 Task: Search round trip flight ticket for 4 adults, 2 children, 2 infants in seat and 1 infant on lap in premium economy from Grand Island: Central Nebraska Regional Airport to Greensboro: Piedmont Triad International Airport on 5-1-2023 and return on 5-2-2023. Choice of flights is Emirates and Kenya Airways. Number of bags: 1 carry on bag. Outbound departure time preference is 9:15. Return departure time preference is 19:30.
Action: Mouse moved to (198, 218)
Screenshot: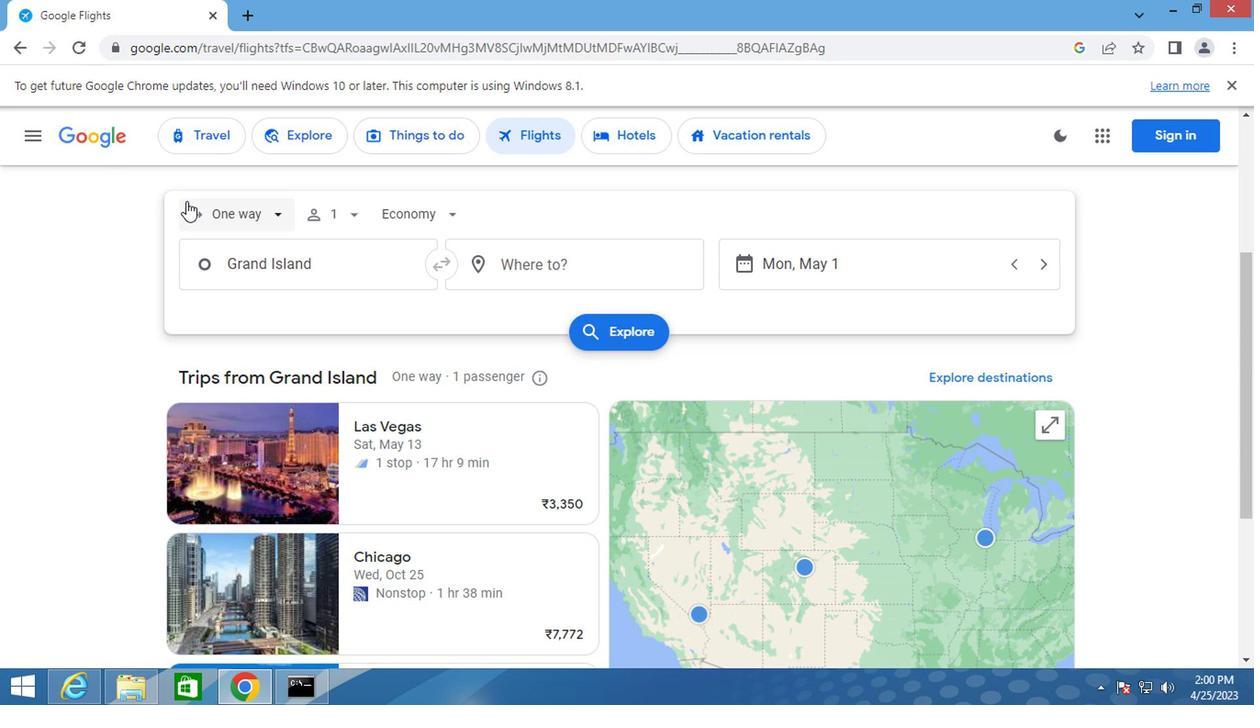 
Action: Mouse pressed left at (198, 218)
Screenshot: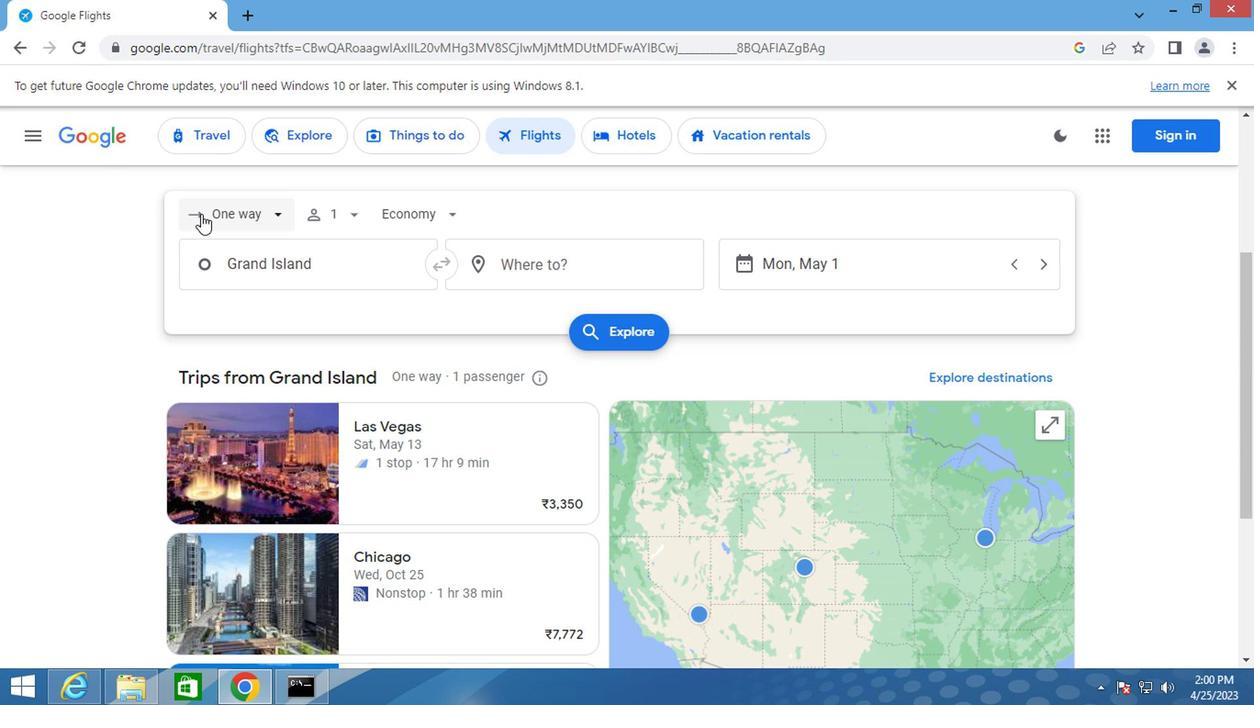 
Action: Mouse moved to (214, 266)
Screenshot: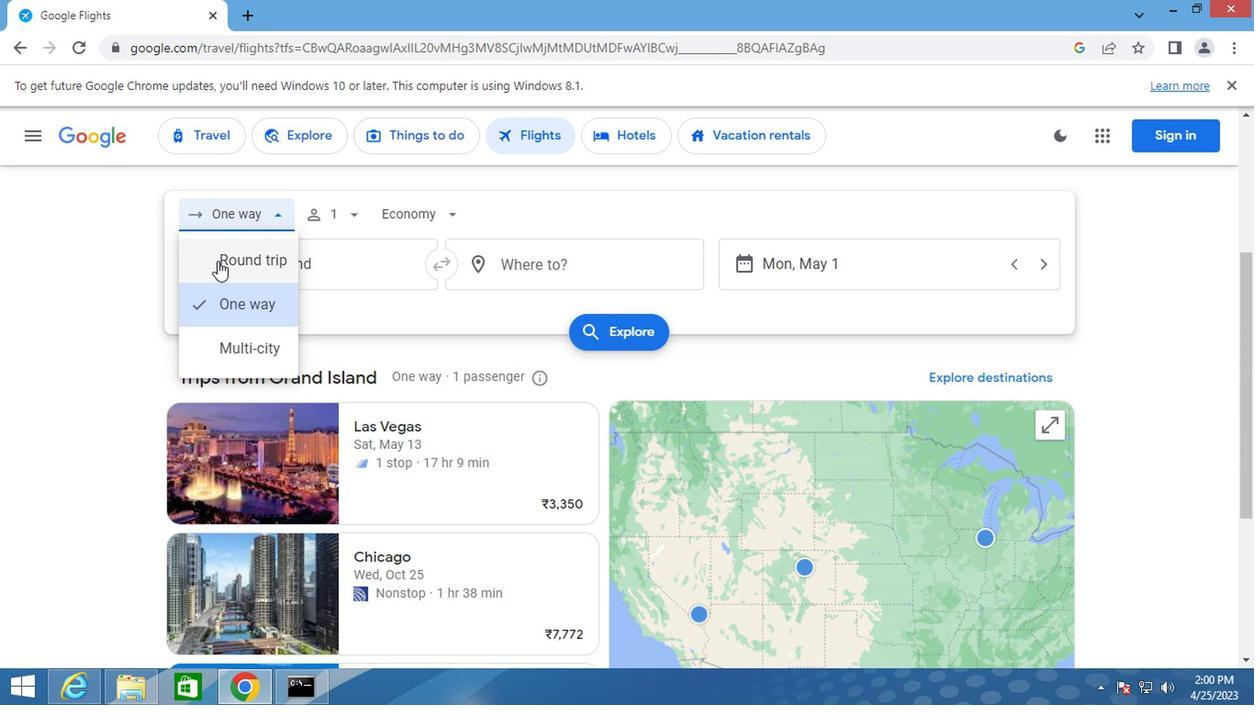 
Action: Mouse pressed left at (214, 266)
Screenshot: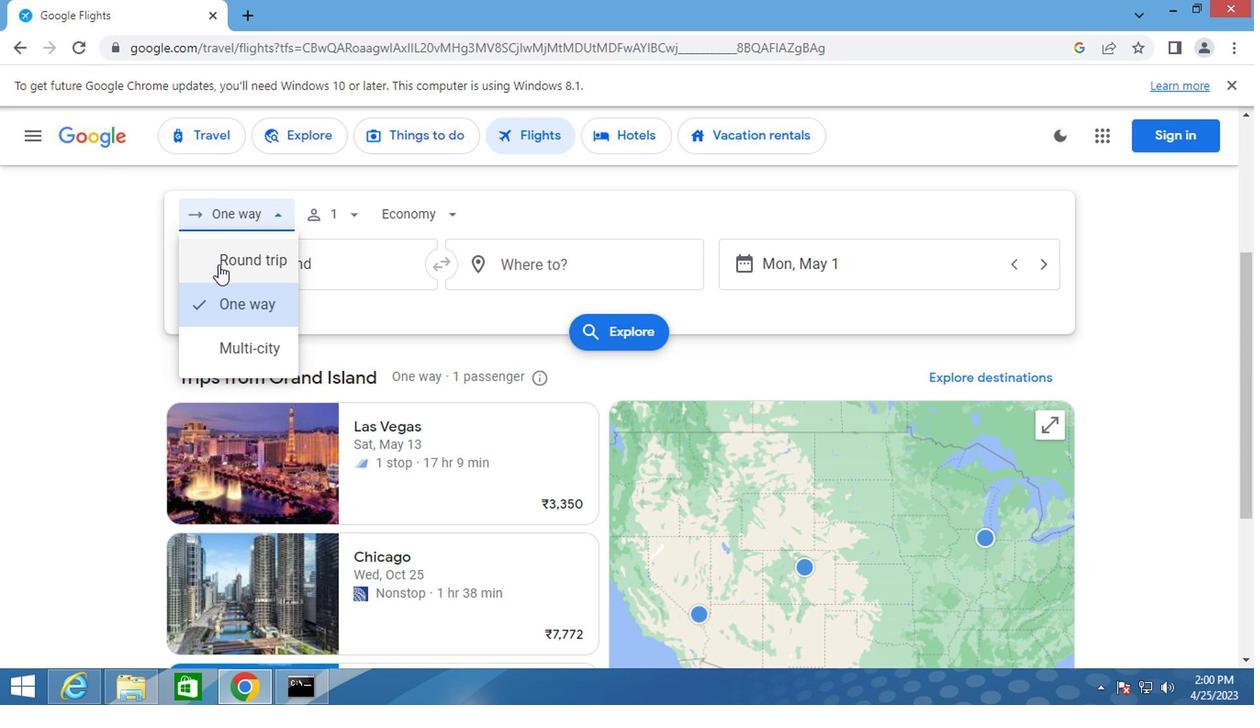 
Action: Mouse moved to (362, 215)
Screenshot: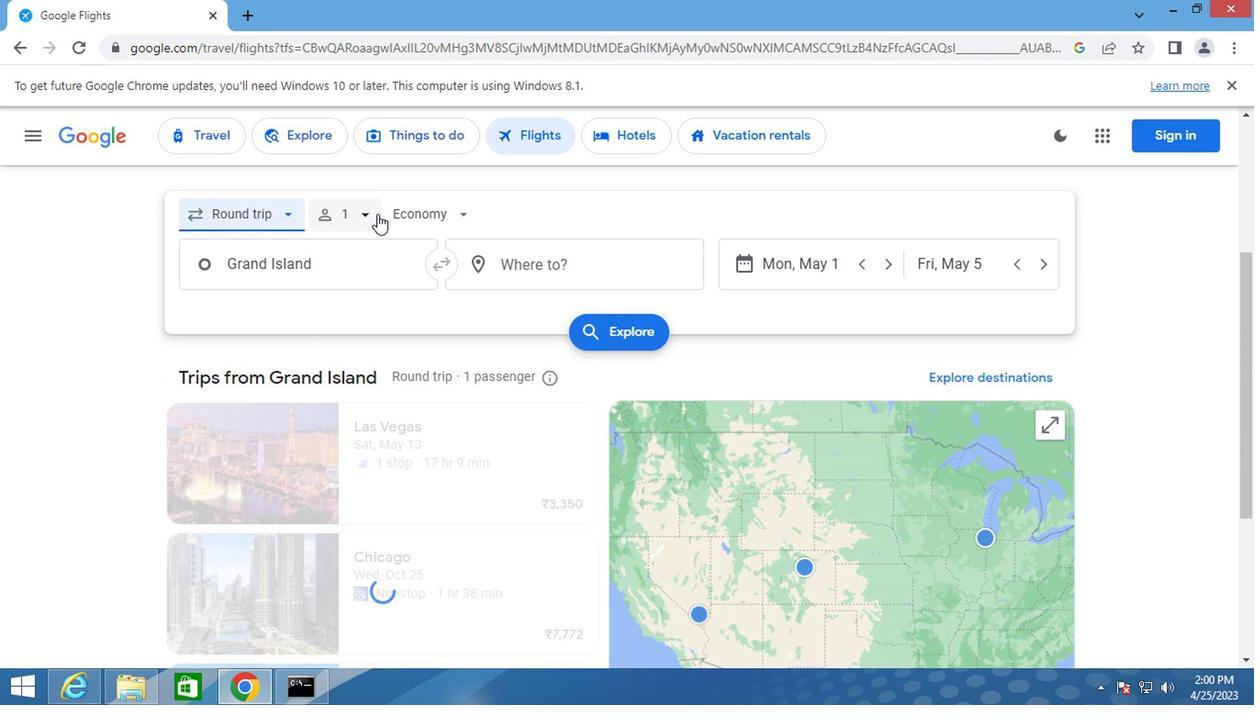 
Action: Mouse pressed left at (362, 215)
Screenshot: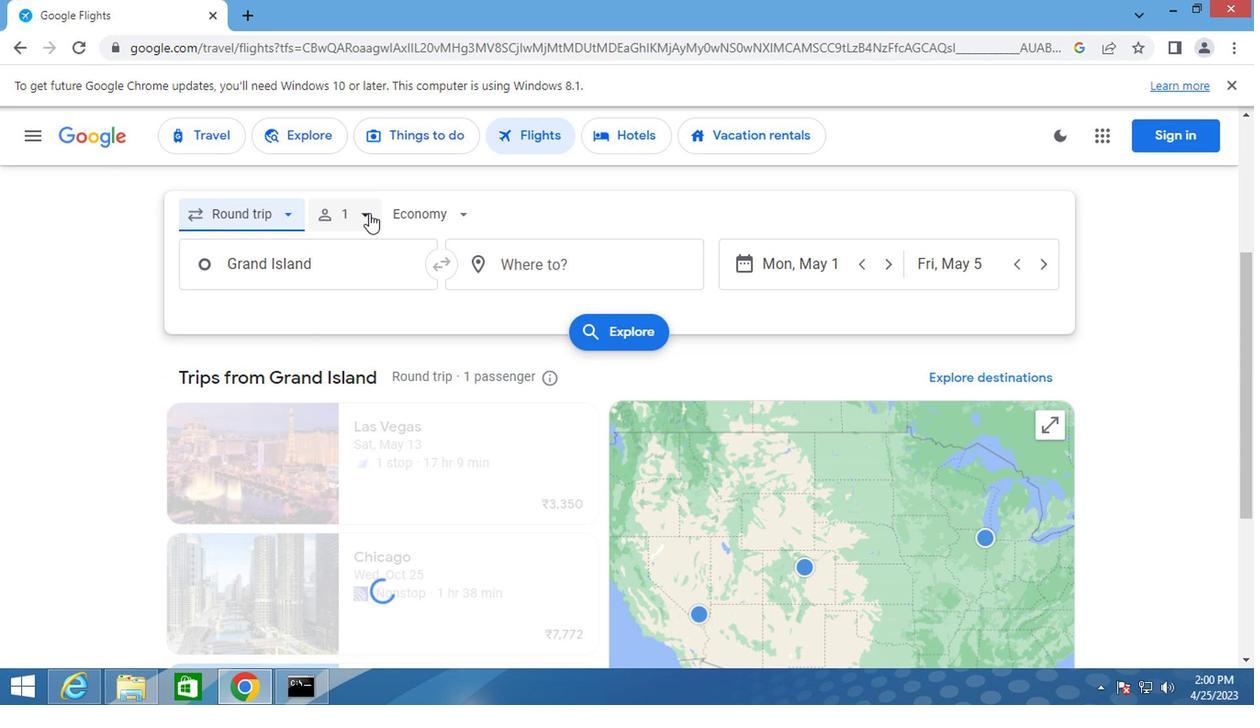 
Action: Mouse moved to (501, 261)
Screenshot: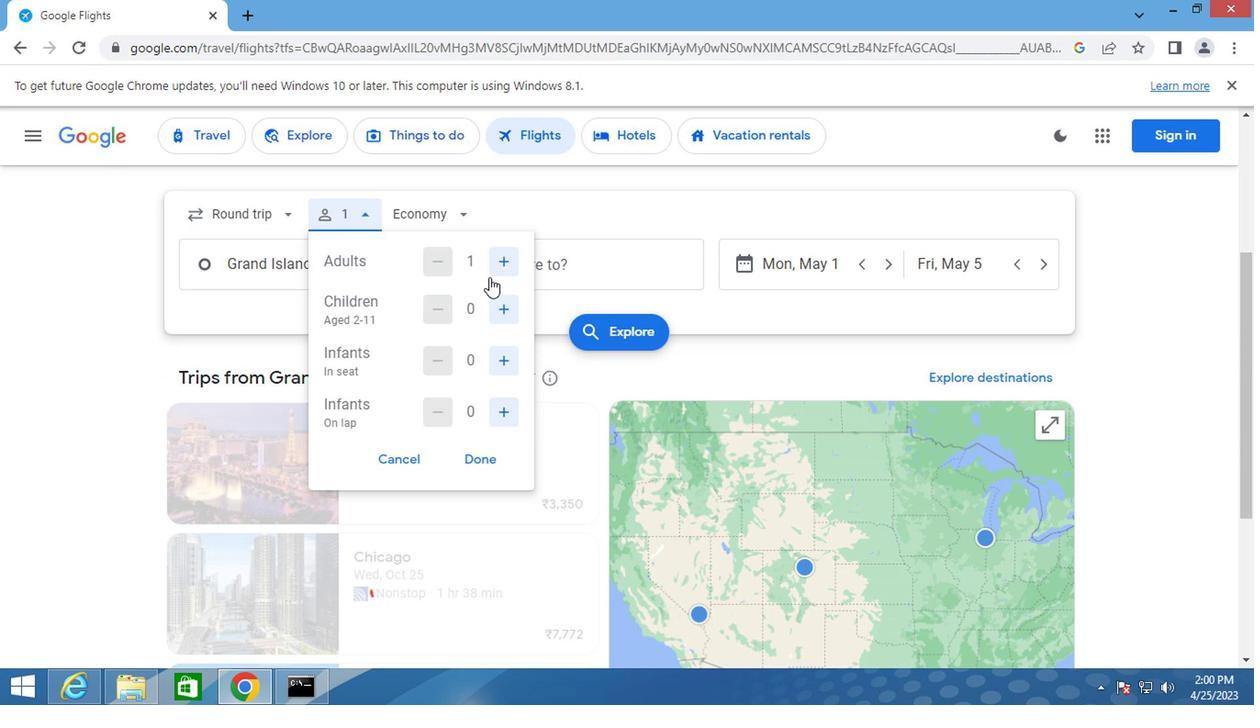 
Action: Mouse pressed left at (501, 261)
Screenshot: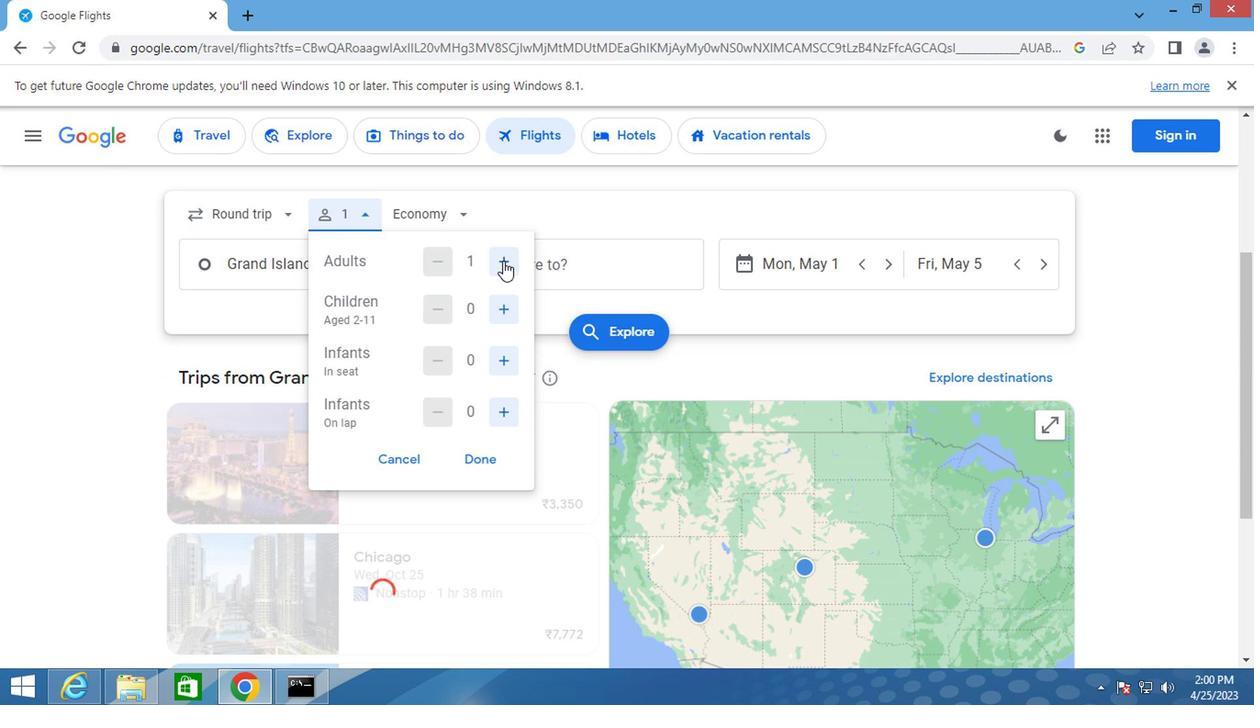 
Action: Mouse moved to (501, 261)
Screenshot: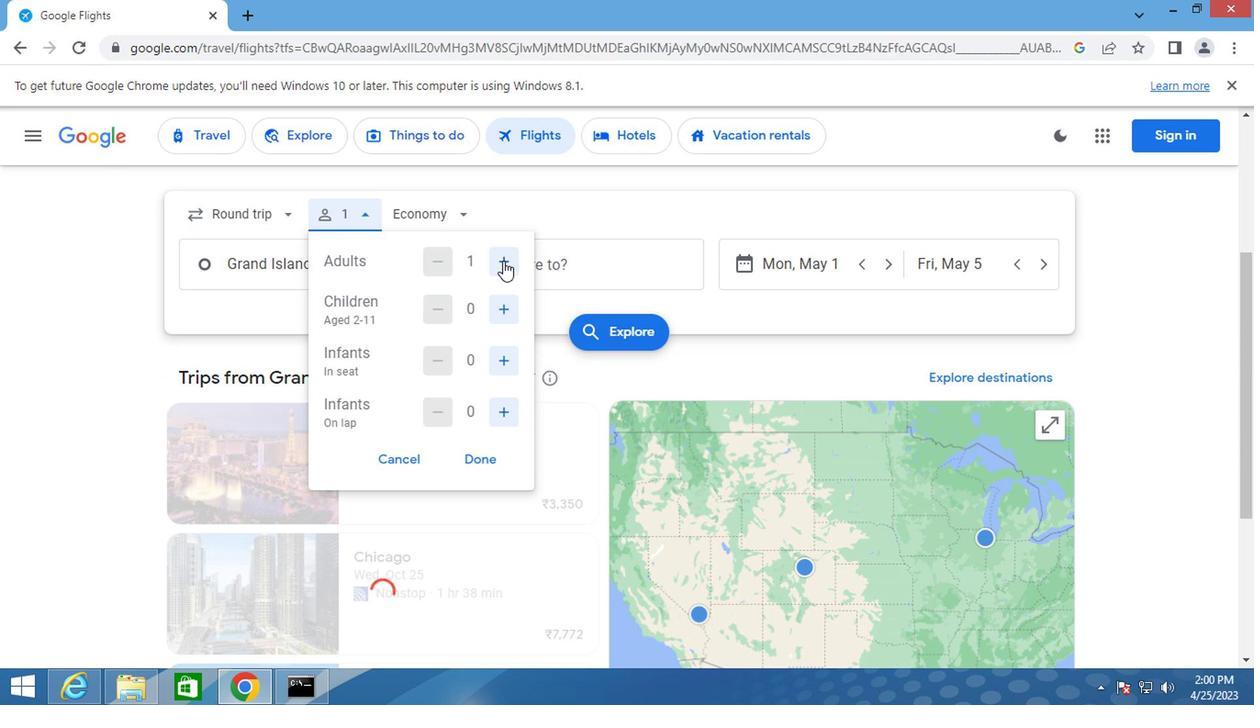 
Action: Mouse pressed left at (501, 261)
Screenshot: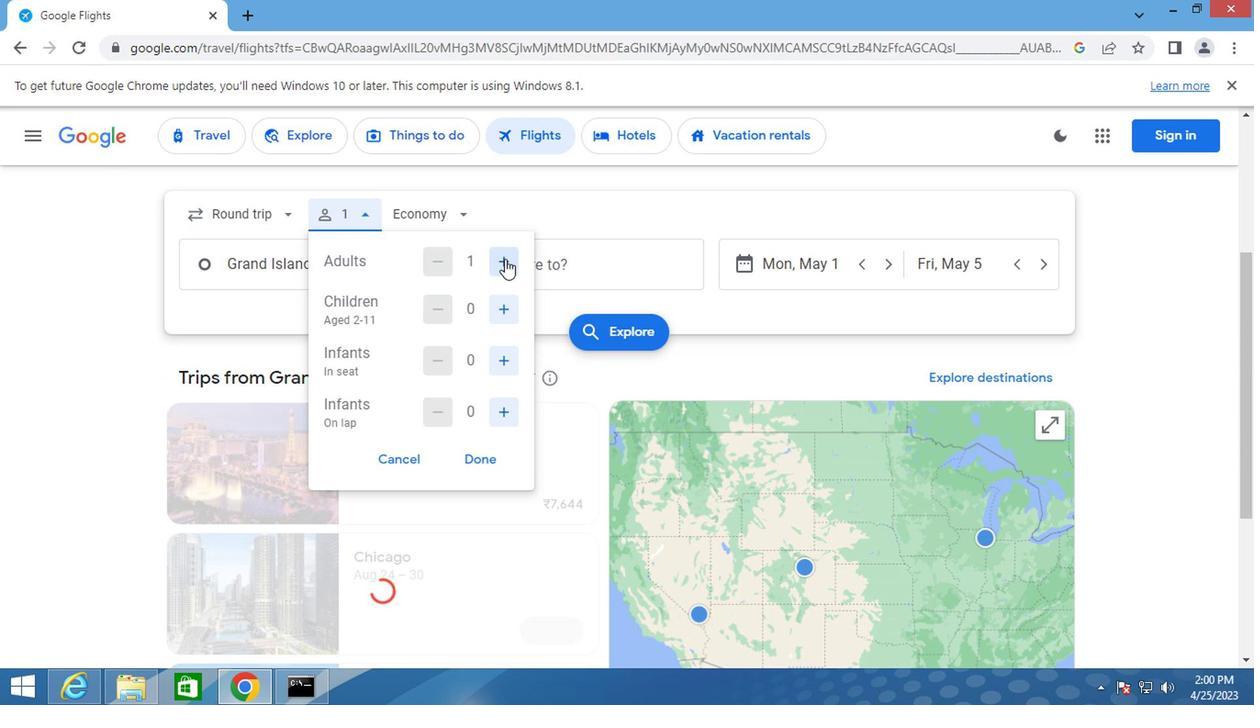 
Action: Mouse pressed left at (501, 261)
Screenshot: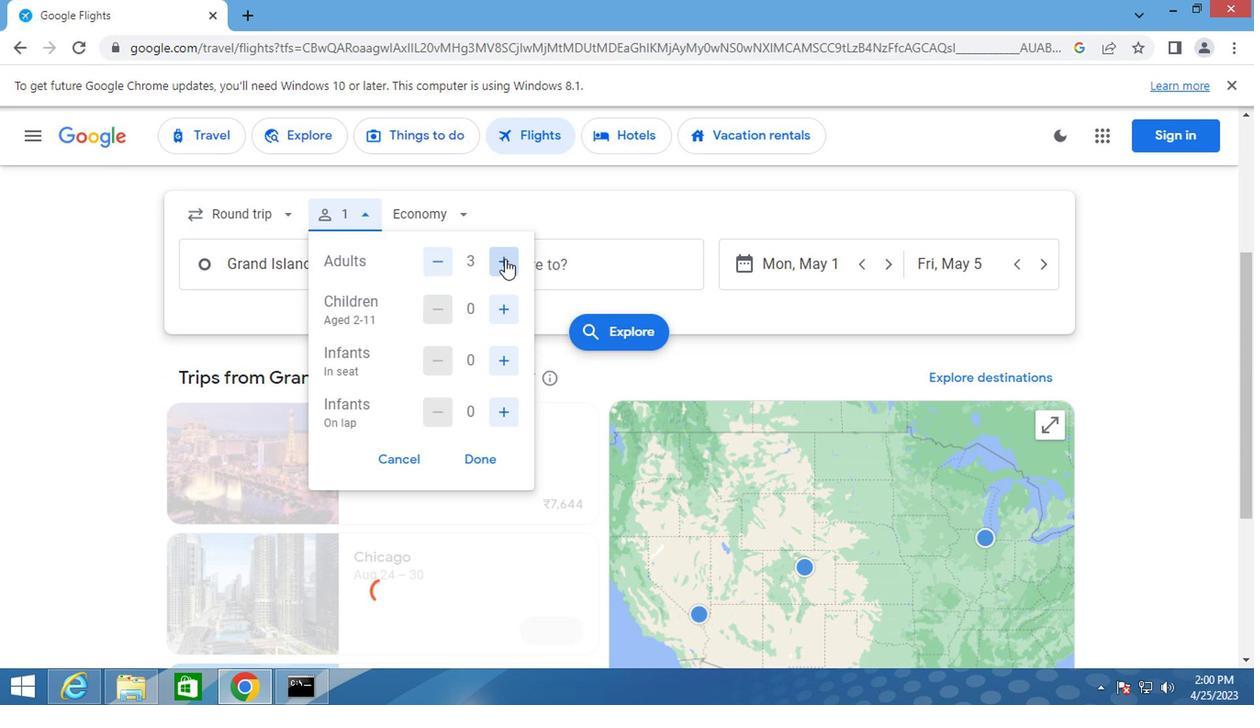
Action: Mouse moved to (501, 300)
Screenshot: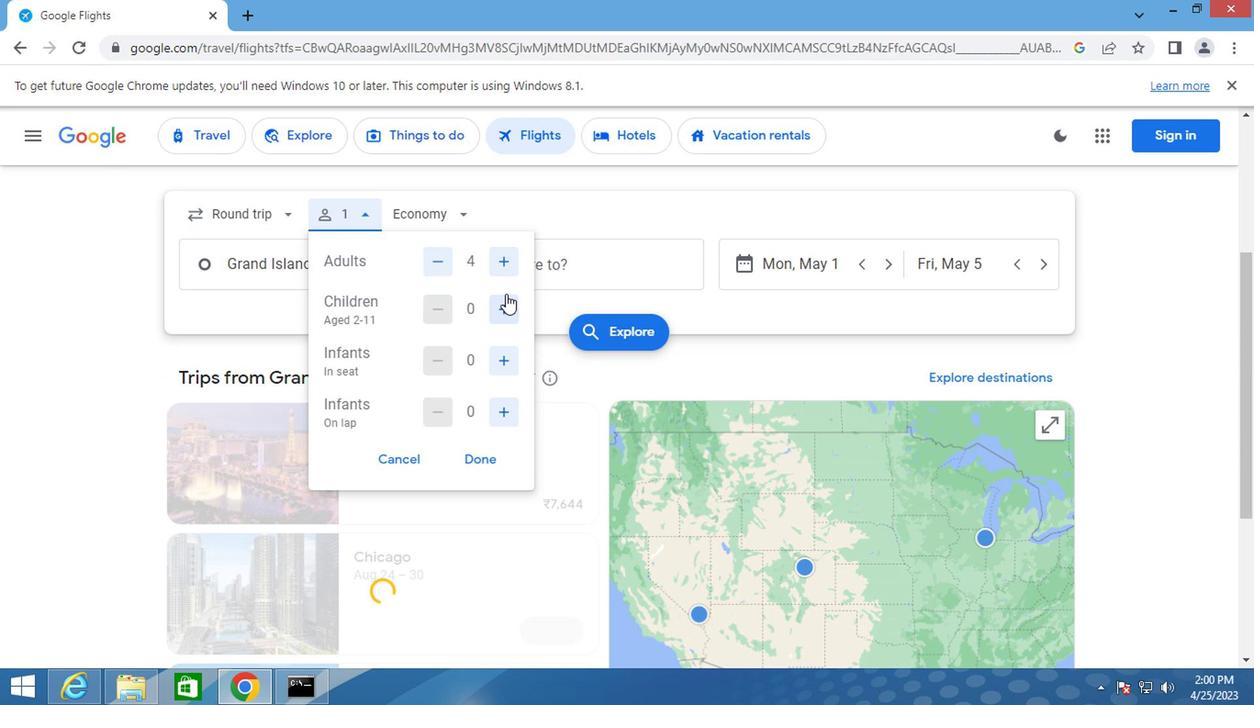 
Action: Mouse pressed left at (501, 300)
Screenshot: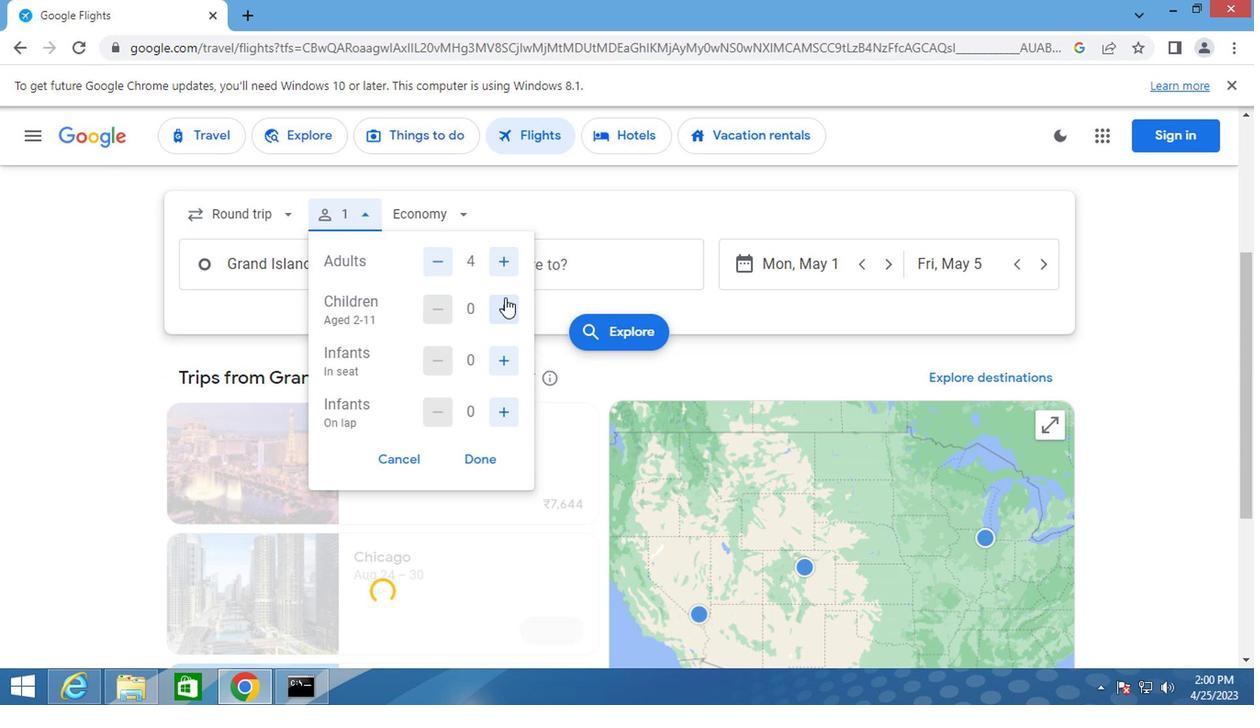 
Action: Mouse pressed left at (501, 300)
Screenshot: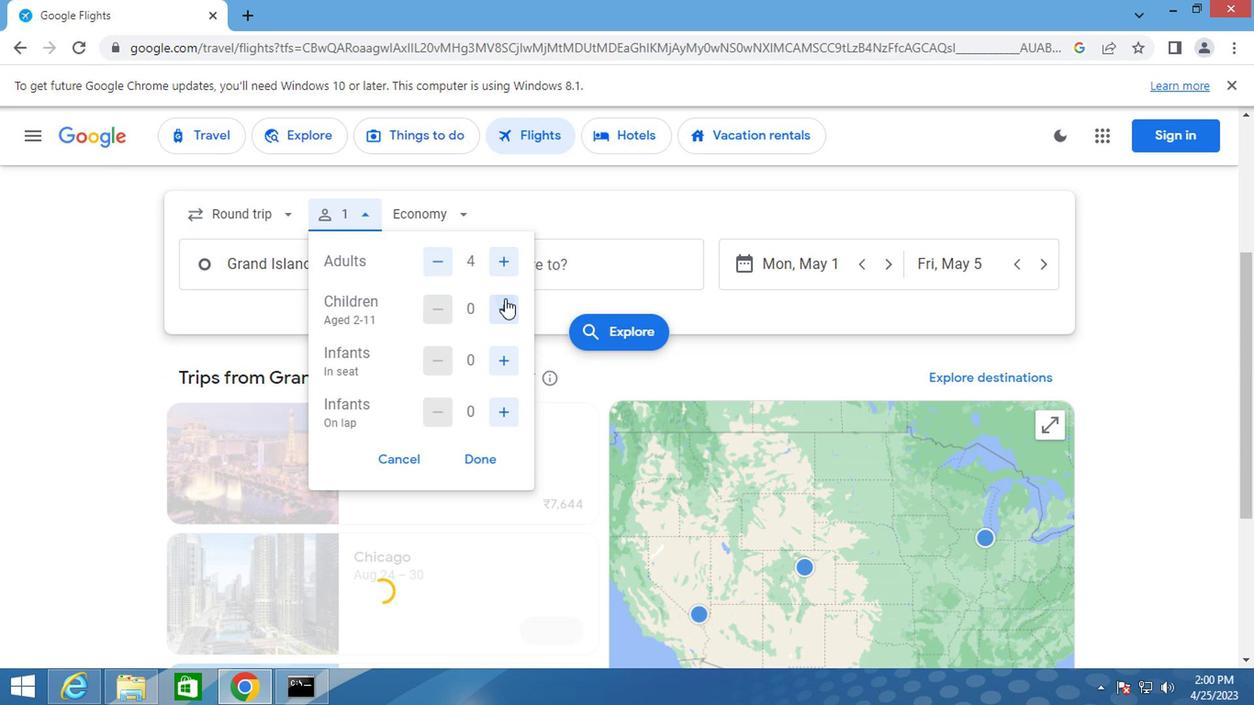 
Action: Mouse moved to (498, 356)
Screenshot: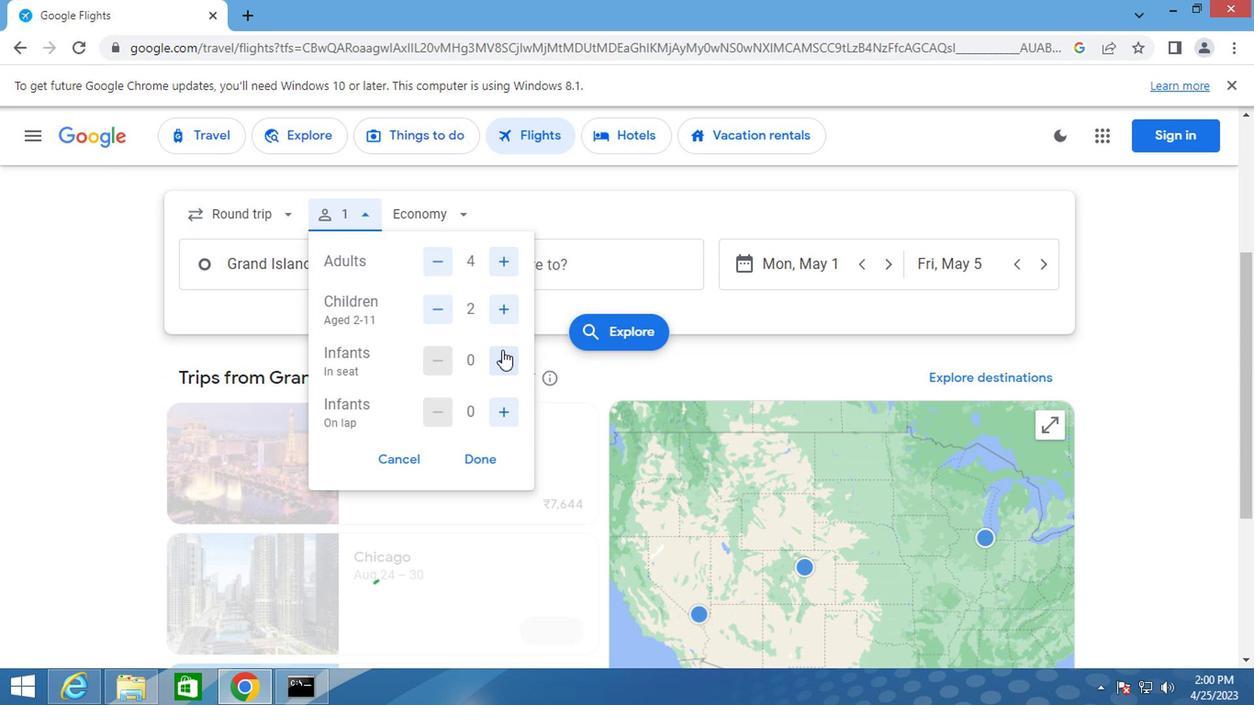 
Action: Mouse pressed left at (498, 356)
Screenshot: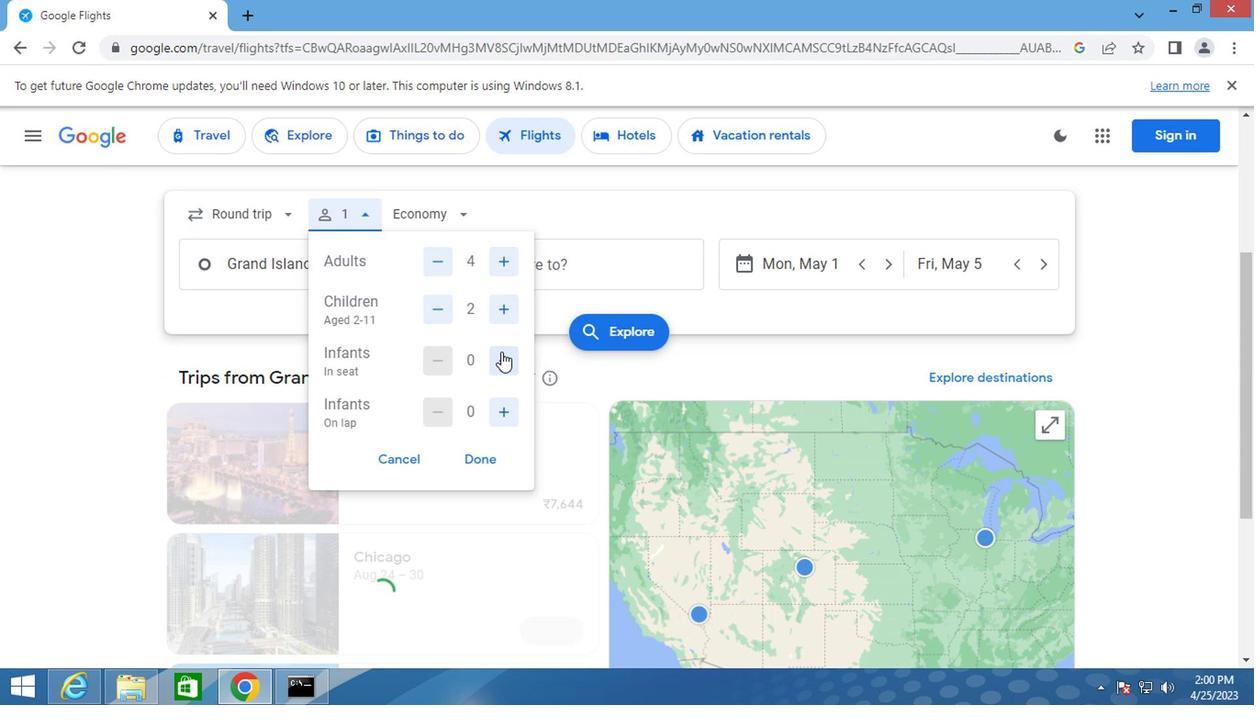 
Action: Mouse pressed left at (498, 356)
Screenshot: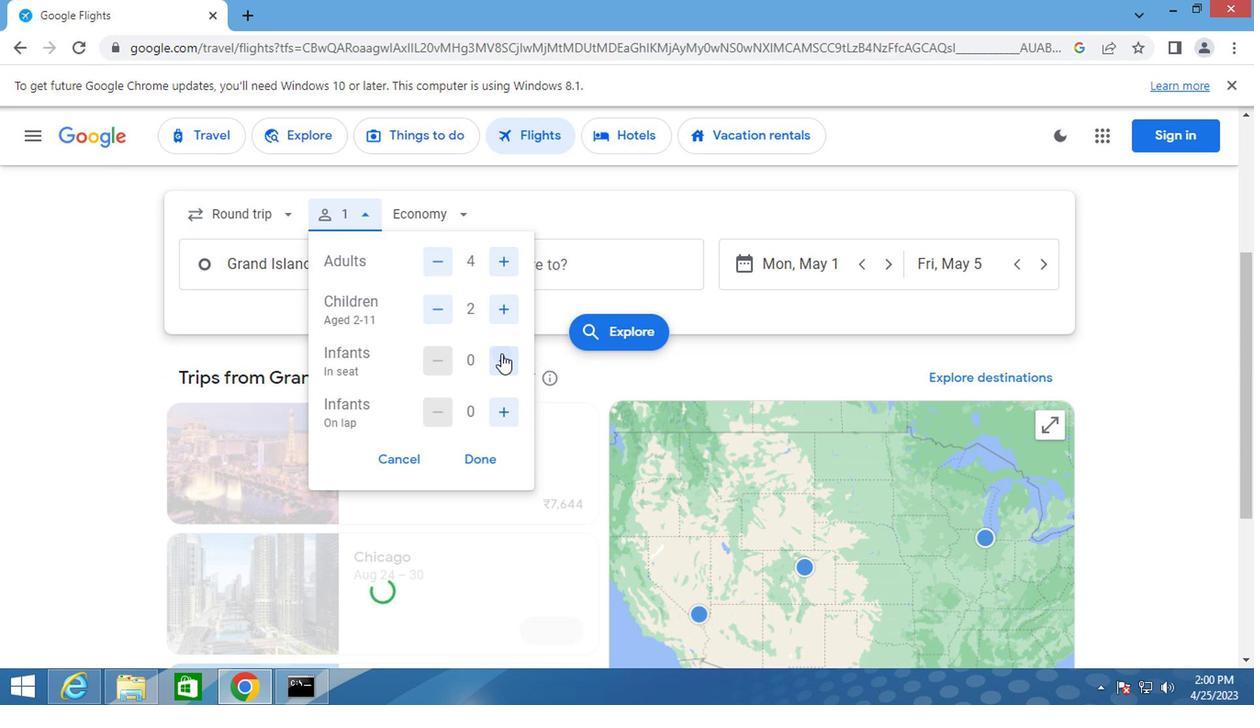 
Action: Mouse moved to (505, 411)
Screenshot: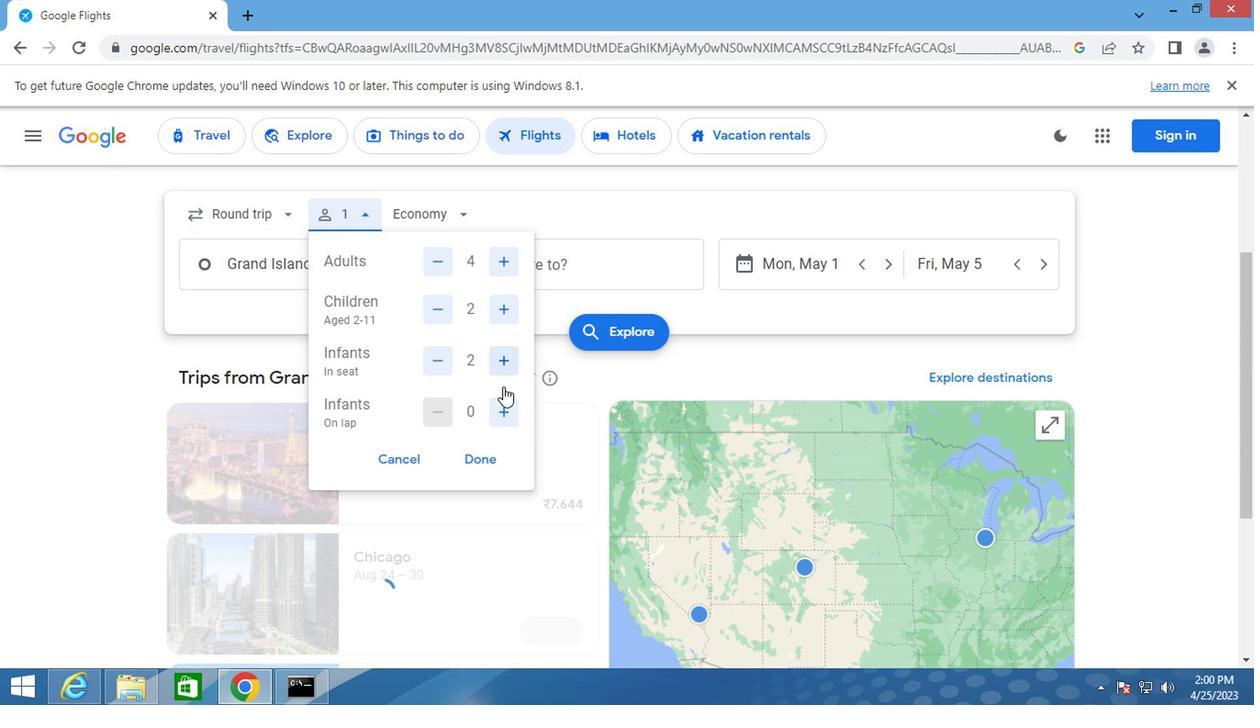 
Action: Mouse pressed left at (505, 411)
Screenshot: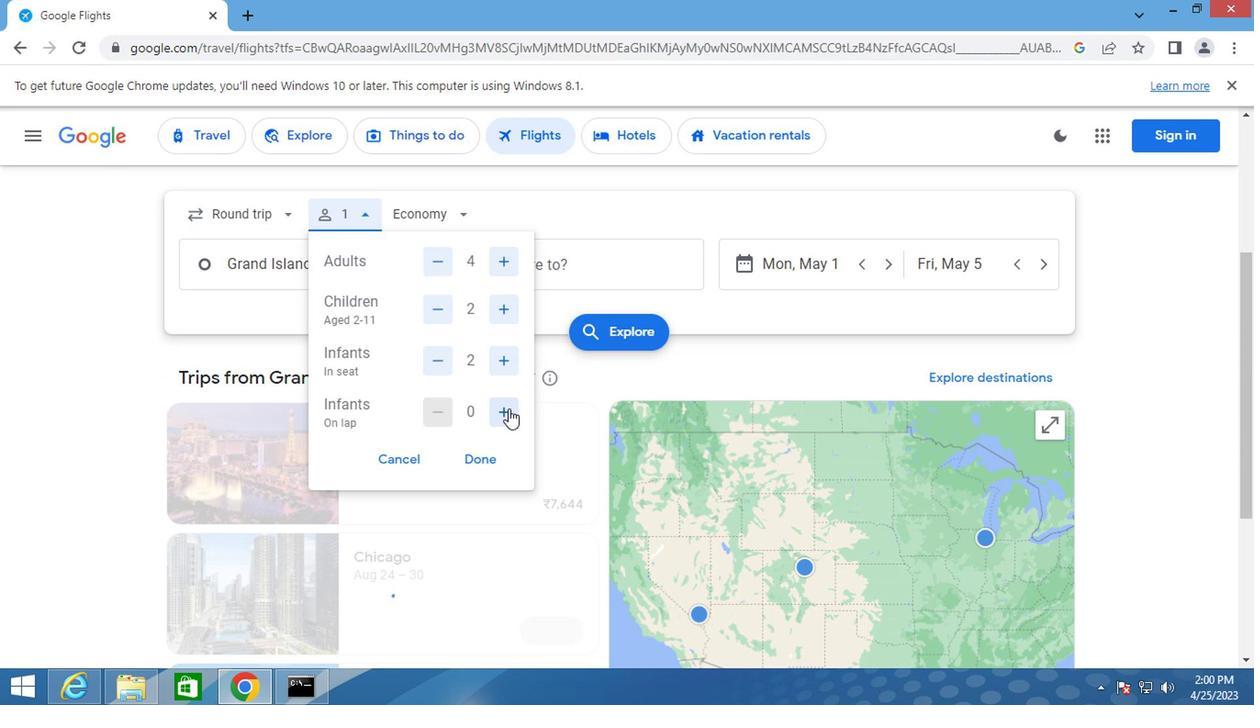 
Action: Mouse moved to (441, 212)
Screenshot: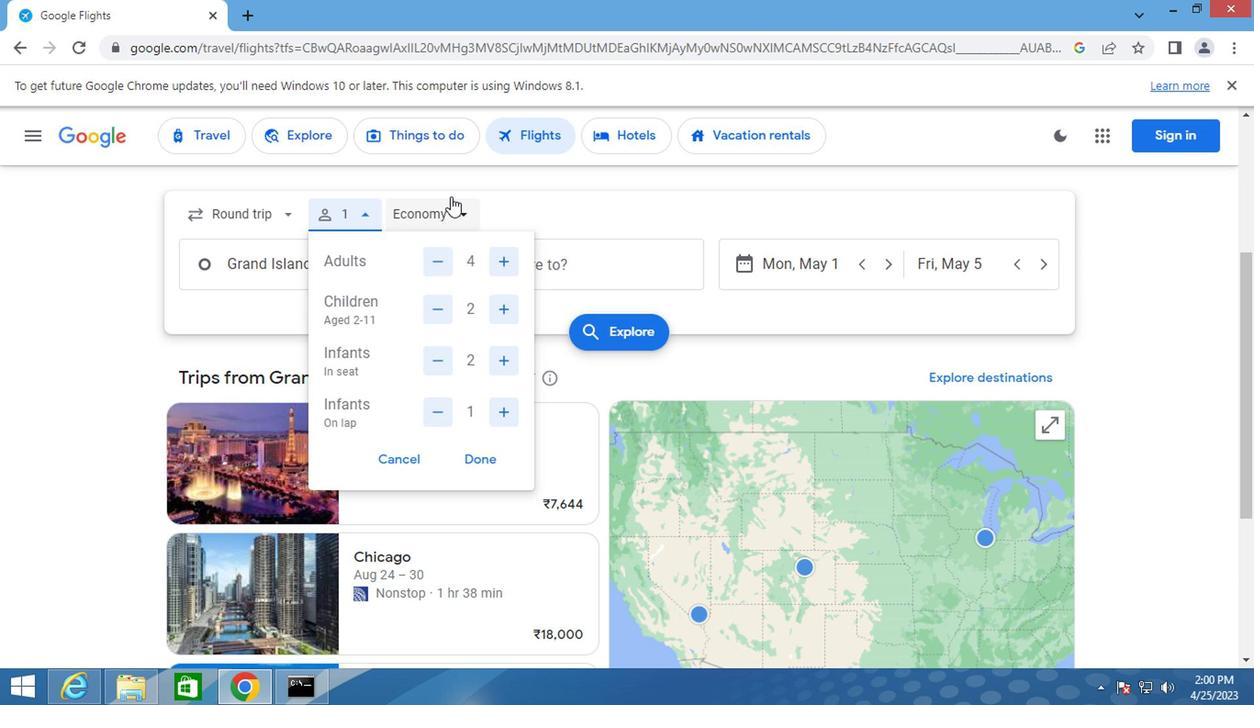 
Action: Mouse pressed left at (441, 212)
Screenshot: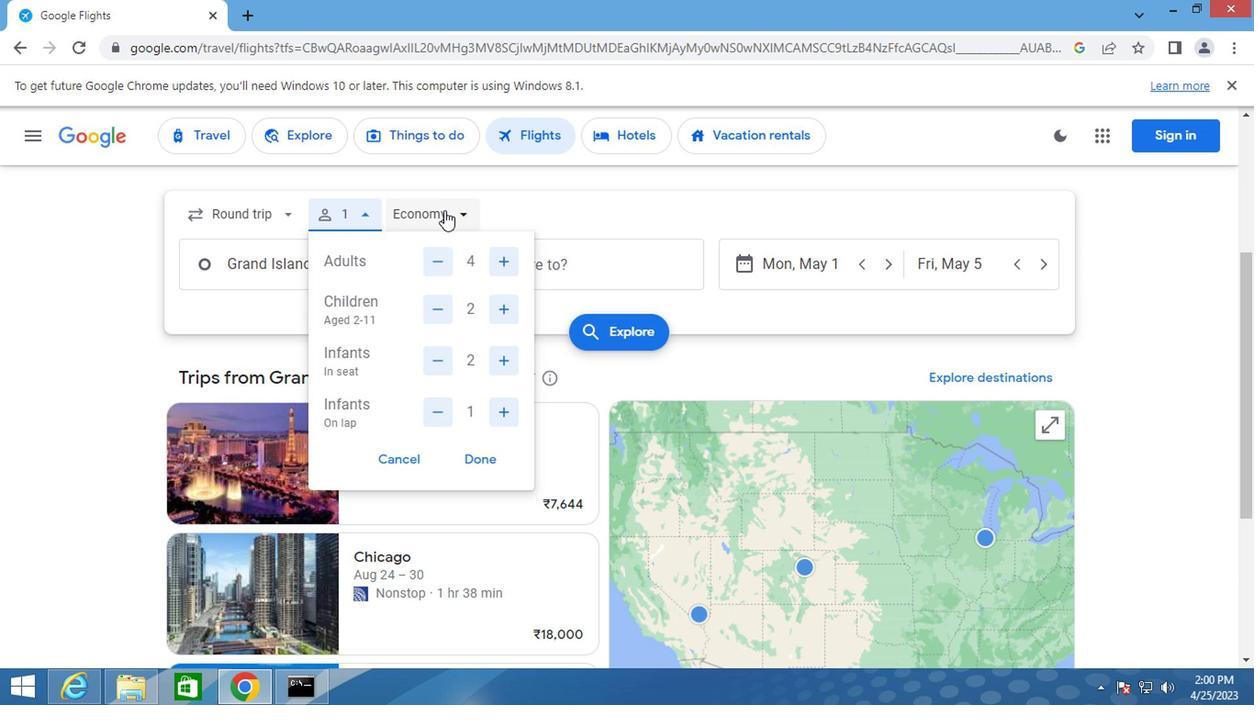 
Action: Mouse moved to (445, 293)
Screenshot: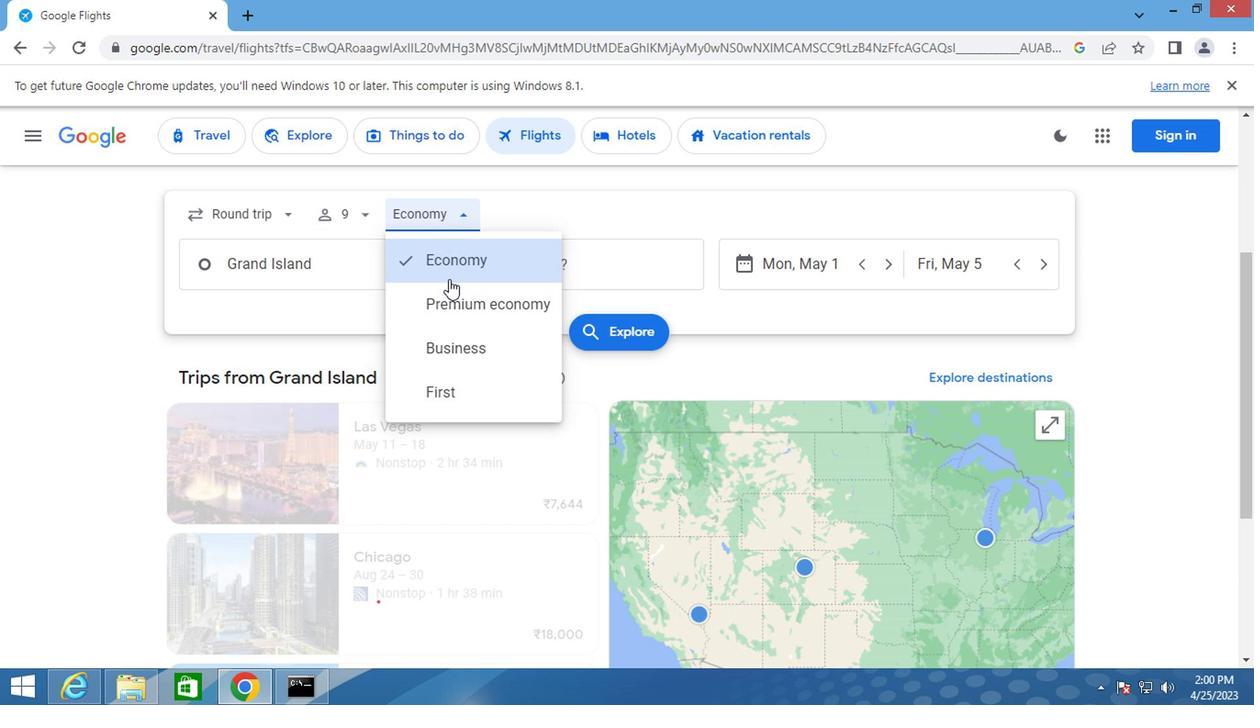 
Action: Mouse pressed left at (445, 293)
Screenshot: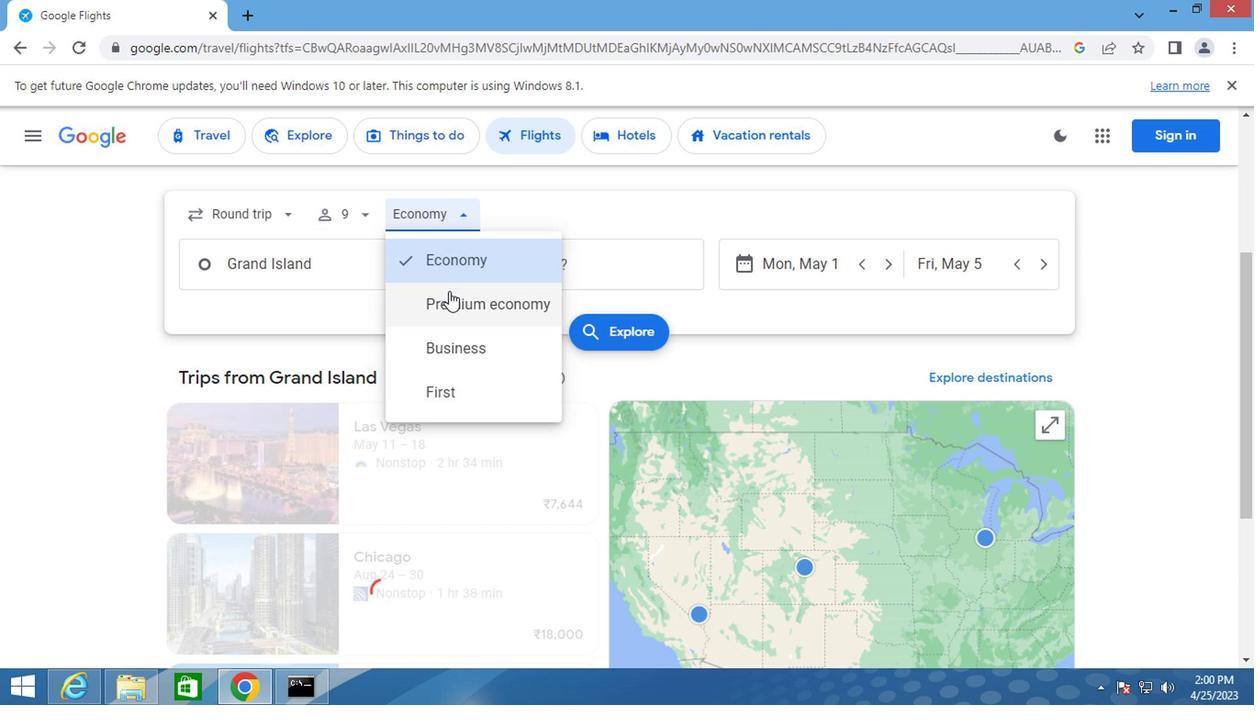 
Action: Mouse moved to (340, 277)
Screenshot: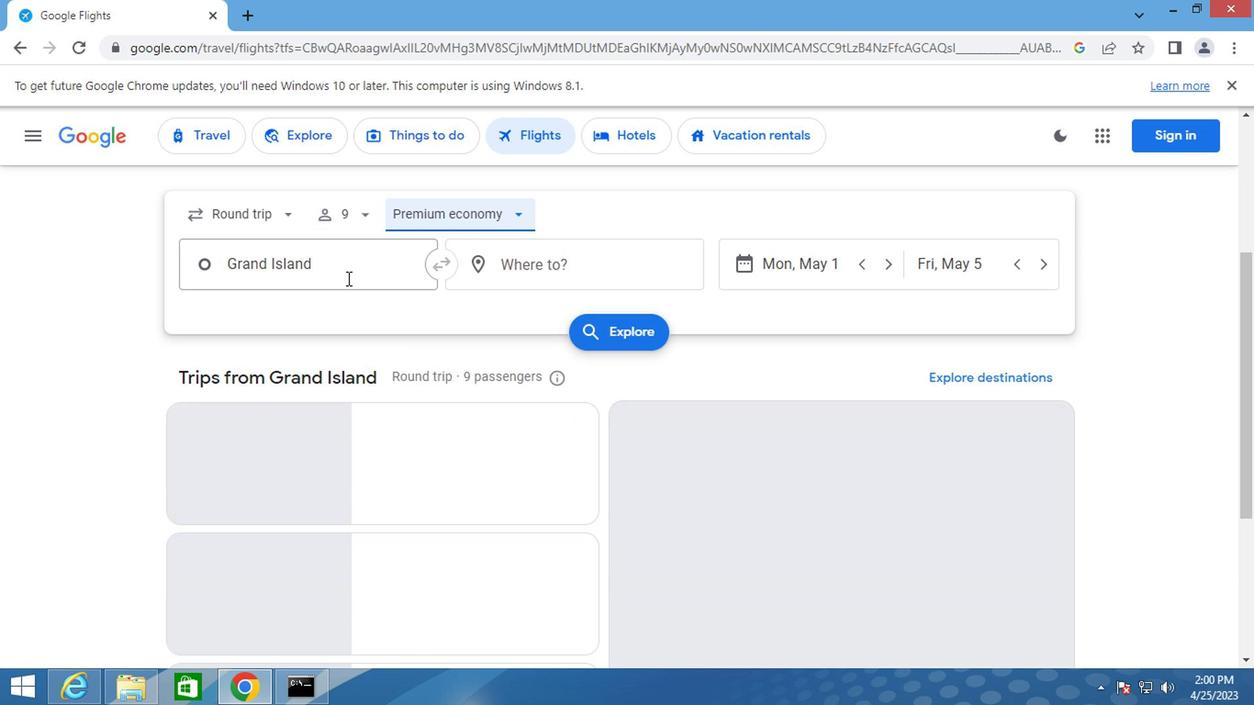
Action: Mouse pressed left at (340, 277)
Screenshot: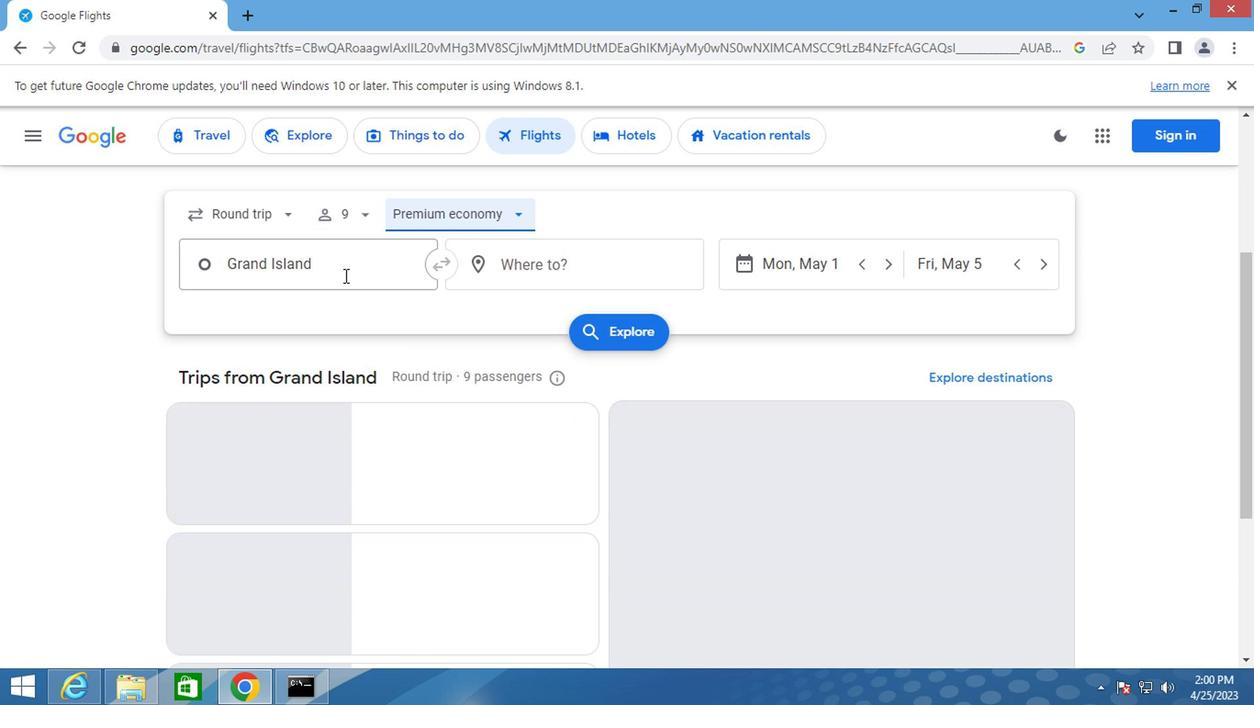 
Action: Key pressed grand<Key.space>isla
Screenshot: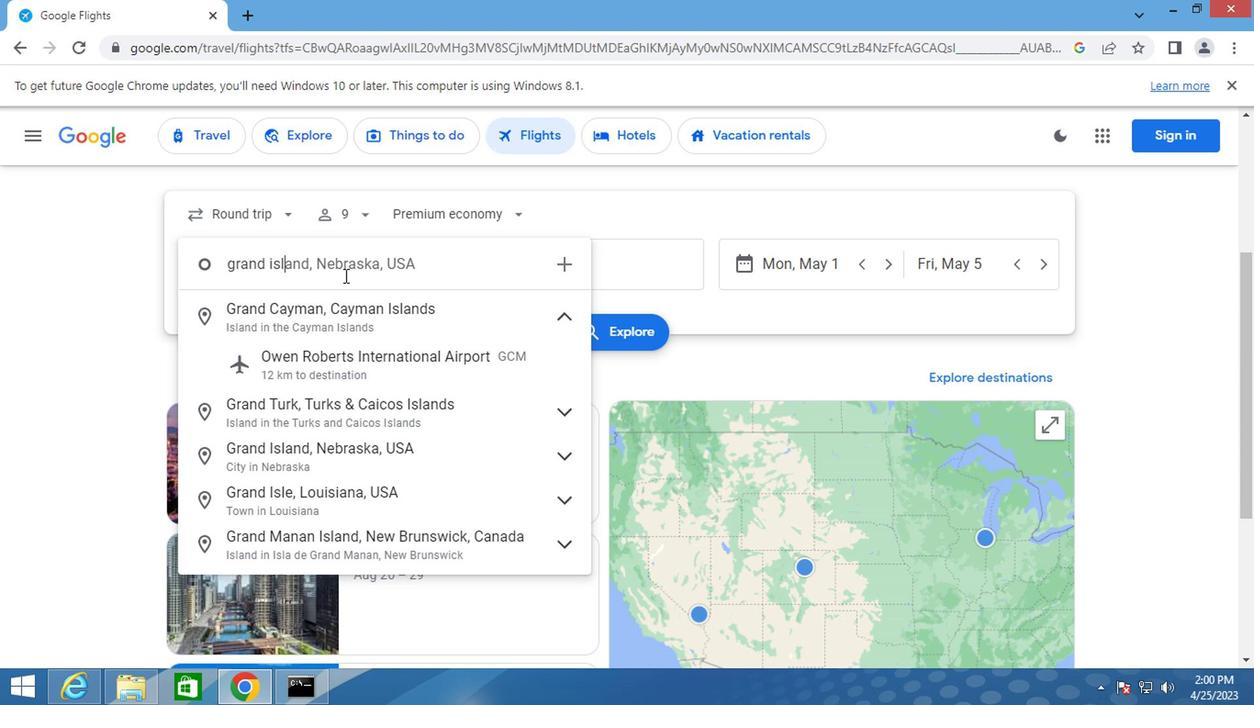 
Action: Mouse moved to (315, 454)
Screenshot: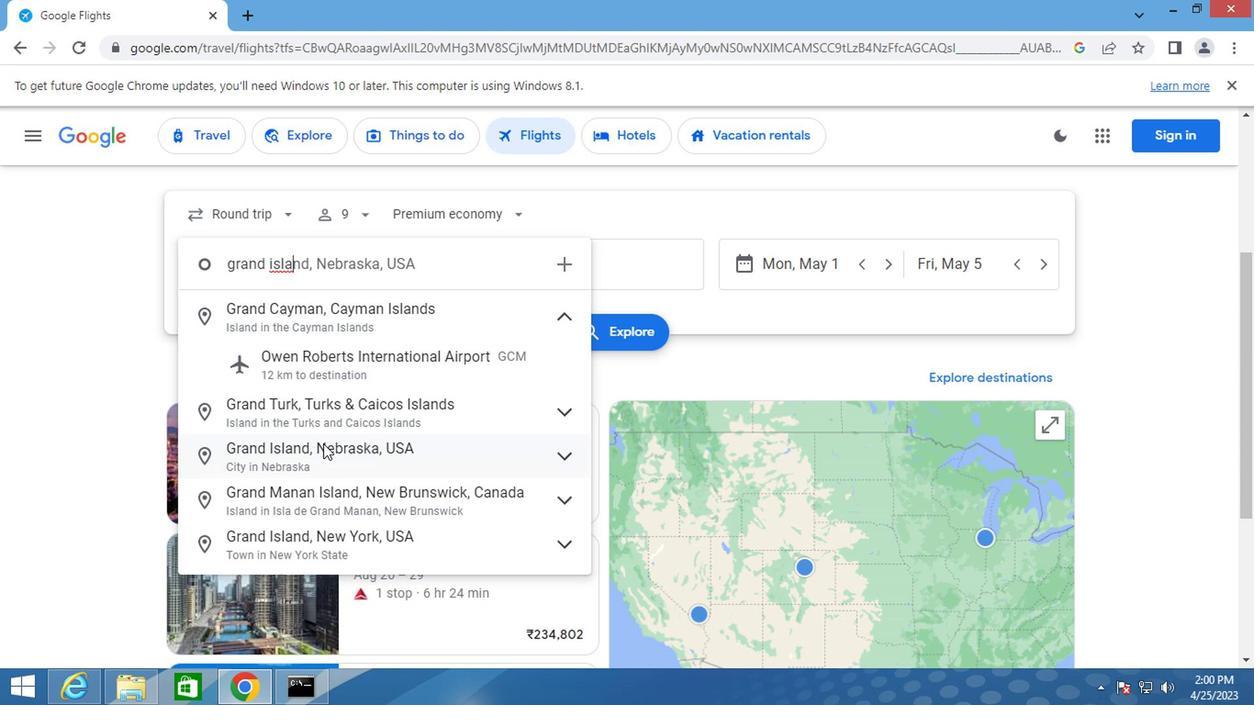 
Action: Mouse pressed left at (315, 454)
Screenshot: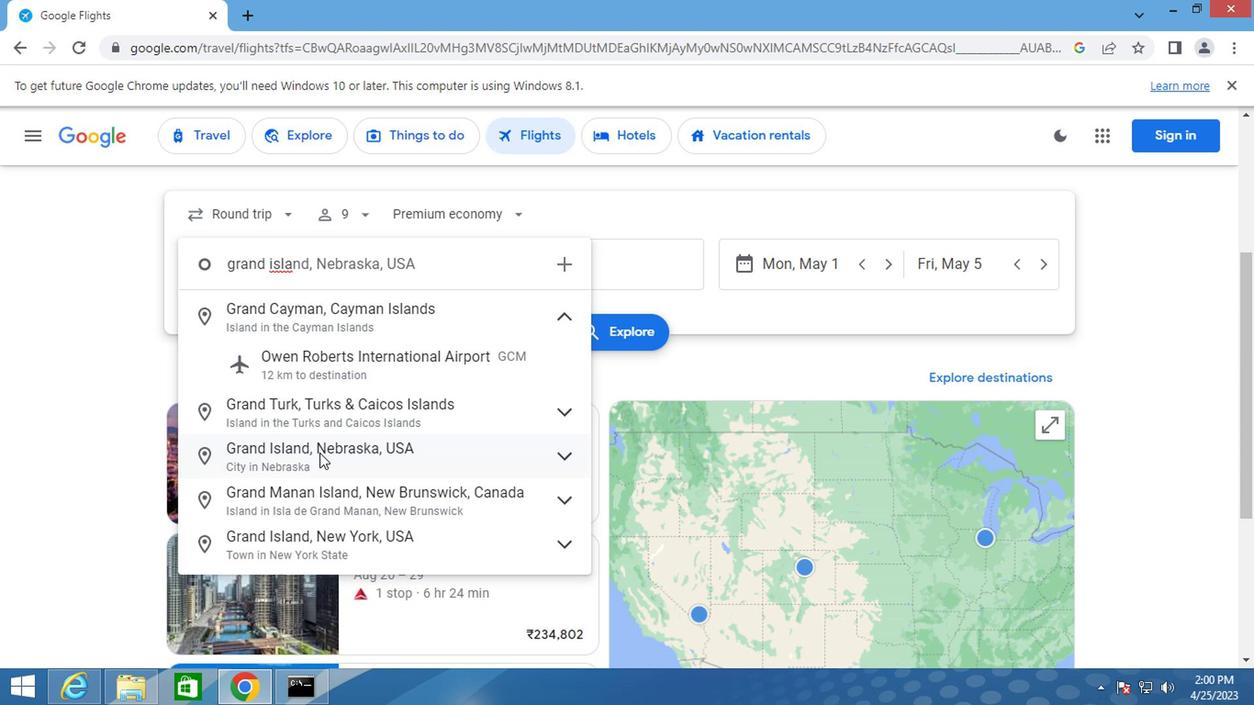
Action: Mouse moved to (481, 280)
Screenshot: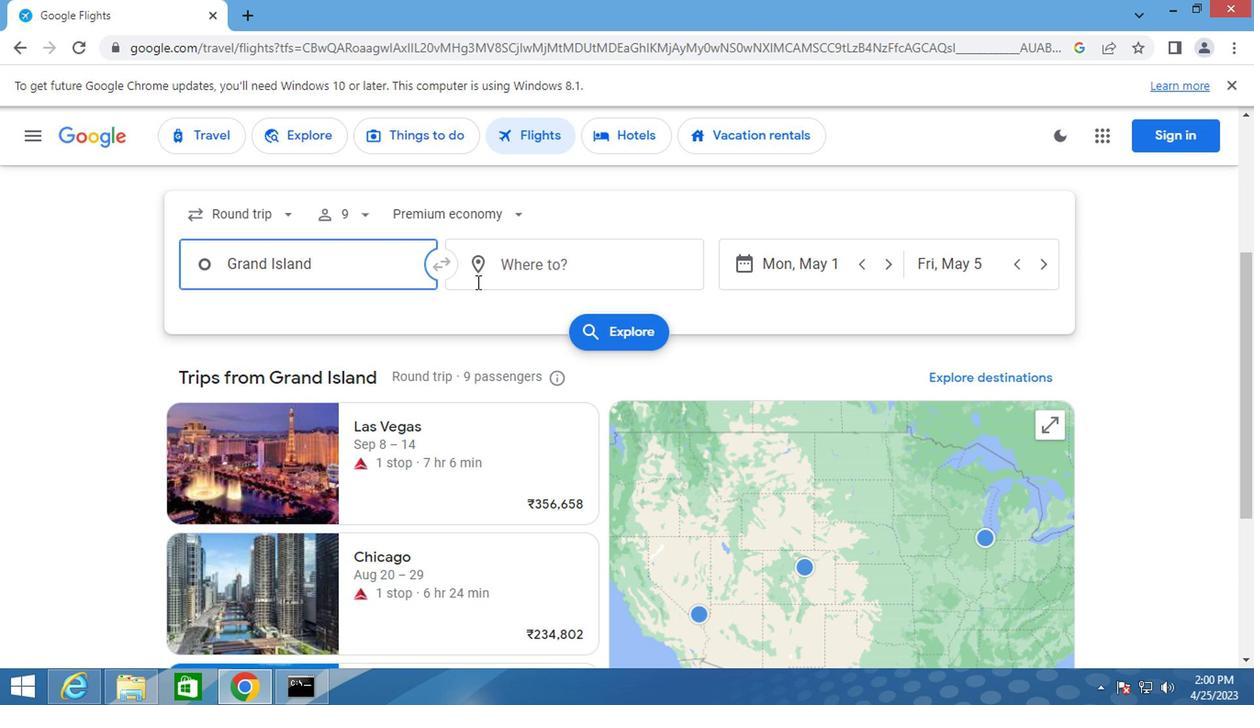 
Action: Mouse pressed left at (481, 280)
Screenshot: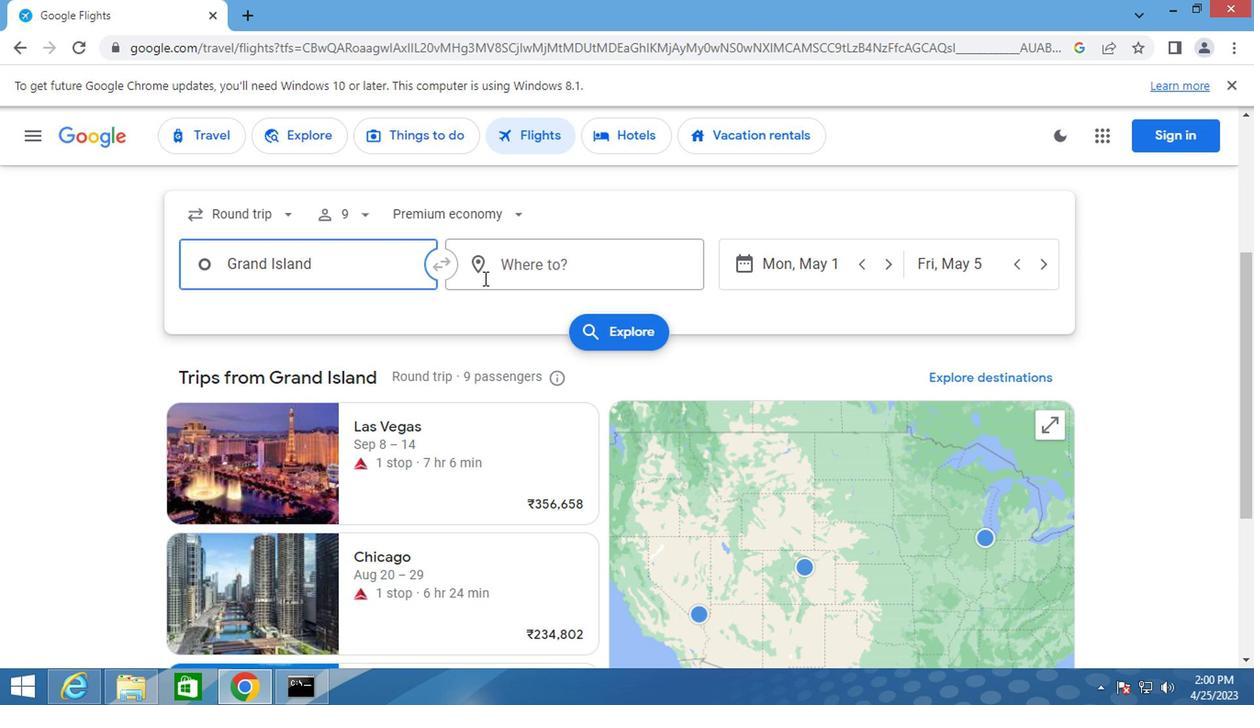 
Action: Key pressed greensbo
Screenshot: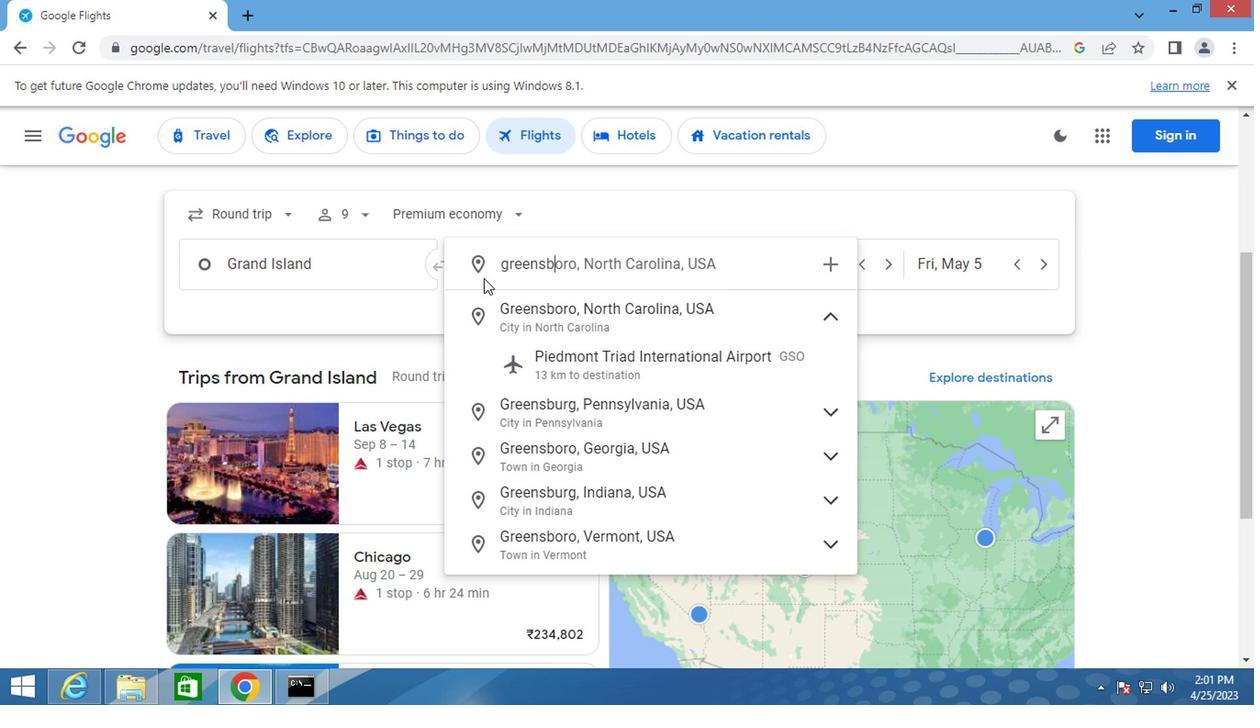 
Action: Mouse moved to (507, 368)
Screenshot: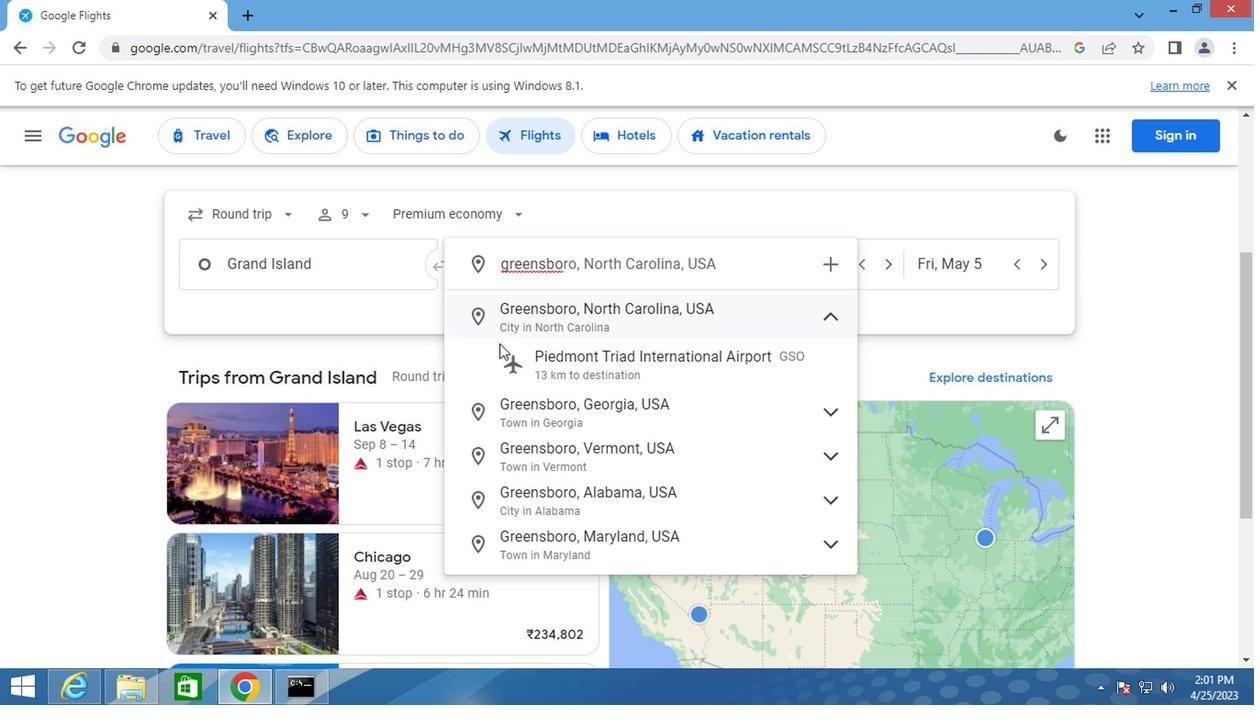 
Action: Mouse pressed left at (507, 368)
Screenshot: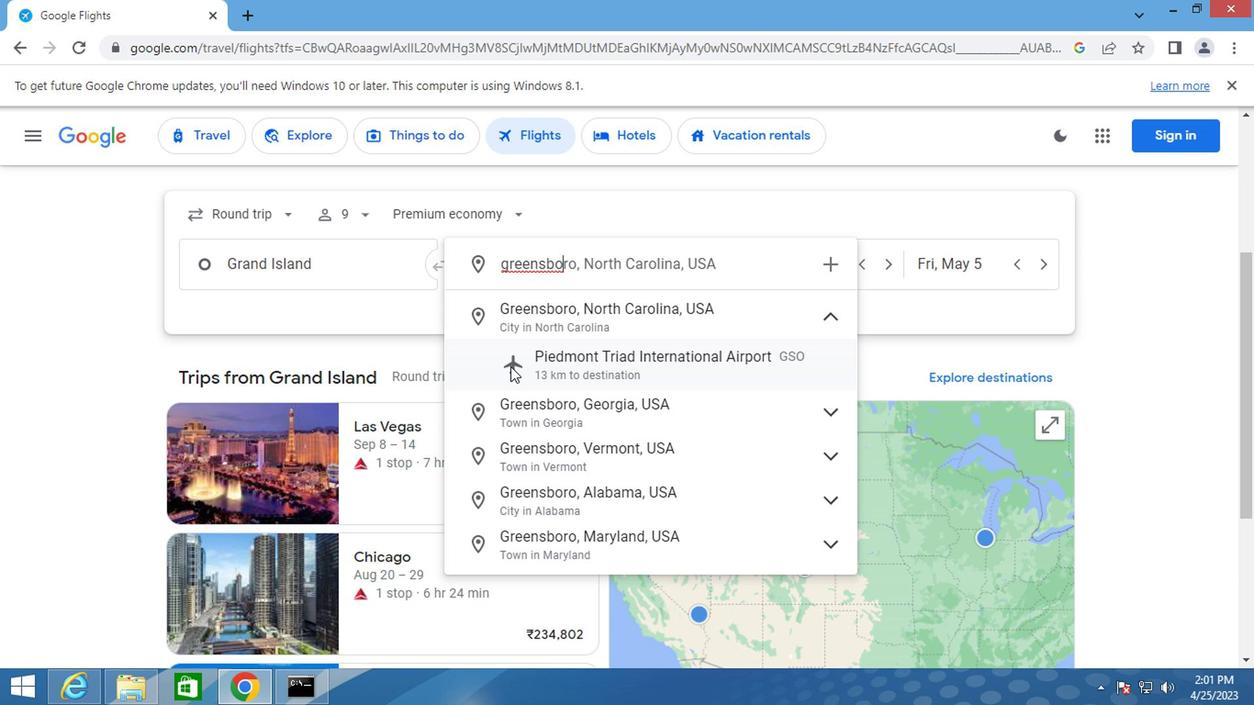 
Action: Mouse moved to (760, 274)
Screenshot: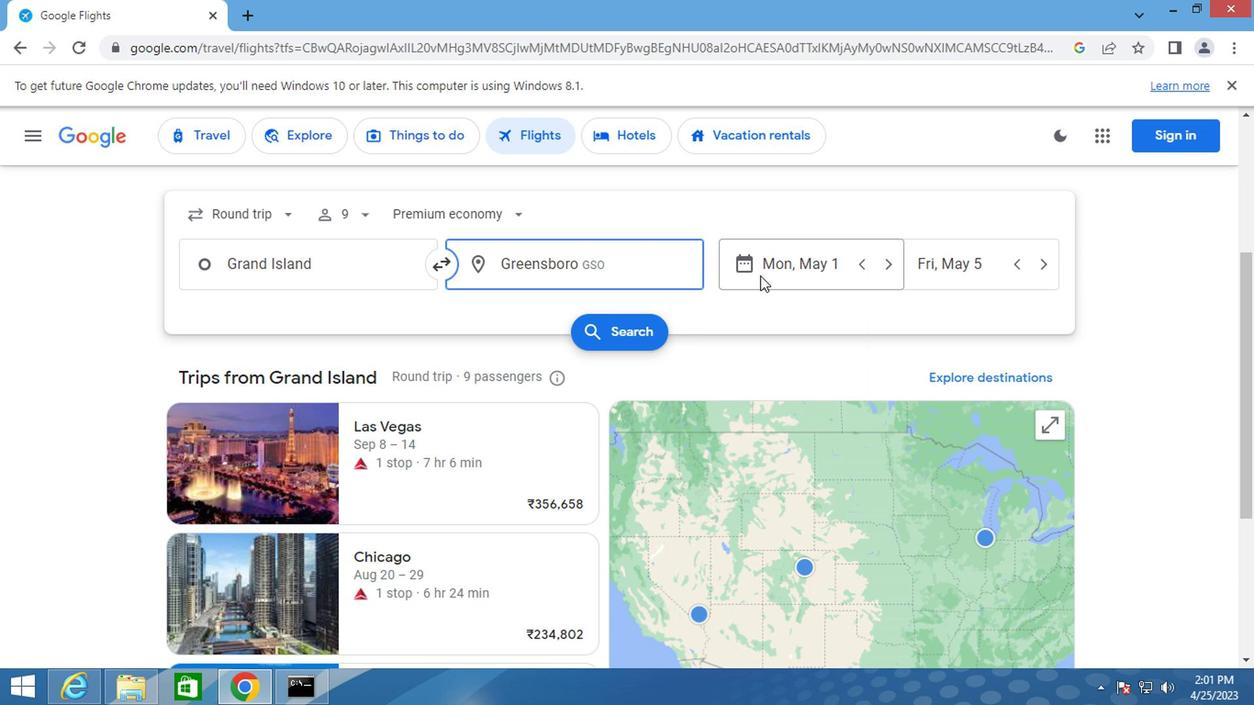 
Action: Mouse pressed left at (760, 274)
Screenshot: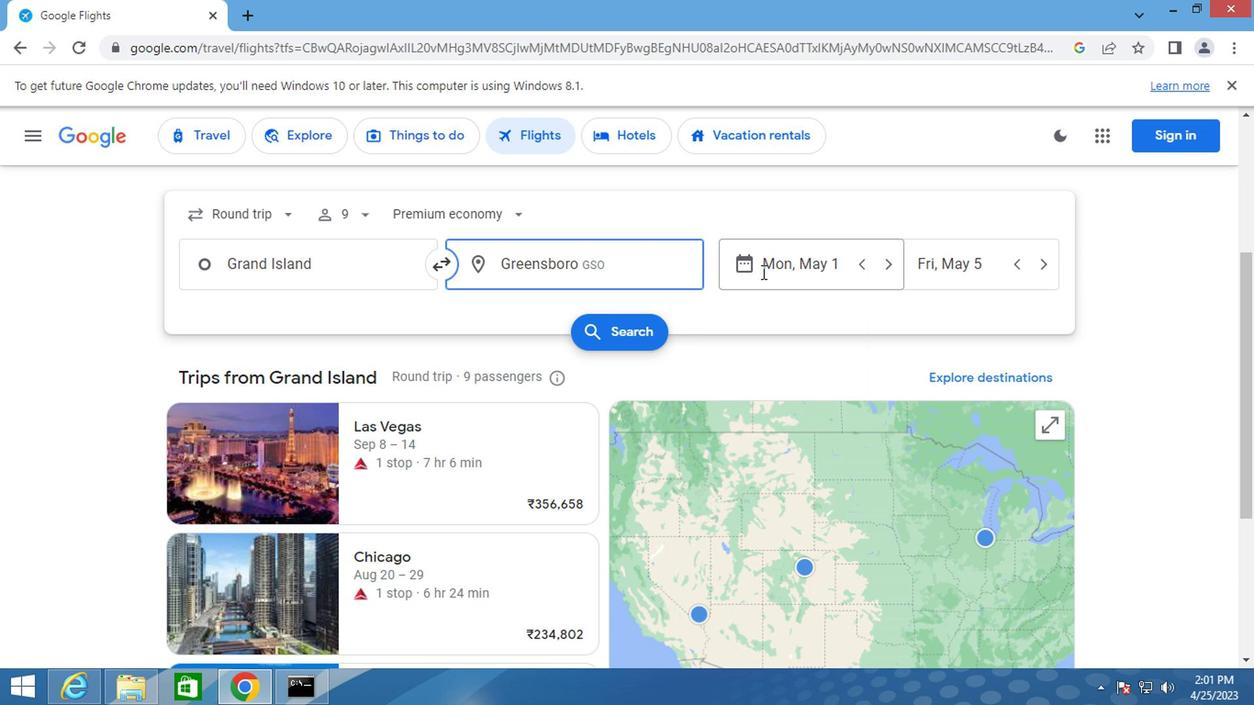 
Action: Mouse moved to (809, 348)
Screenshot: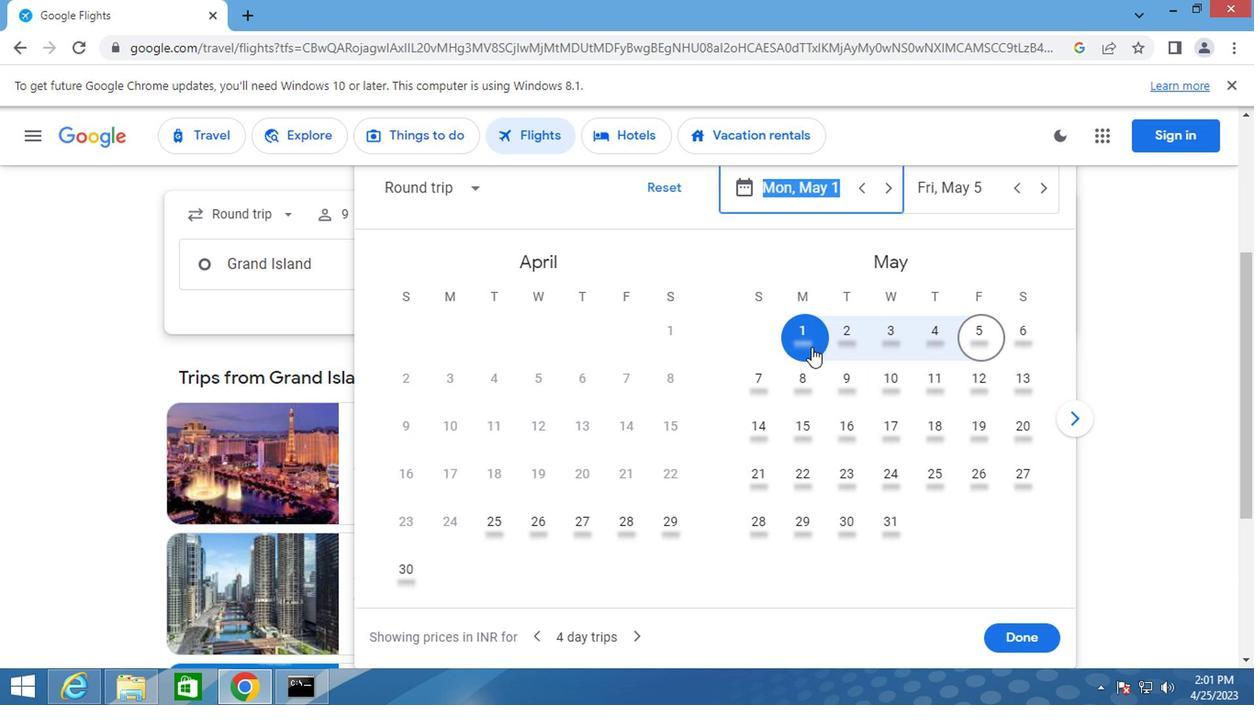 
Action: Mouse pressed left at (809, 348)
Screenshot: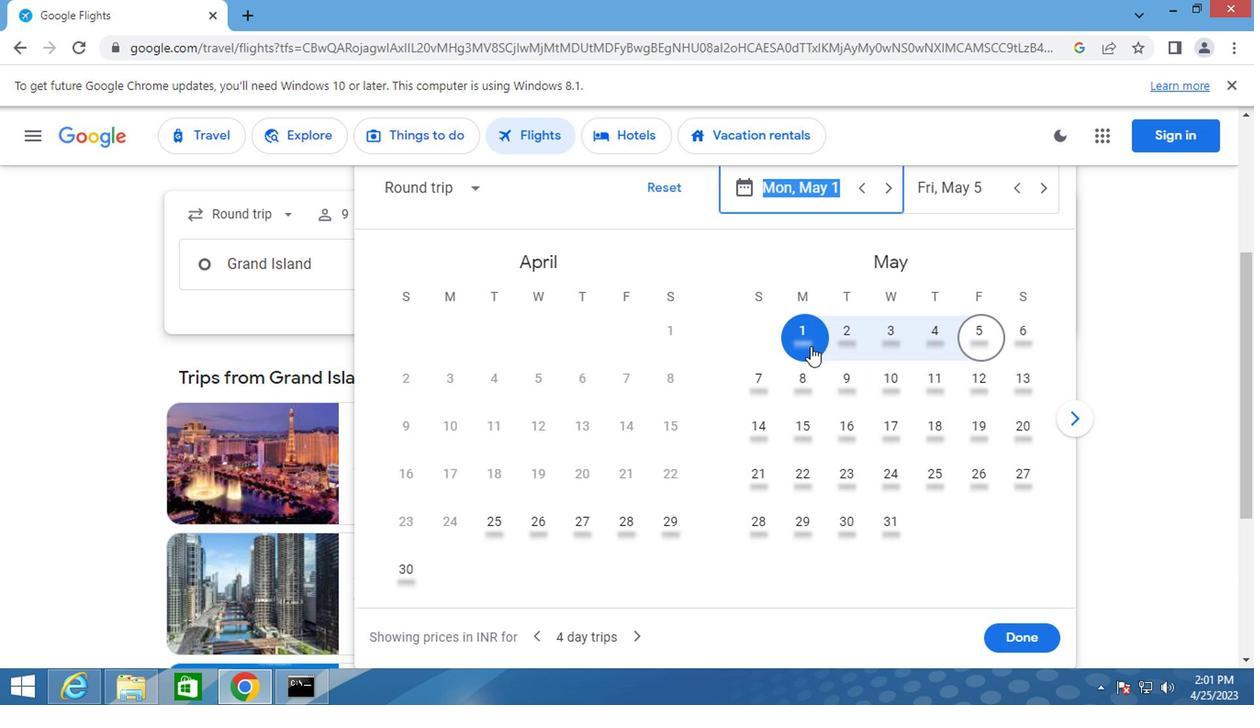 
Action: Mouse moved to (1020, 637)
Screenshot: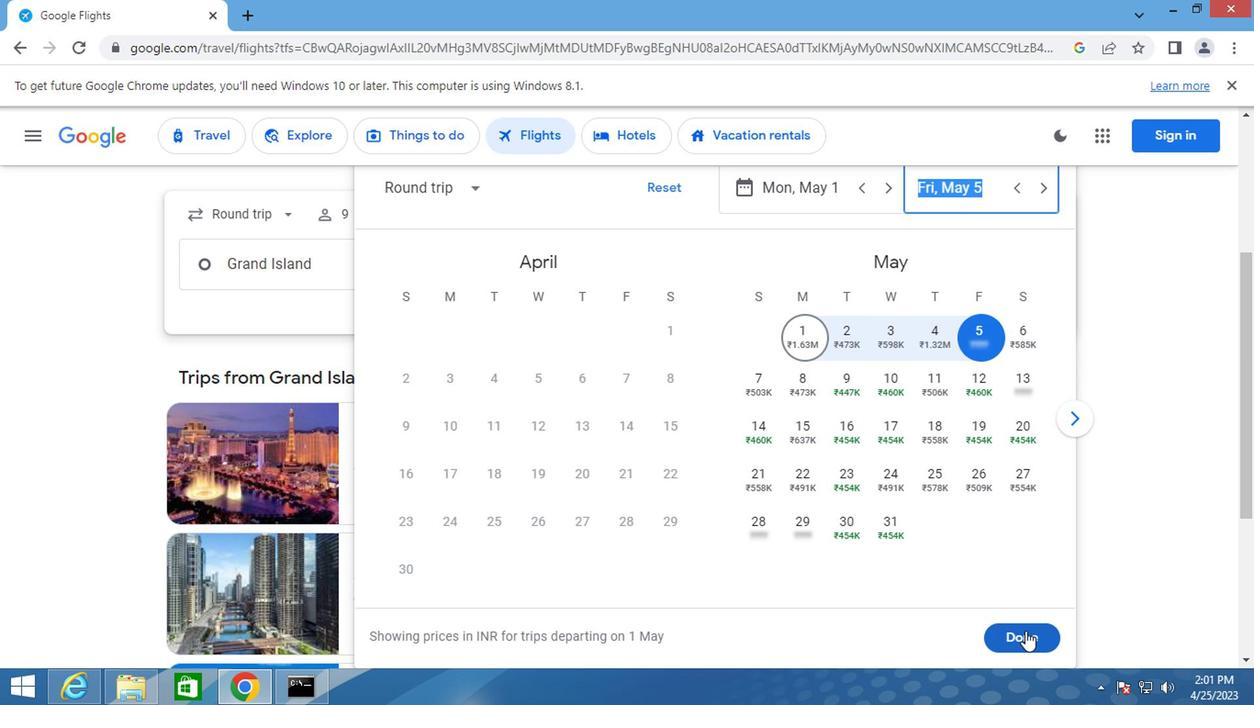 
Action: Mouse pressed left at (1020, 637)
Screenshot: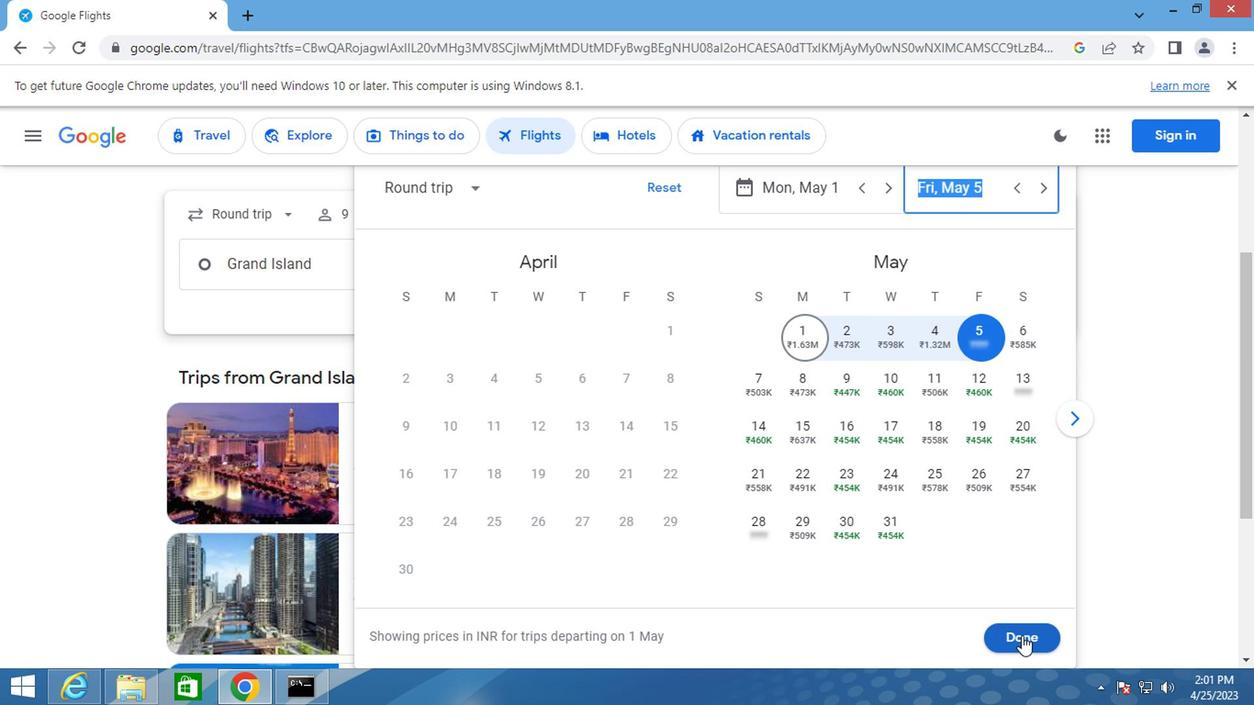 
Action: Mouse moved to (953, 261)
Screenshot: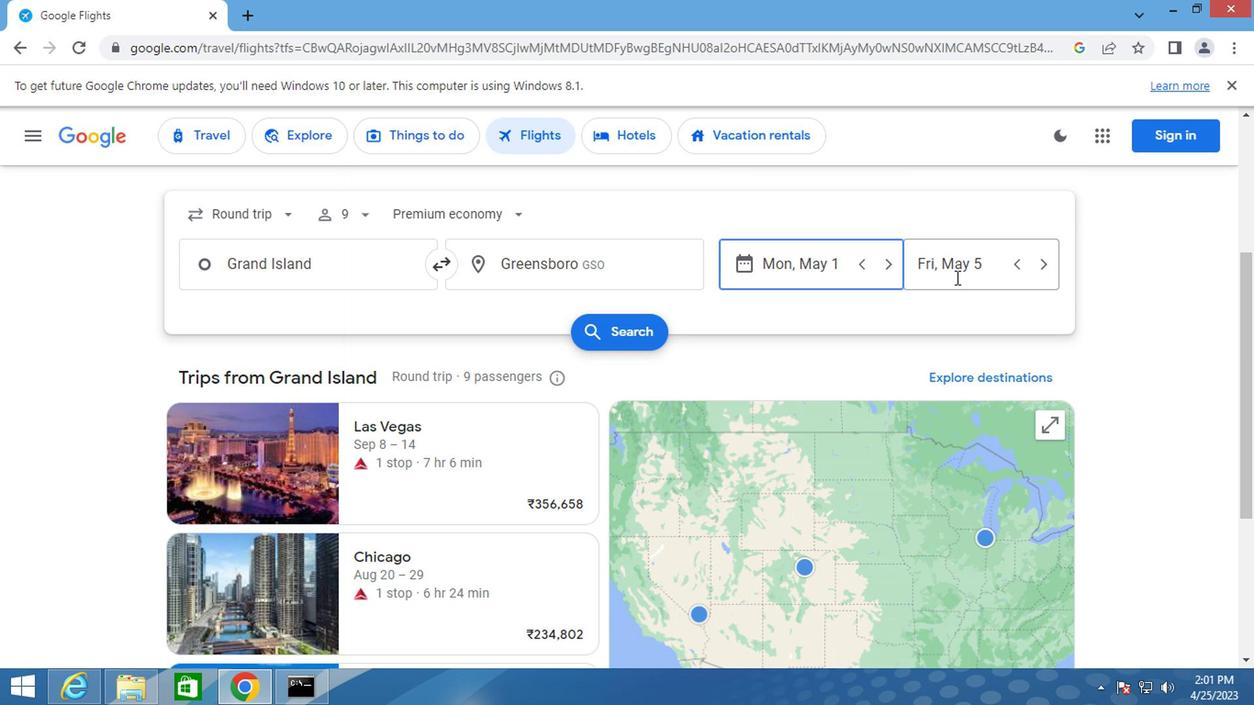 
Action: Mouse pressed left at (953, 261)
Screenshot: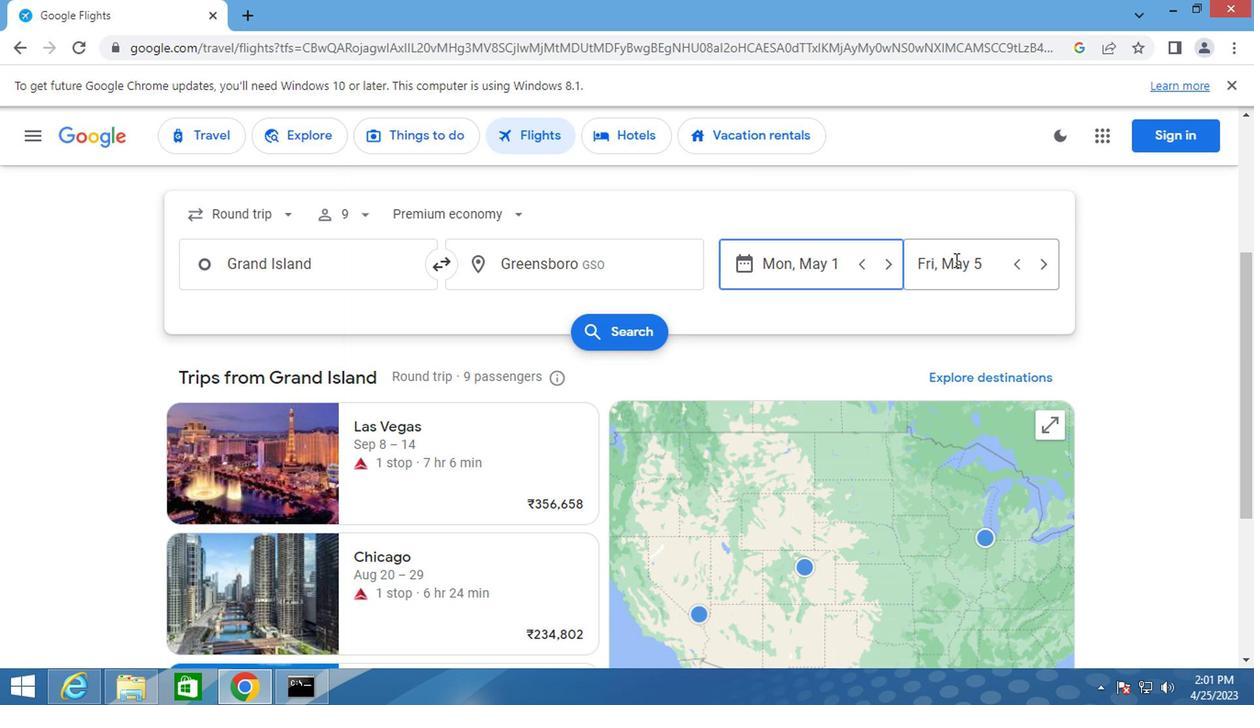 
Action: Mouse moved to (851, 341)
Screenshot: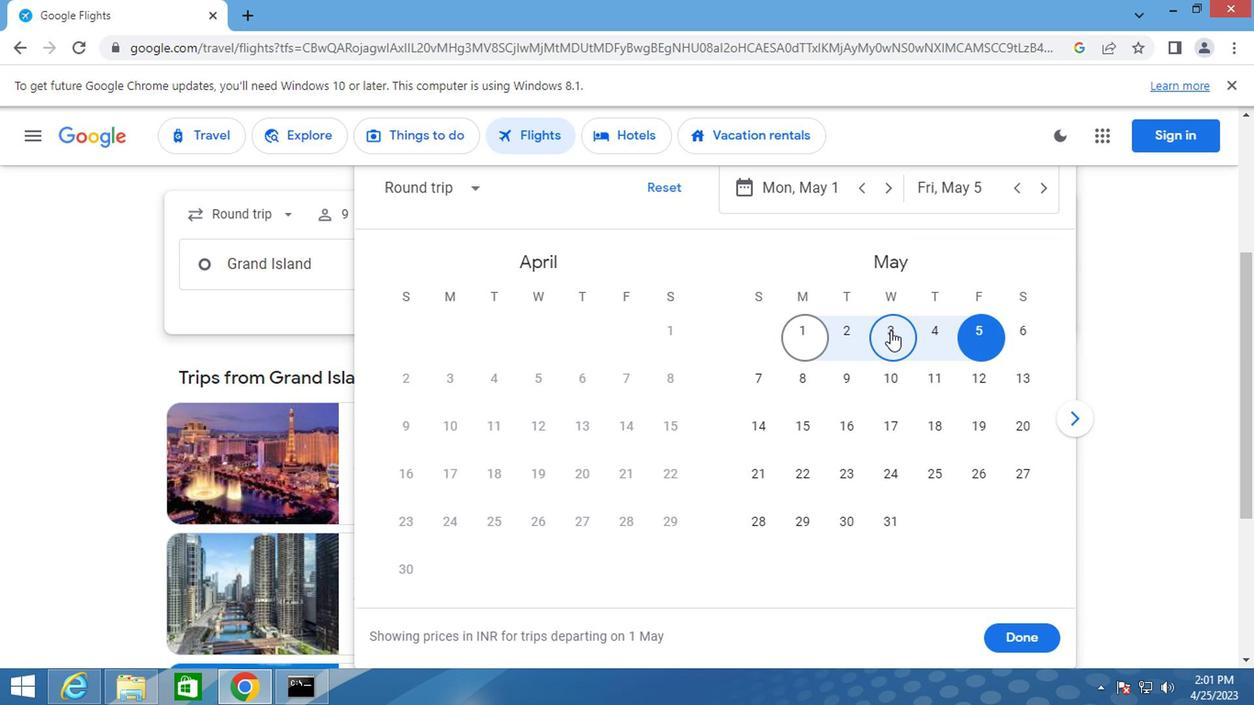 
Action: Mouse pressed left at (851, 341)
Screenshot: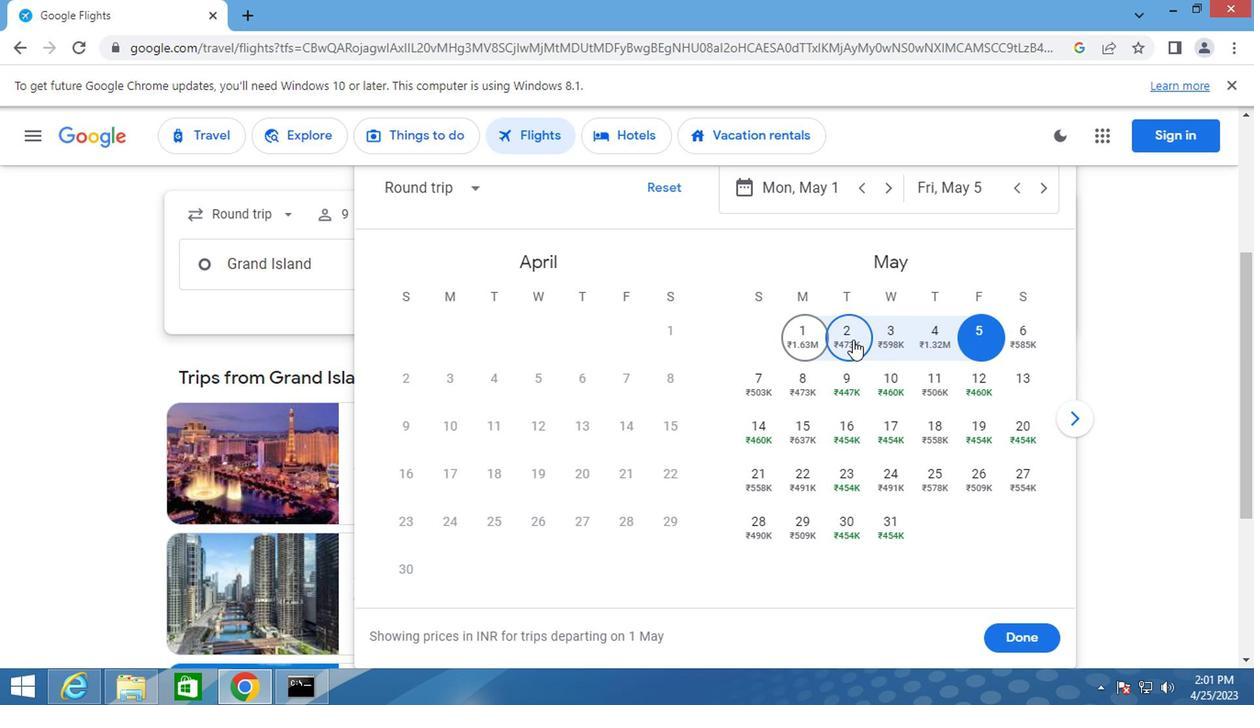 
Action: Mouse moved to (849, 338)
Screenshot: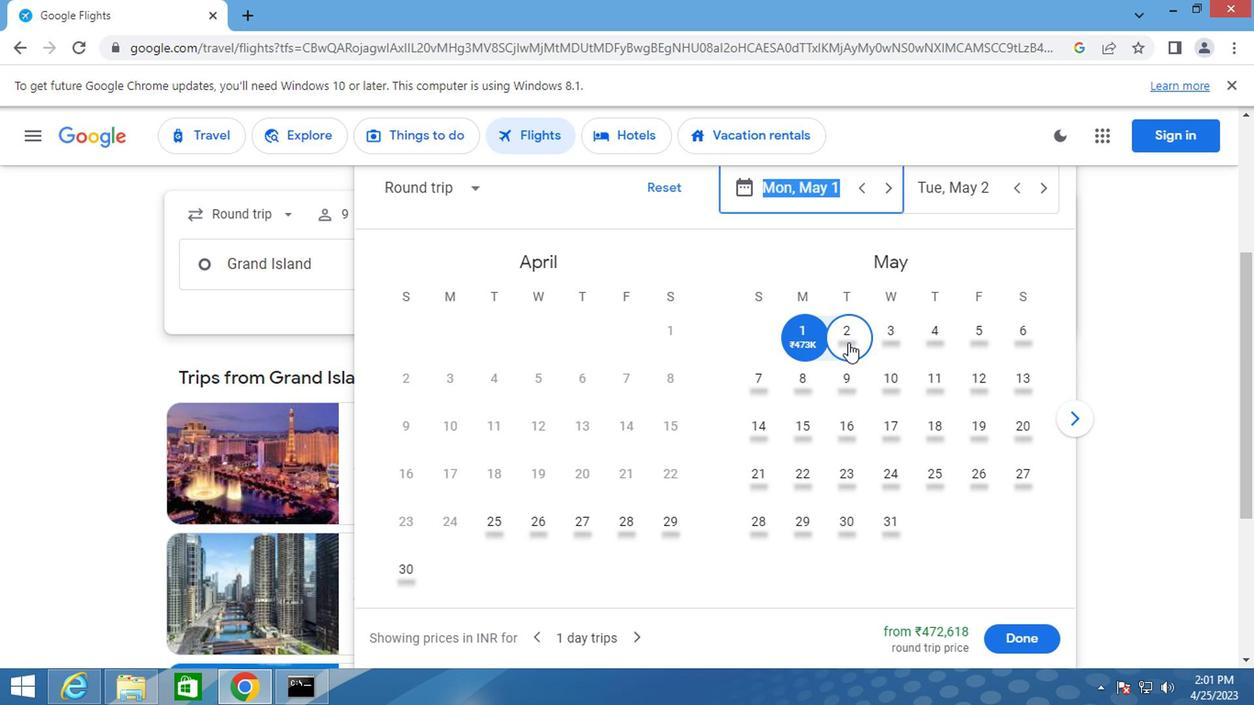 
Action: Mouse pressed left at (849, 338)
Screenshot: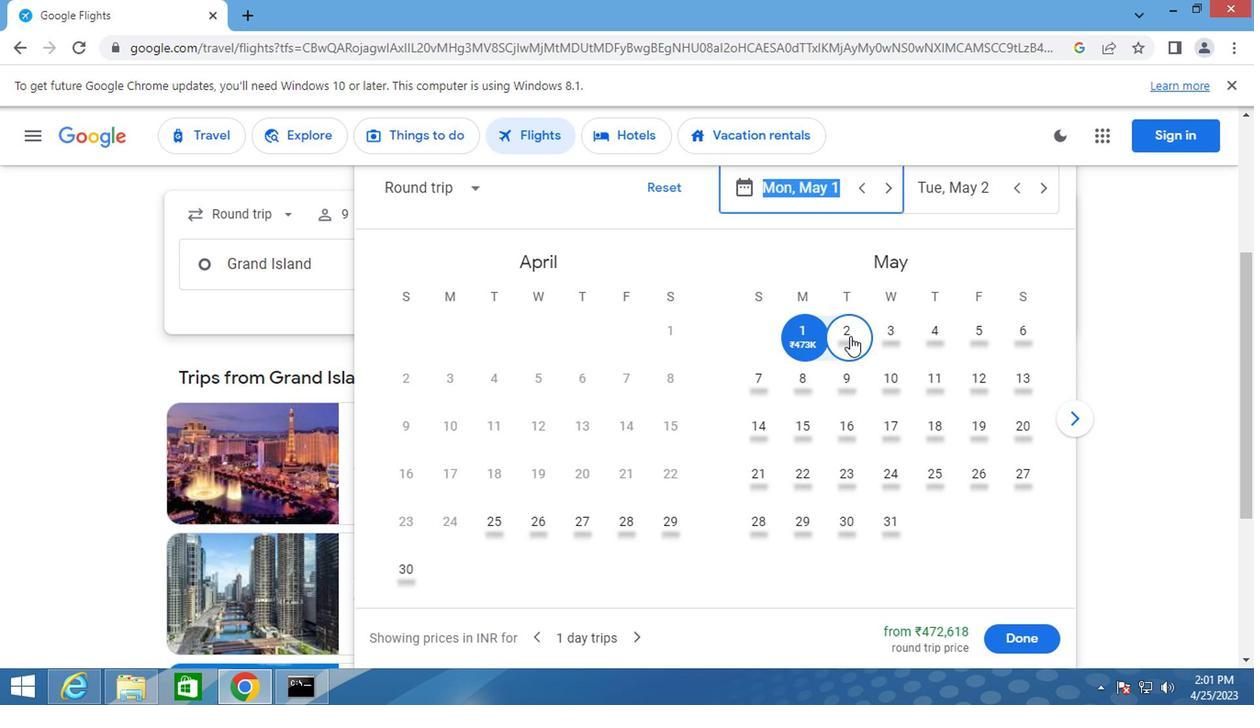 
Action: Mouse moved to (1033, 635)
Screenshot: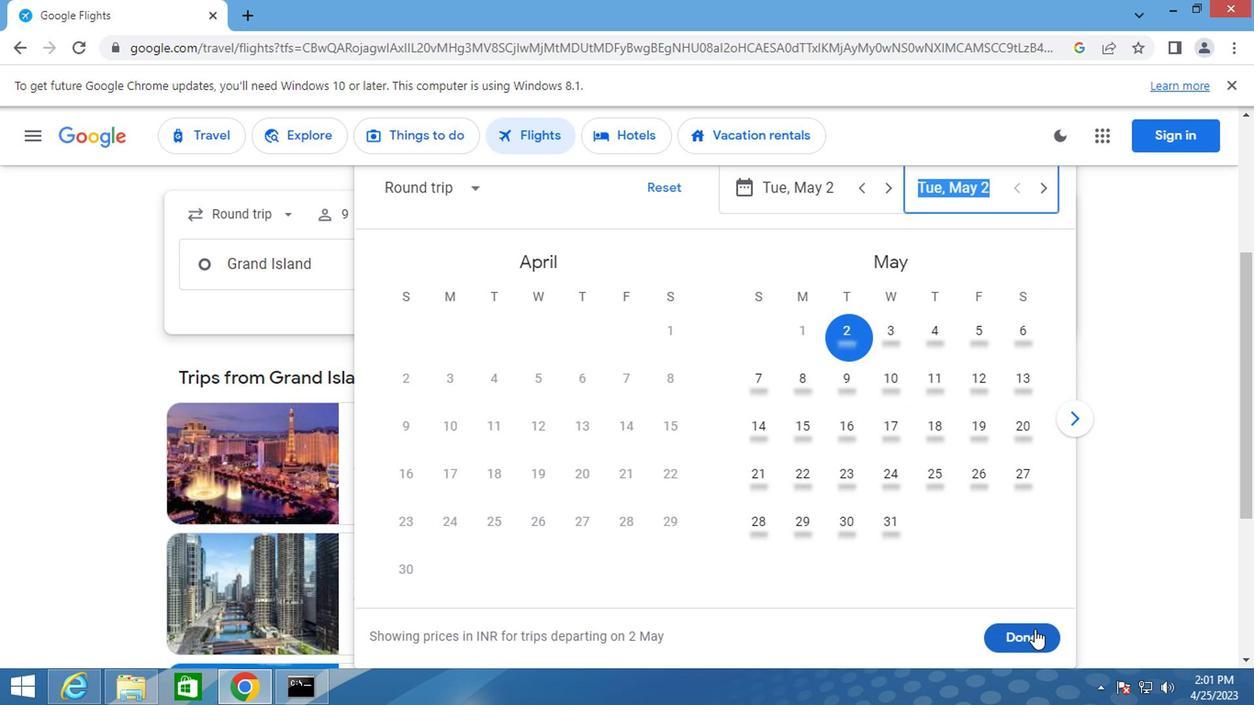 
Action: Mouse pressed left at (1033, 635)
Screenshot: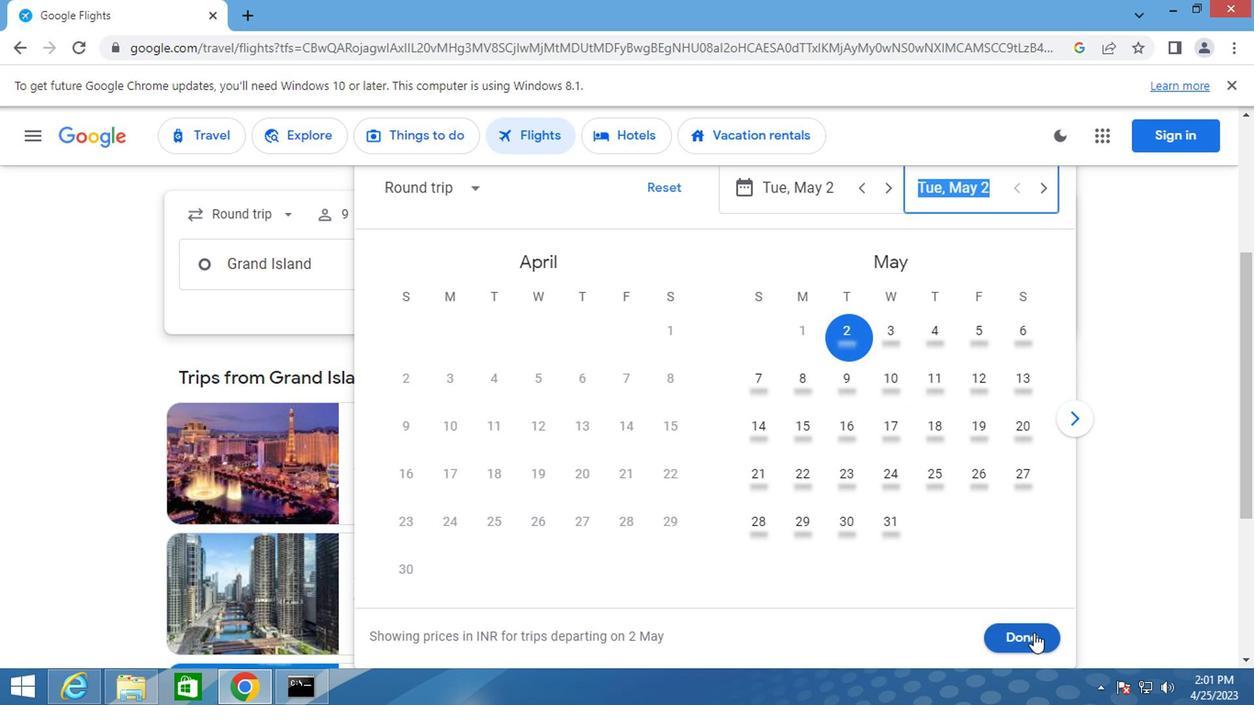 
Action: Mouse moved to (618, 332)
Screenshot: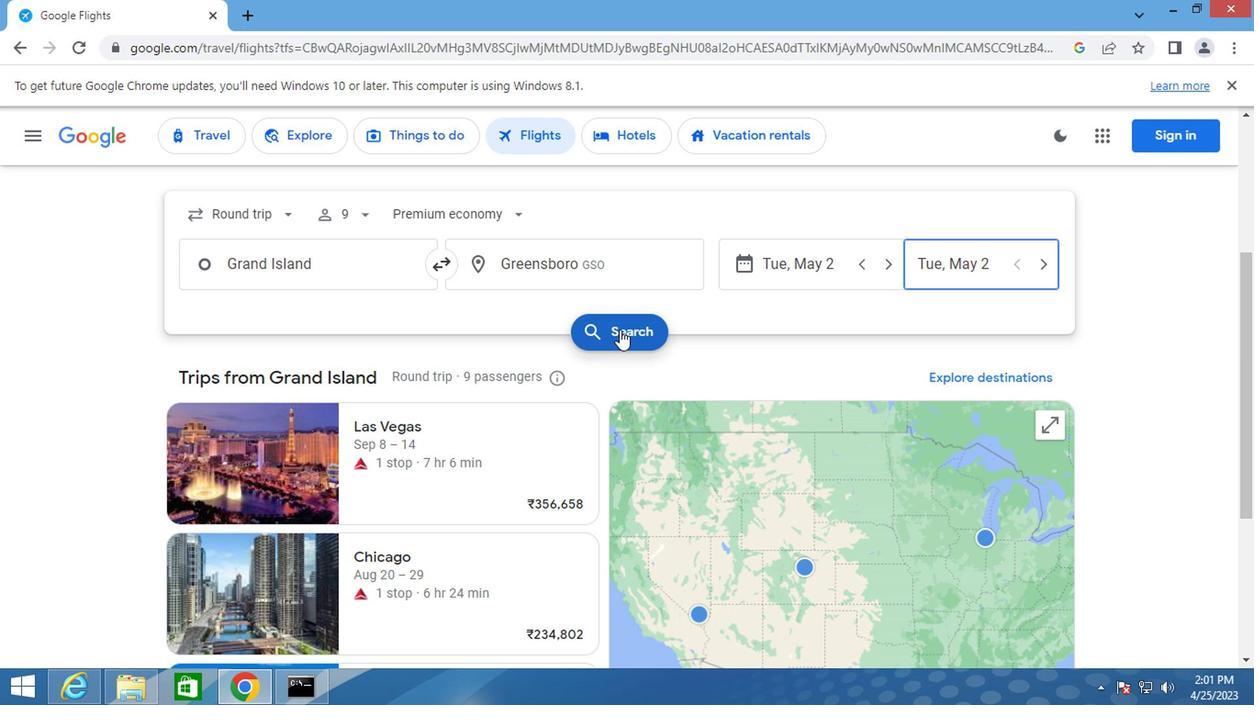 
Action: Mouse pressed left at (618, 332)
Screenshot: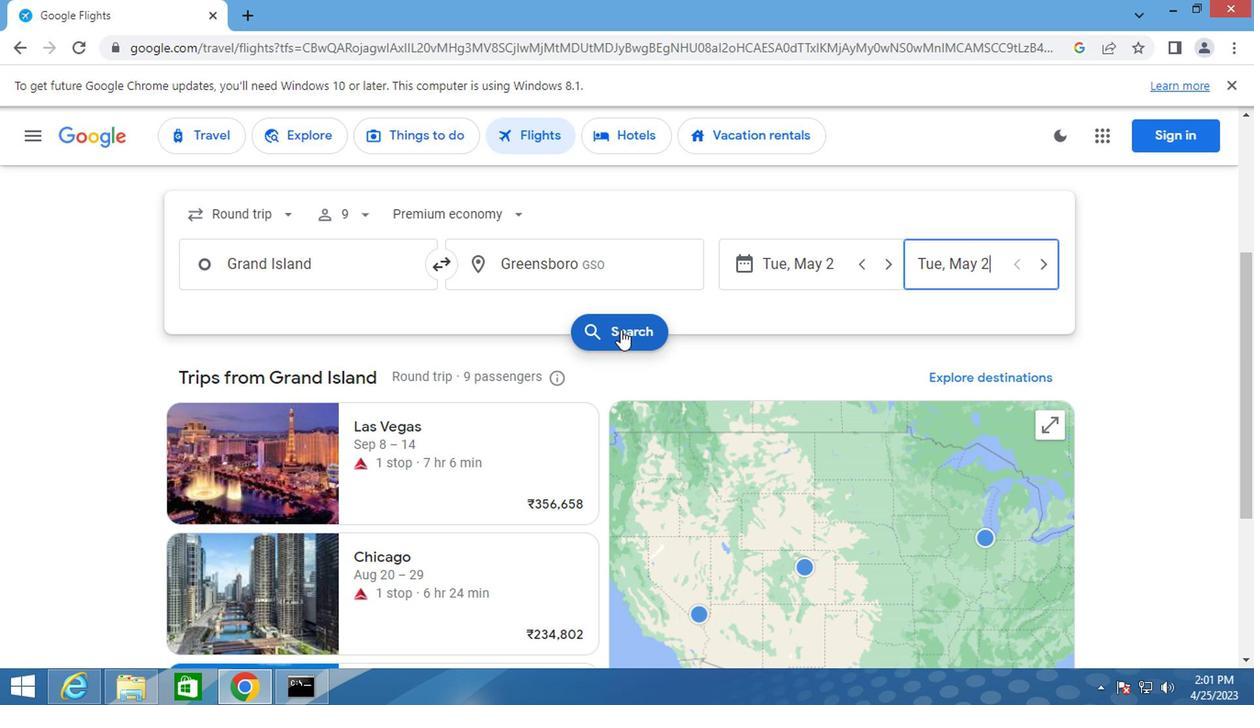 
Action: Mouse moved to (215, 302)
Screenshot: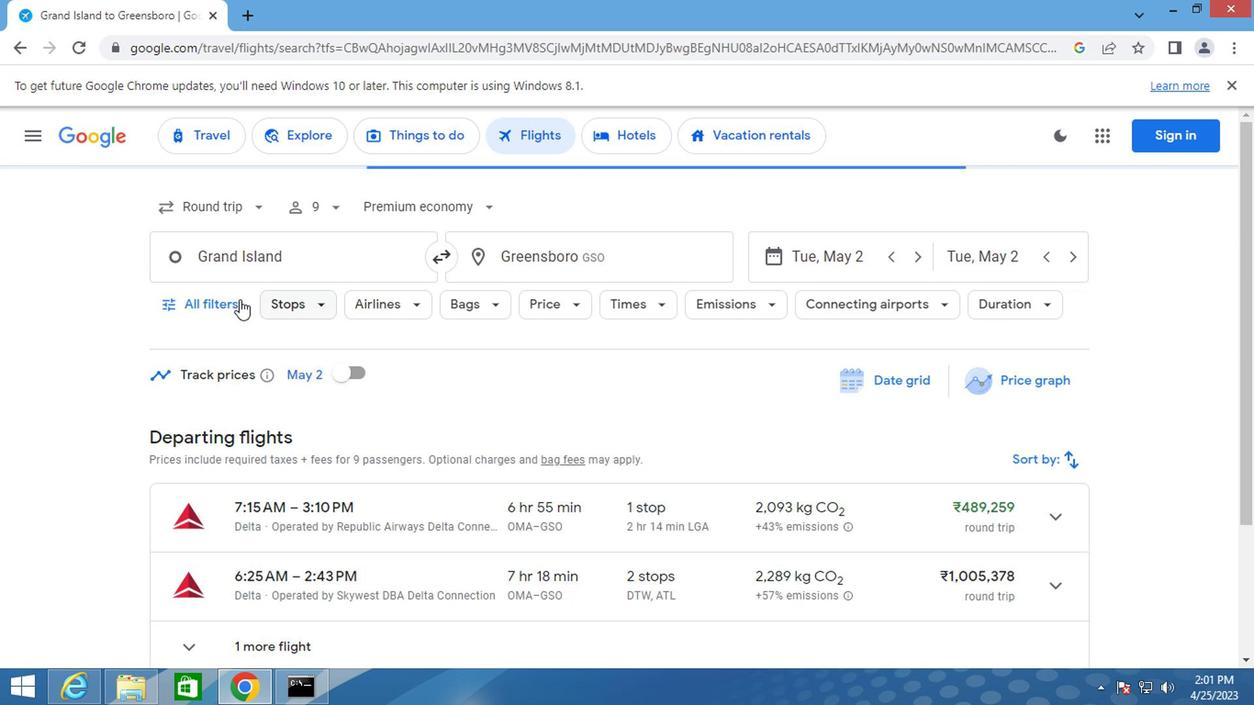 
Action: Mouse pressed left at (215, 302)
Screenshot: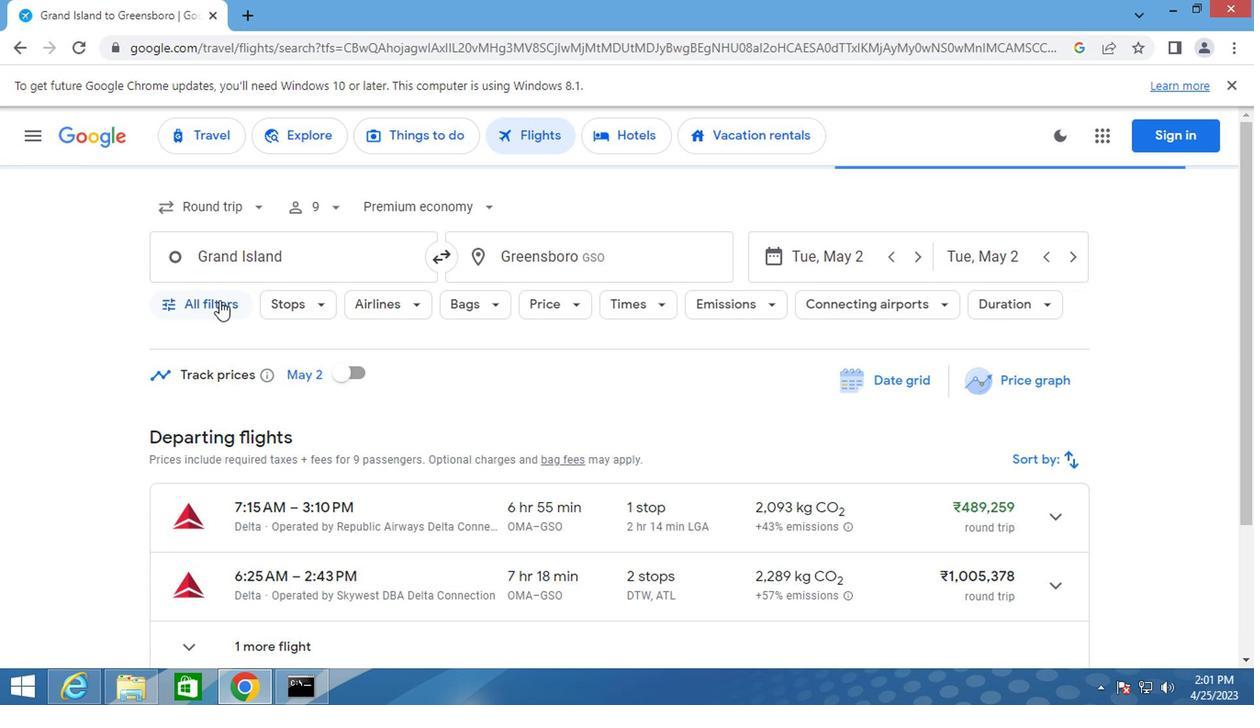 
Action: Mouse moved to (315, 425)
Screenshot: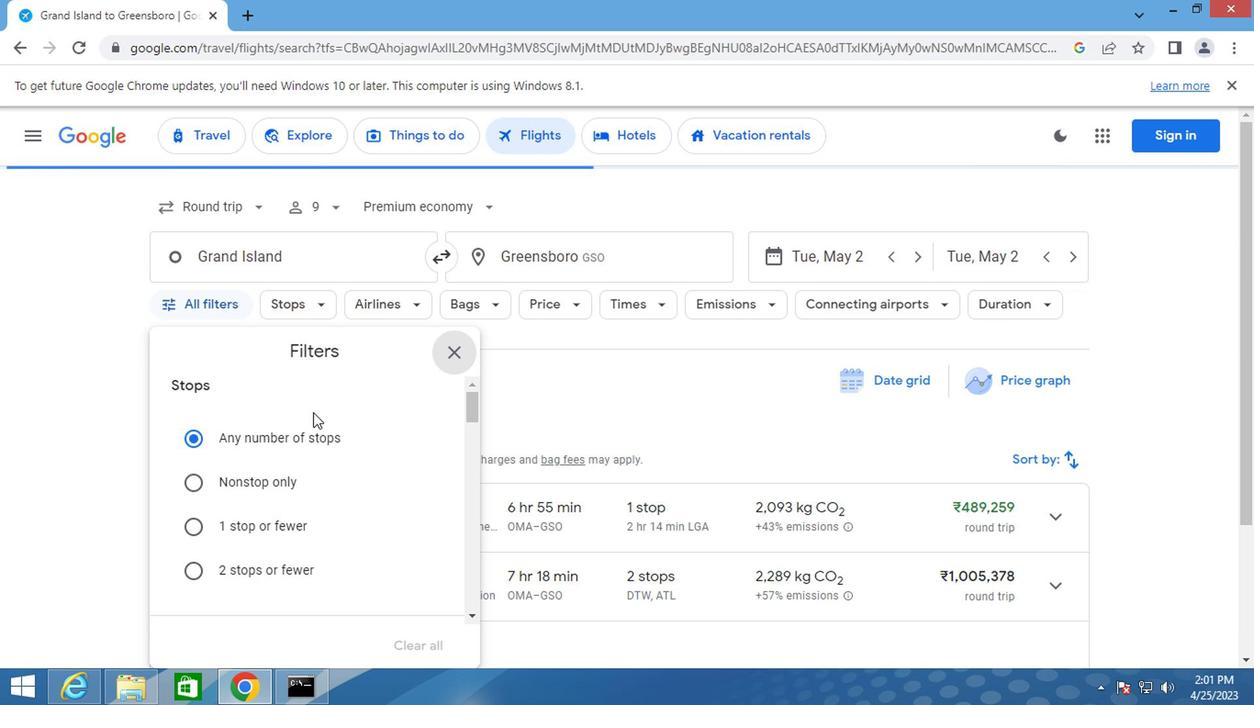 
Action: Mouse scrolled (315, 424) with delta (0, 0)
Screenshot: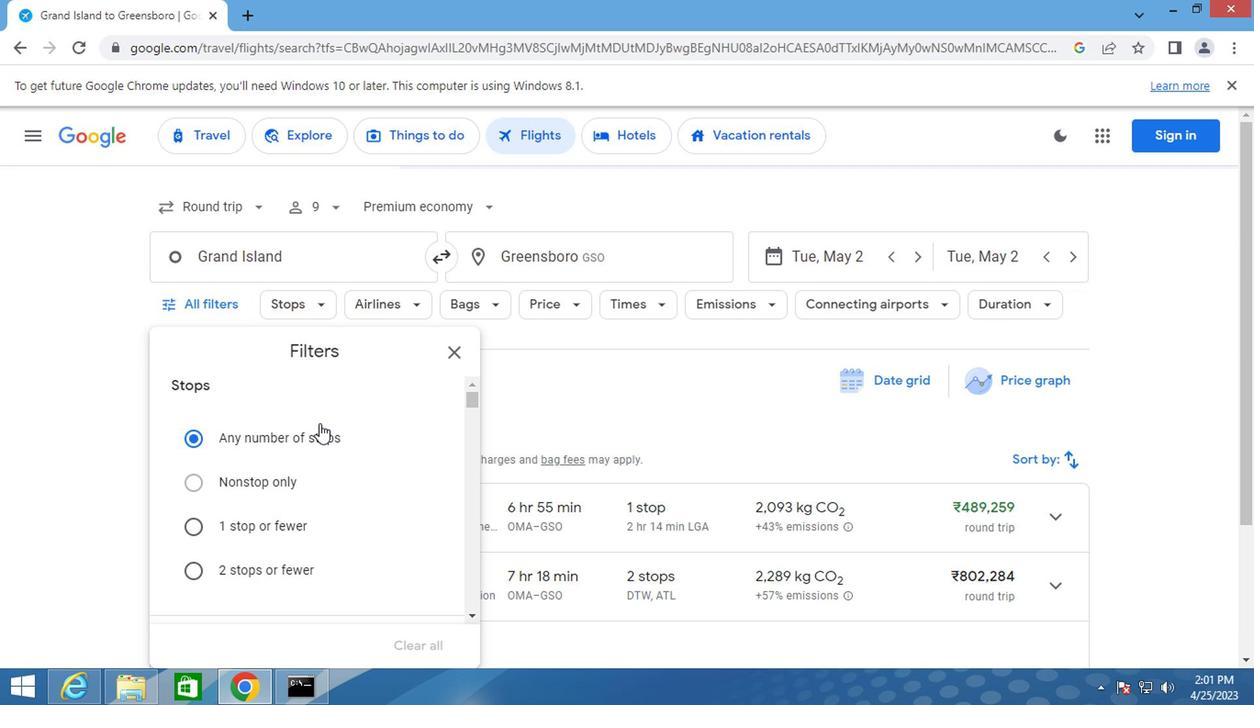 
Action: Mouse scrolled (315, 424) with delta (0, 0)
Screenshot: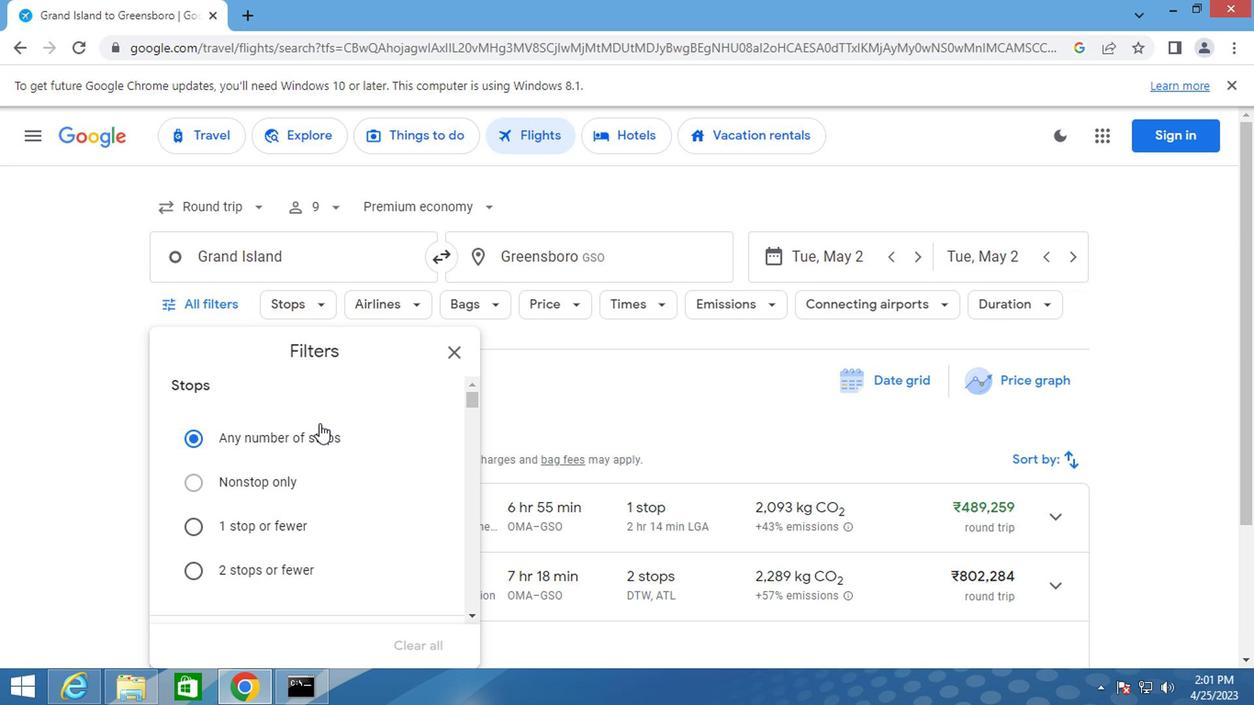 
Action: Mouse scrolled (315, 424) with delta (0, 0)
Screenshot: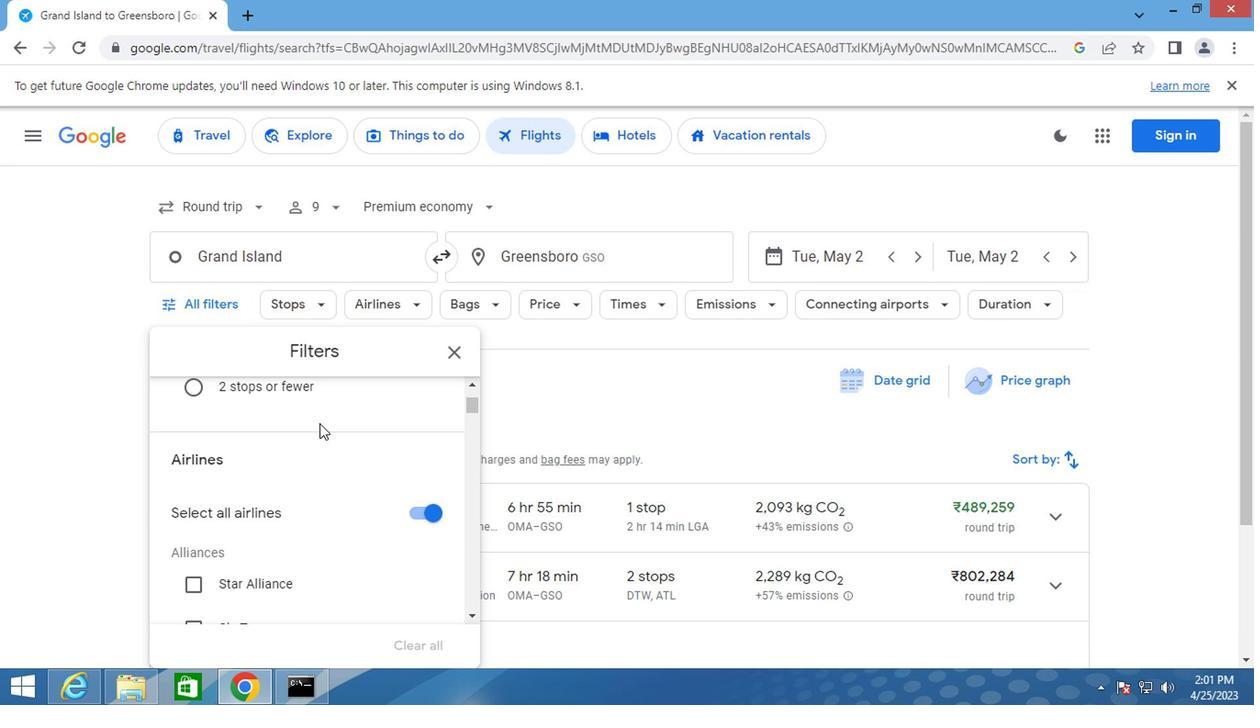 
Action: Mouse scrolled (315, 424) with delta (0, 0)
Screenshot: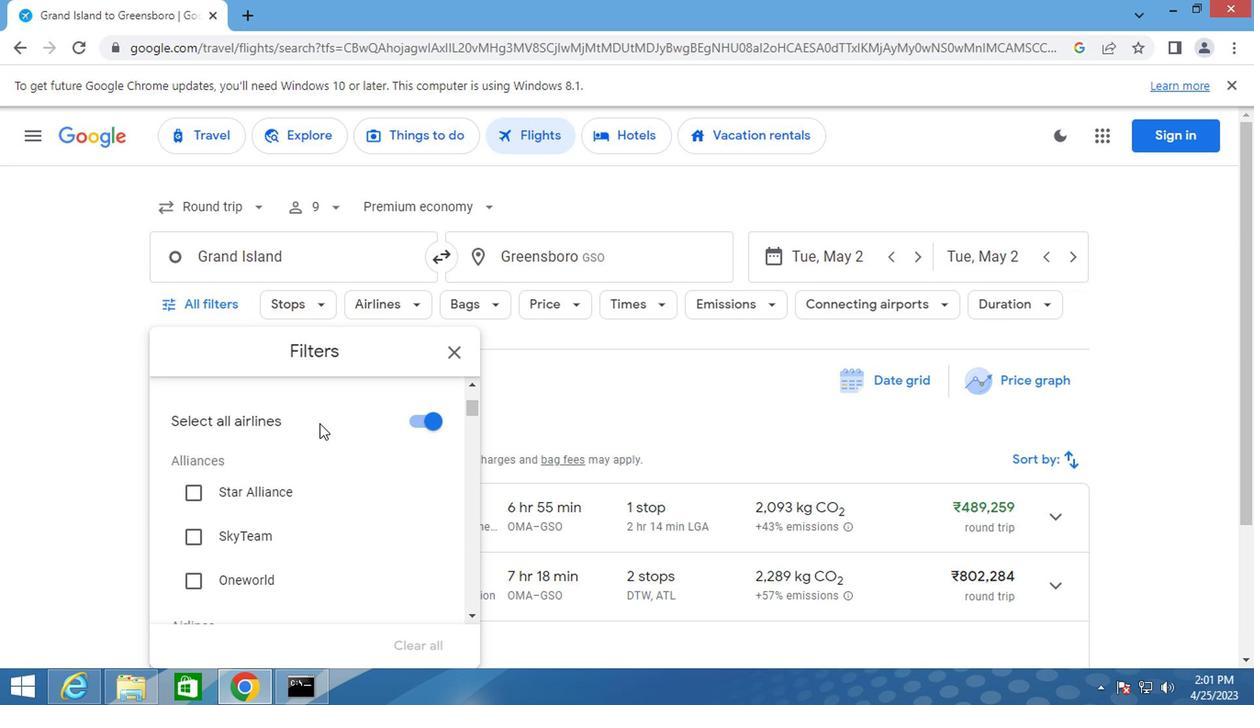 
Action: Mouse scrolled (315, 424) with delta (0, 0)
Screenshot: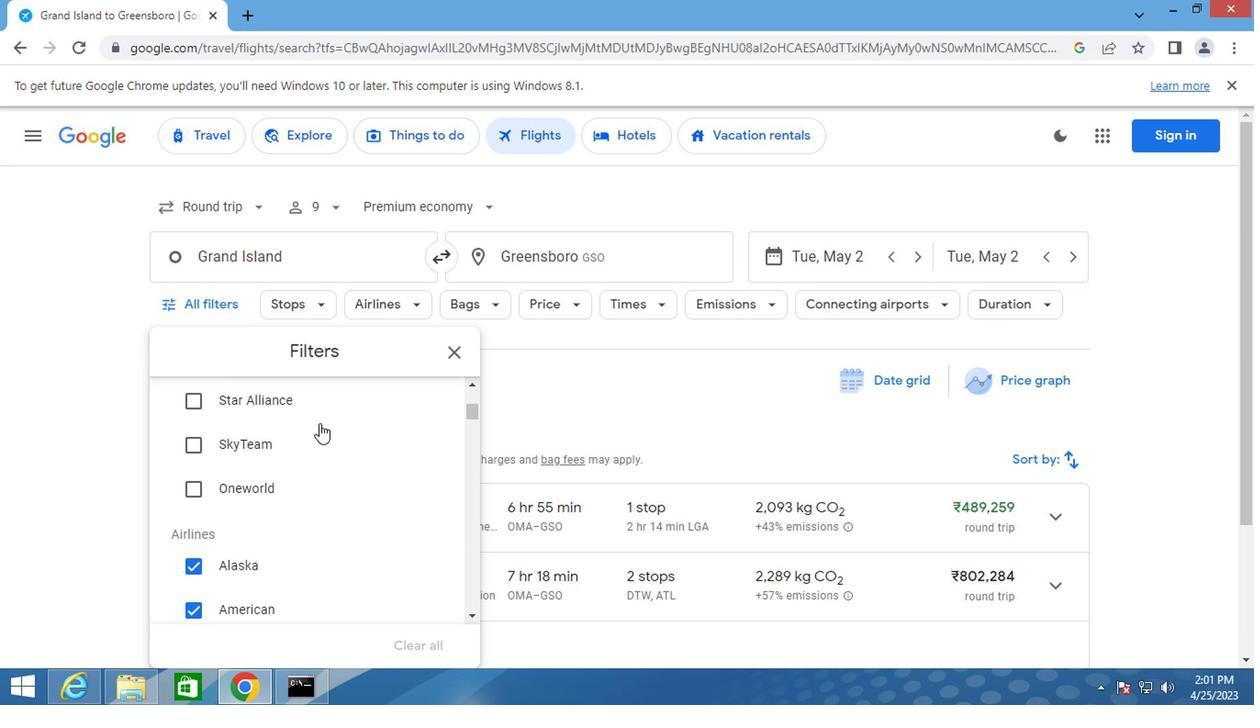 
Action: Mouse scrolled (315, 424) with delta (0, 0)
Screenshot: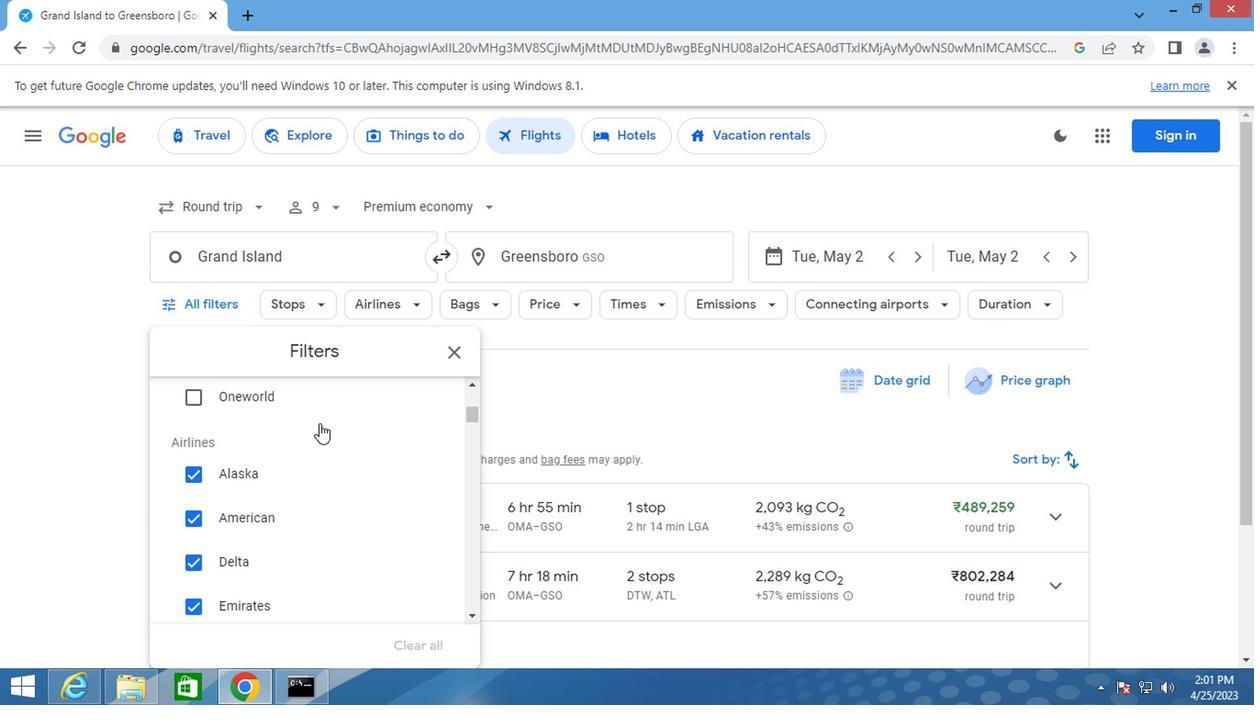 
Action: Mouse moved to (192, 515)
Screenshot: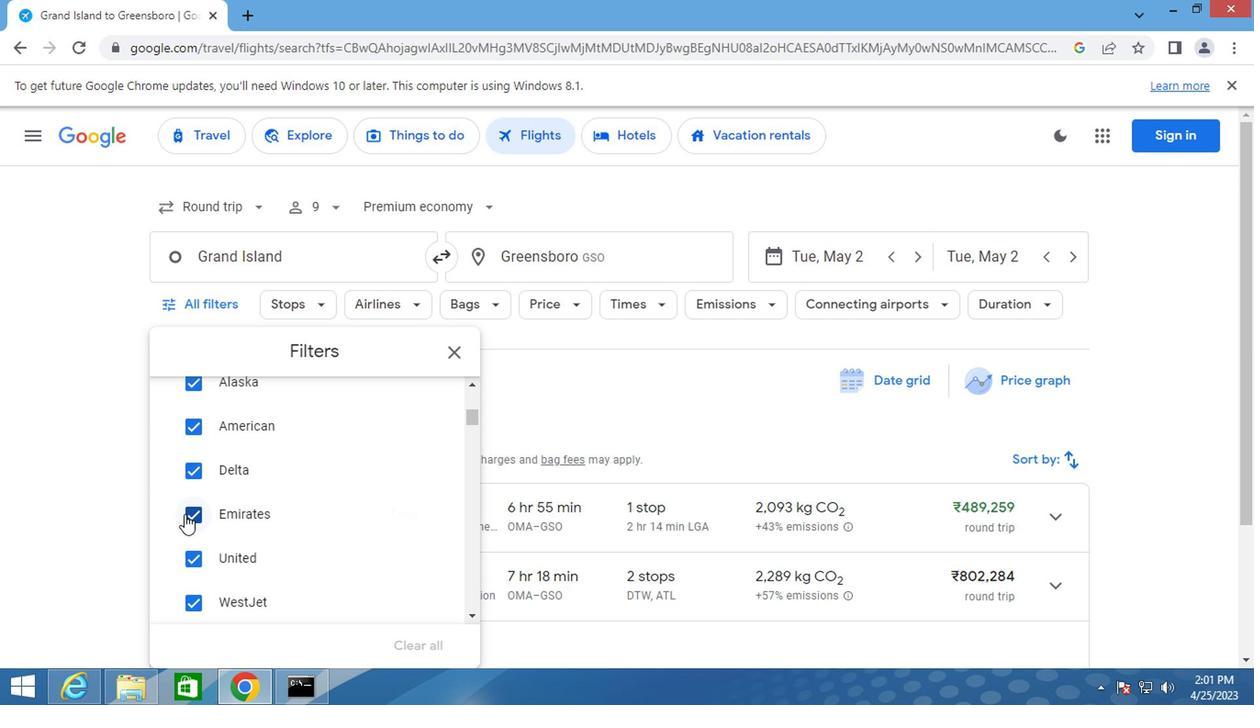 
Action: Mouse pressed left at (192, 515)
Screenshot: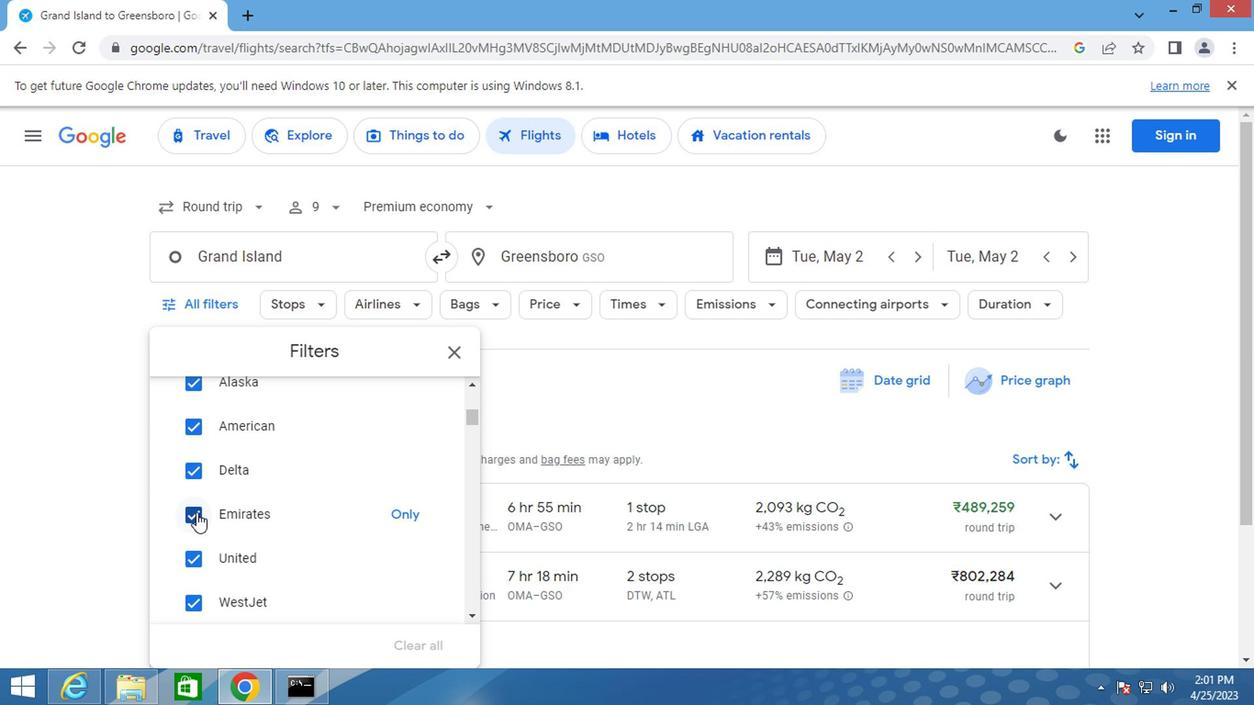 
Action: Mouse moved to (226, 506)
Screenshot: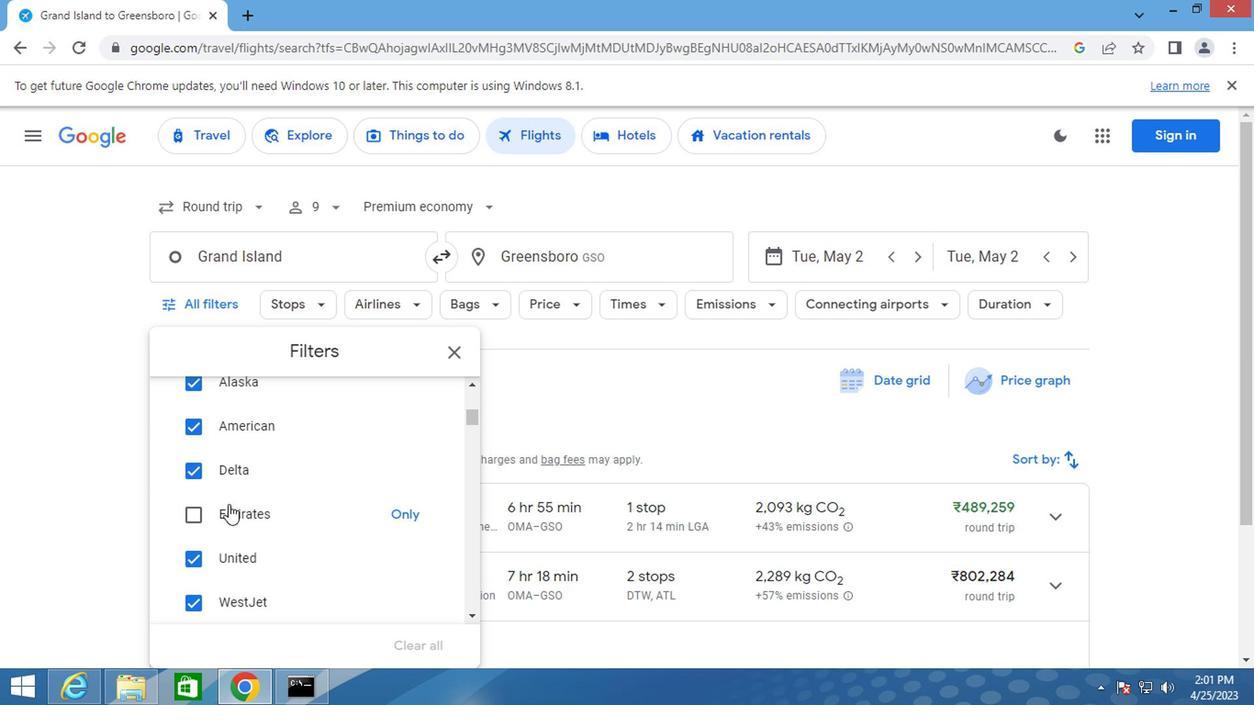 
Action: Mouse scrolled (226, 505) with delta (0, 0)
Screenshot: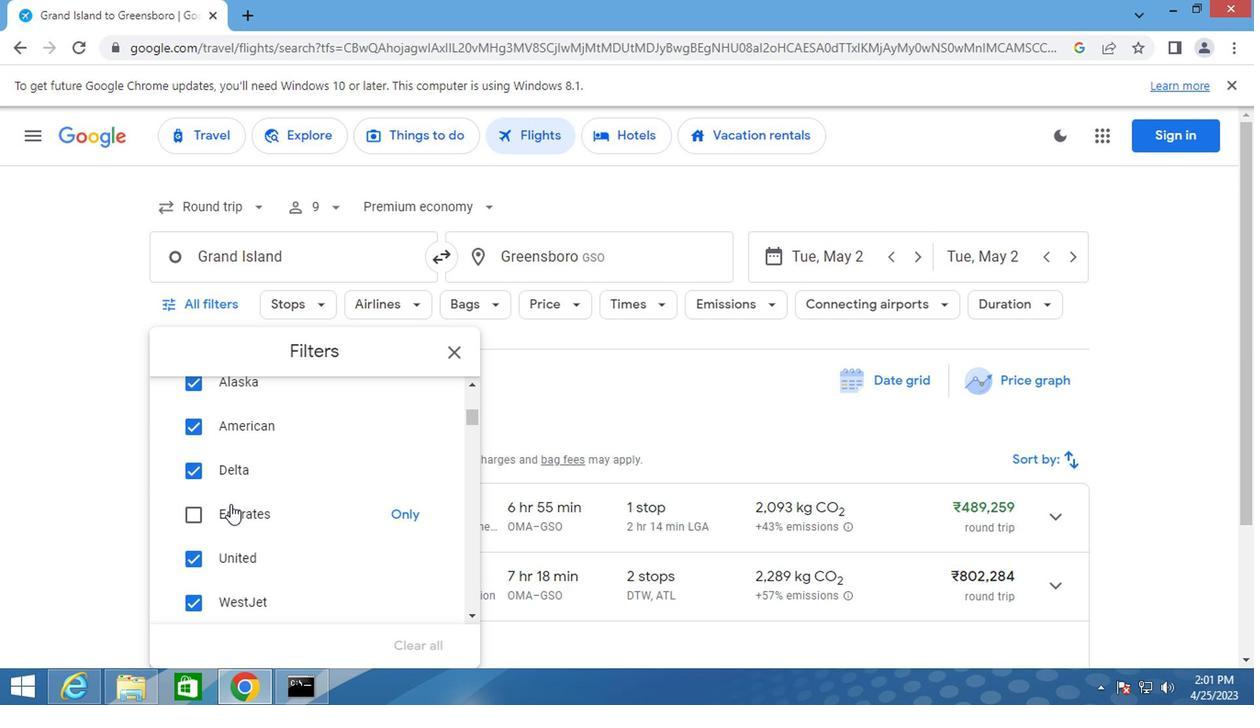 
Action: Mouse scrolled (226, 505) with delta (0, 0)
Screenshot: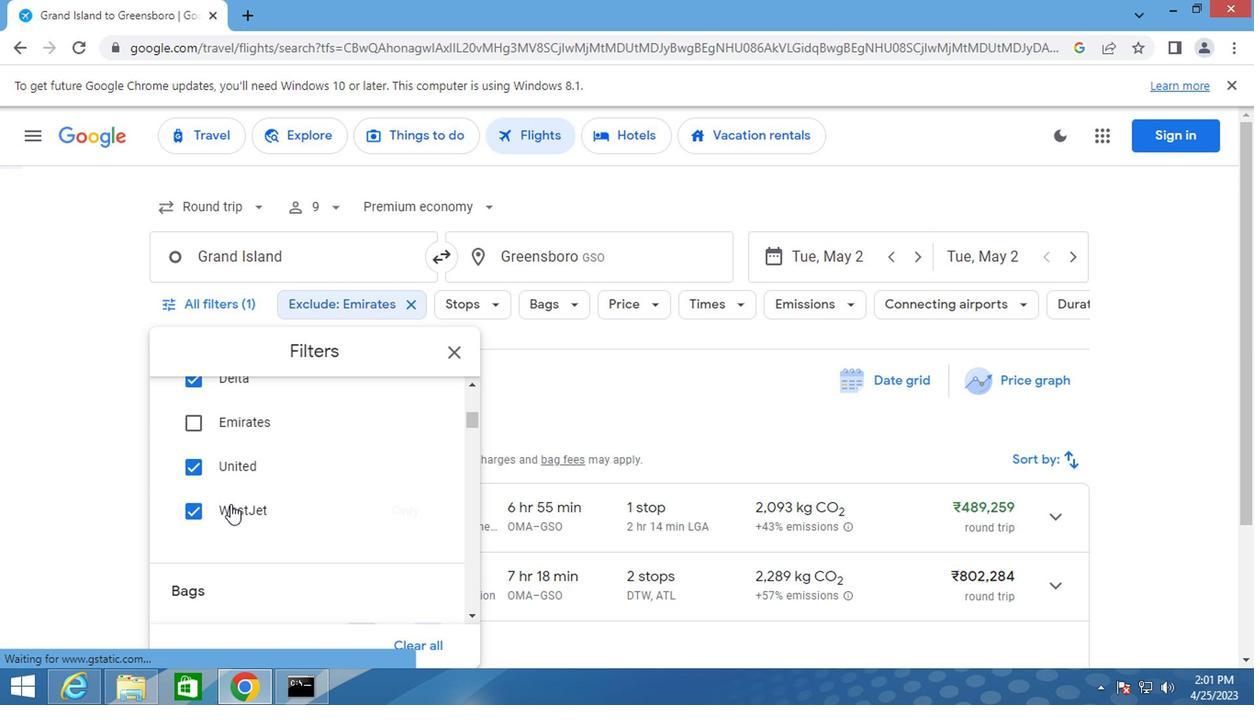 
Action: Mouse scrolled (226, 505) with delta (0, 0)
Screenshot: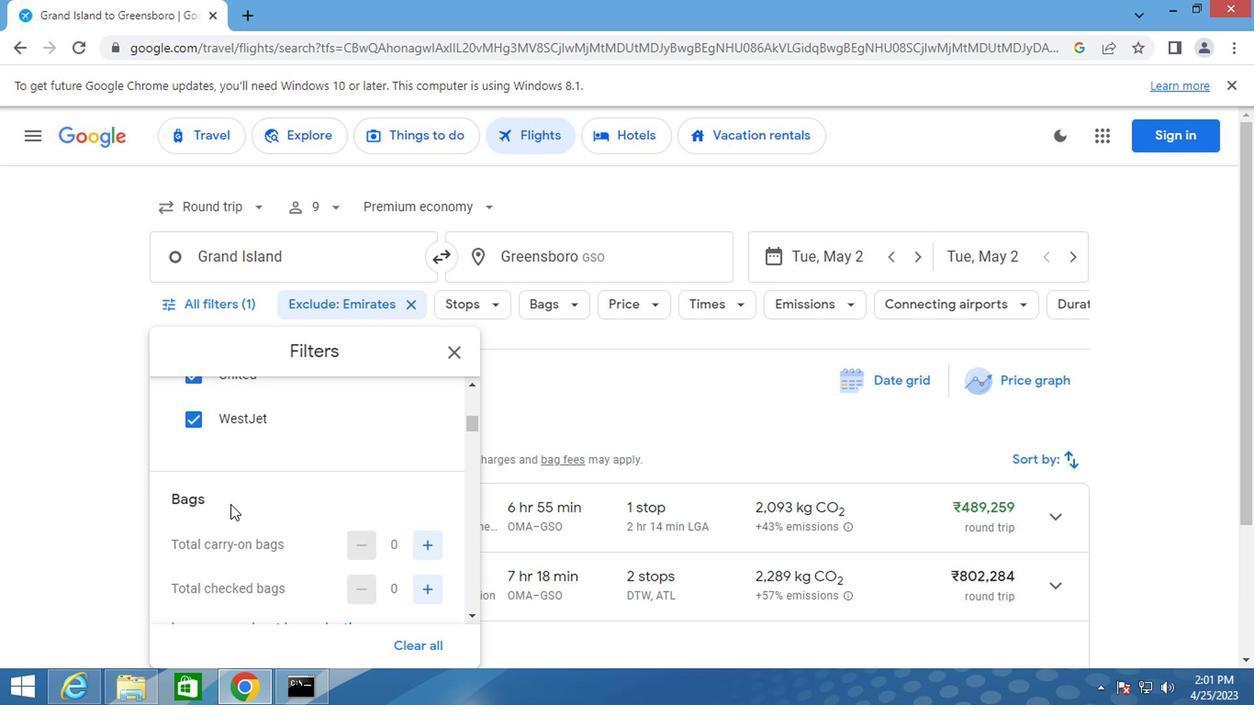 
Action: Mouse moved to (418, 454)
Screenshot: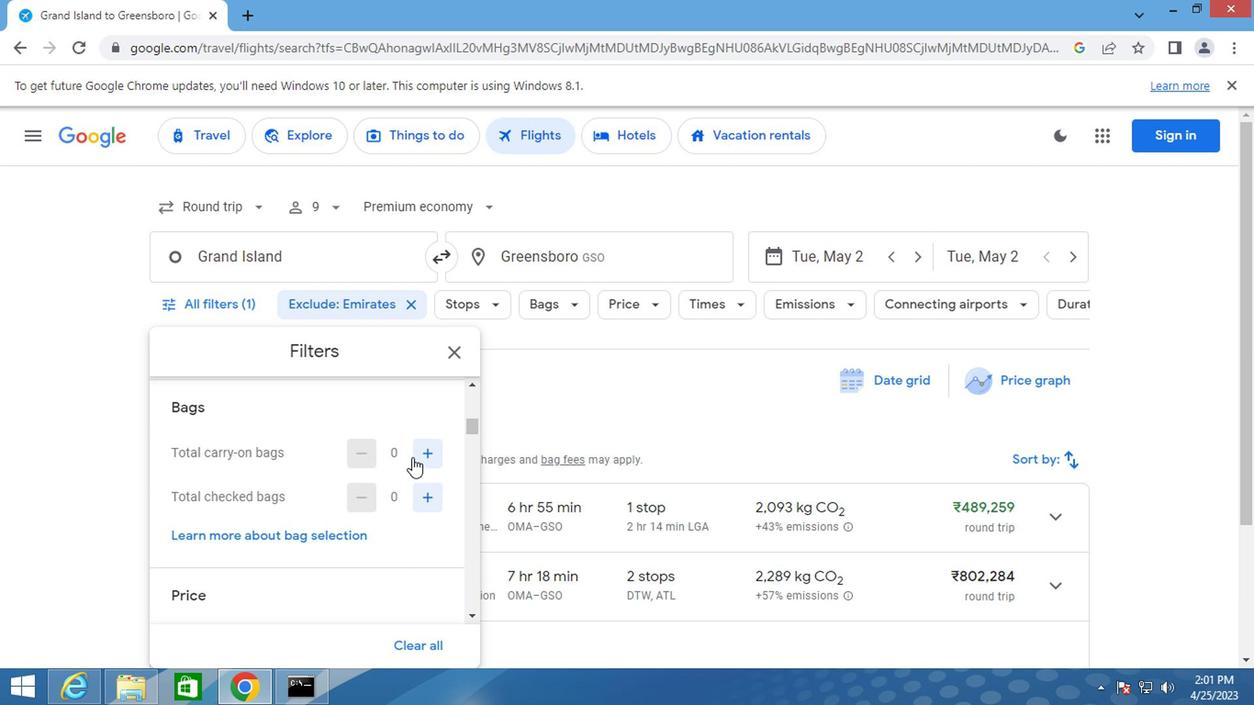 
Action: Mouse pressed left at (418, 454)
Screenshot: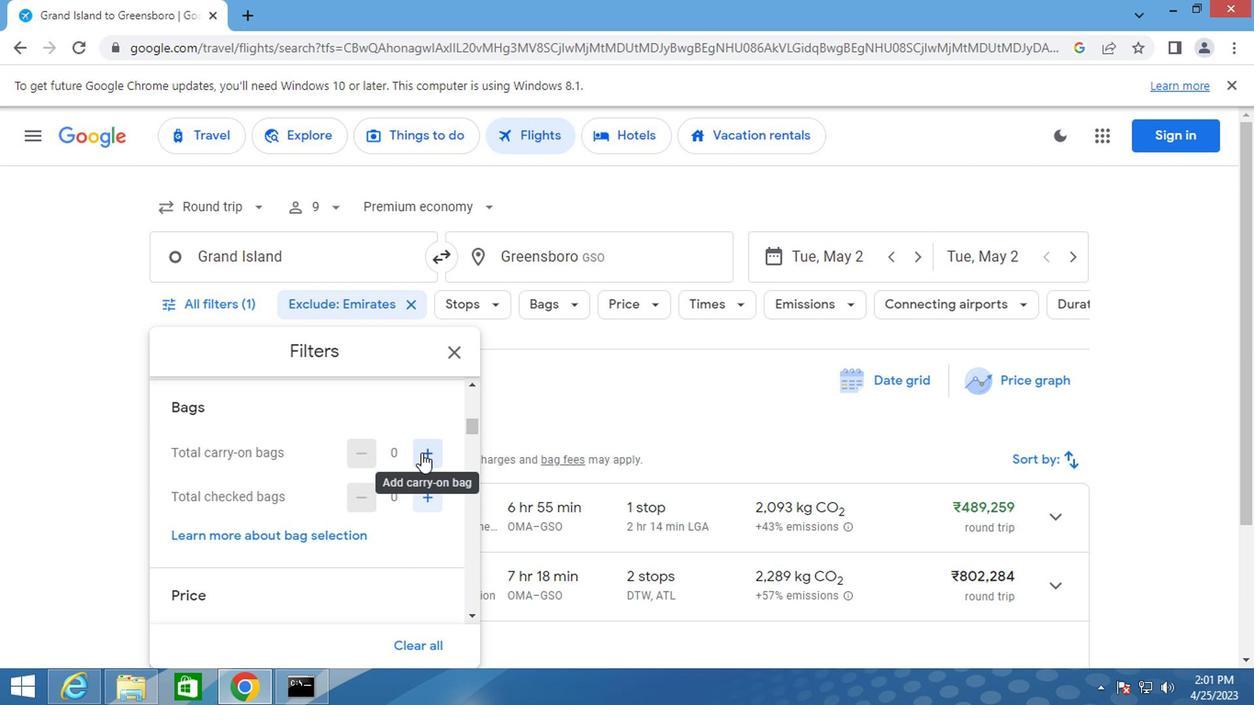 
Action: Mouse moved to (305, 451)
Screenshot: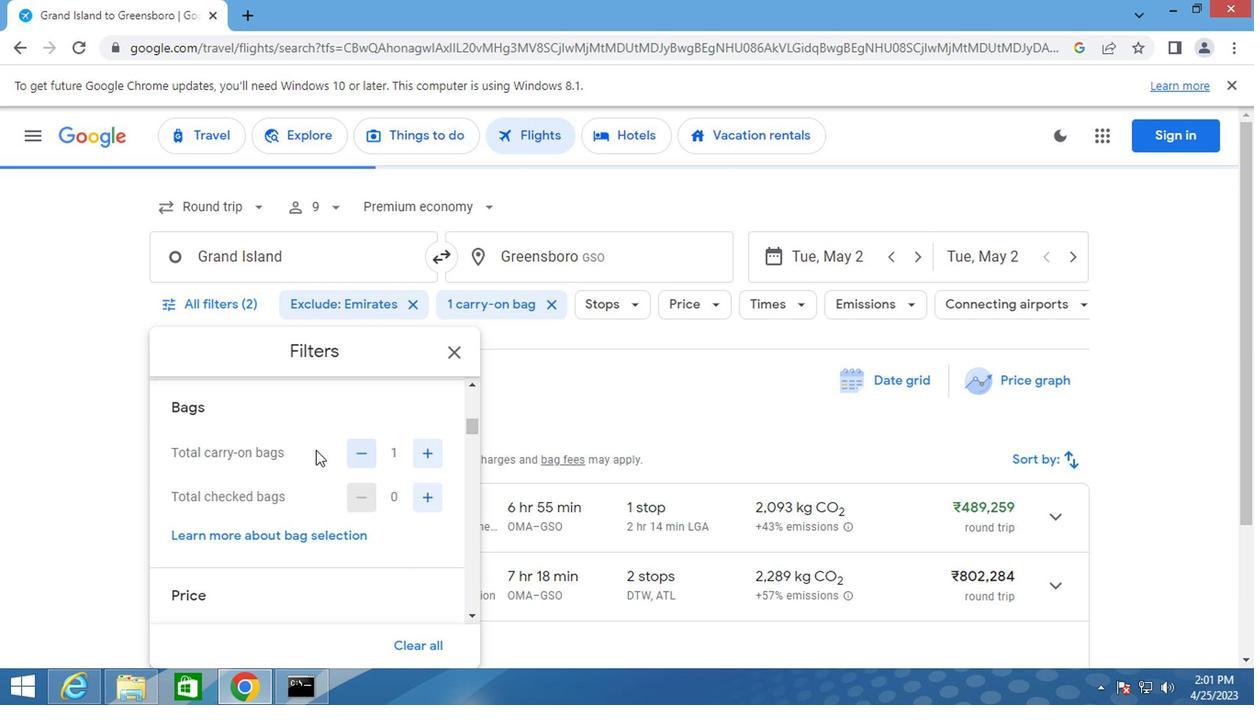 
Action: Mouse scrolled (305, 450) with delta (0, -1)
Screenshot: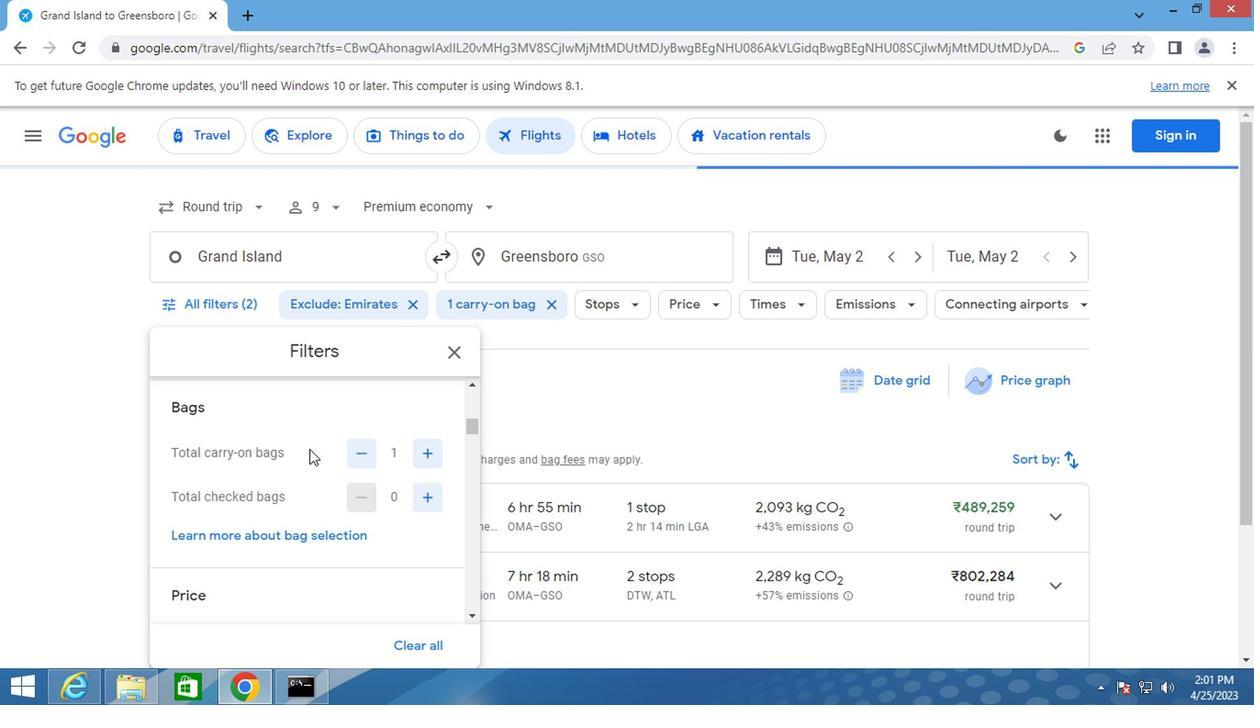 
Action: Mouse scrolled (305, 450) with delta (0, -1)
Screenshot: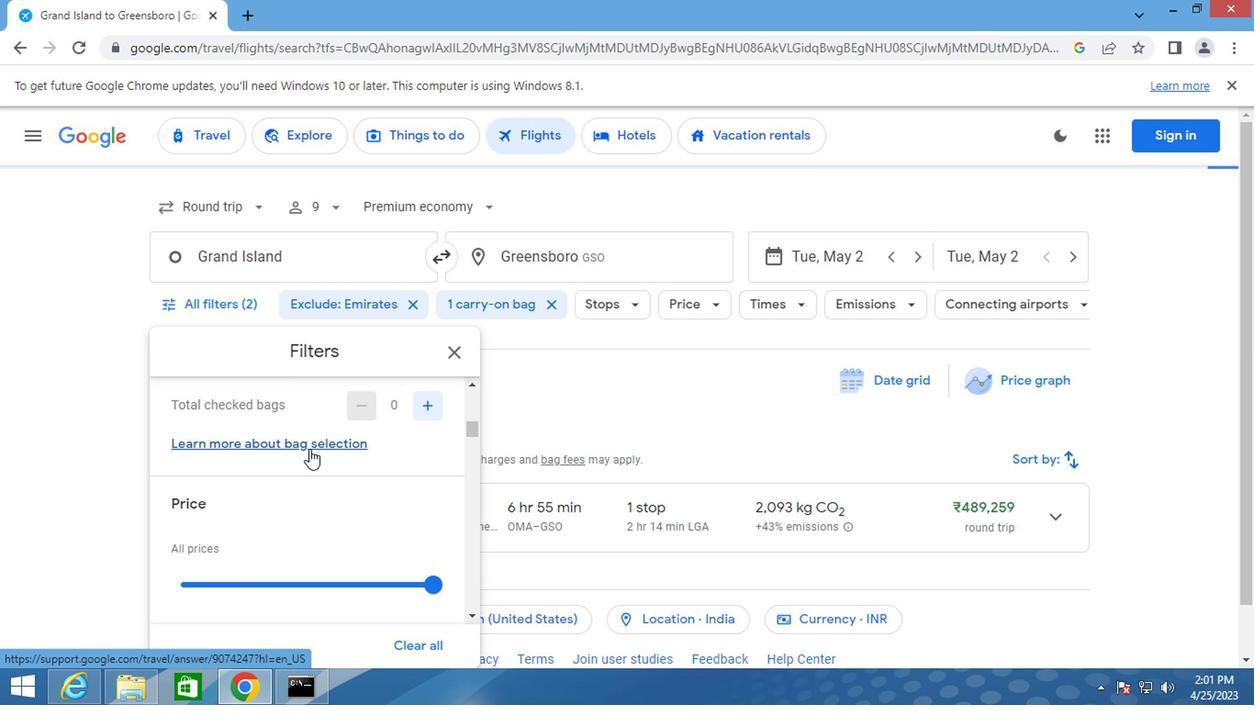 
Action: Mouse scrolled (305, 450) with delta (0, -1)
Screenshot: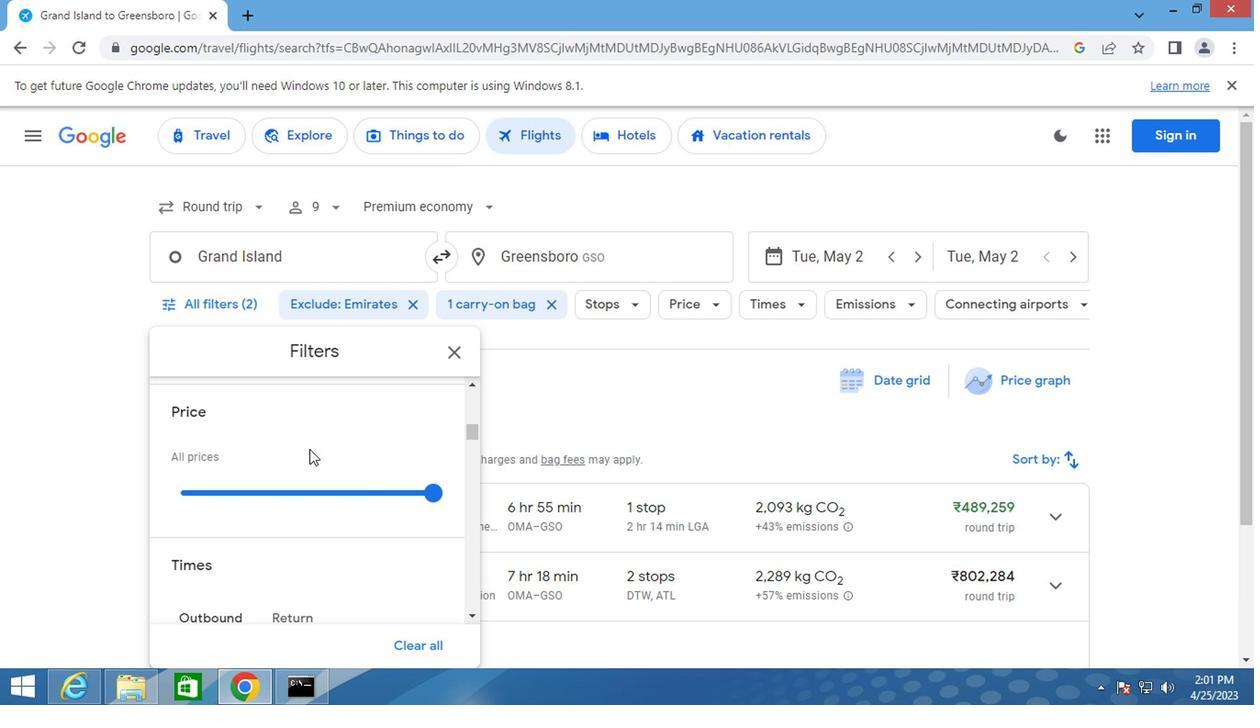 
Action: Mouse moved to (304, 466)
Screenshot: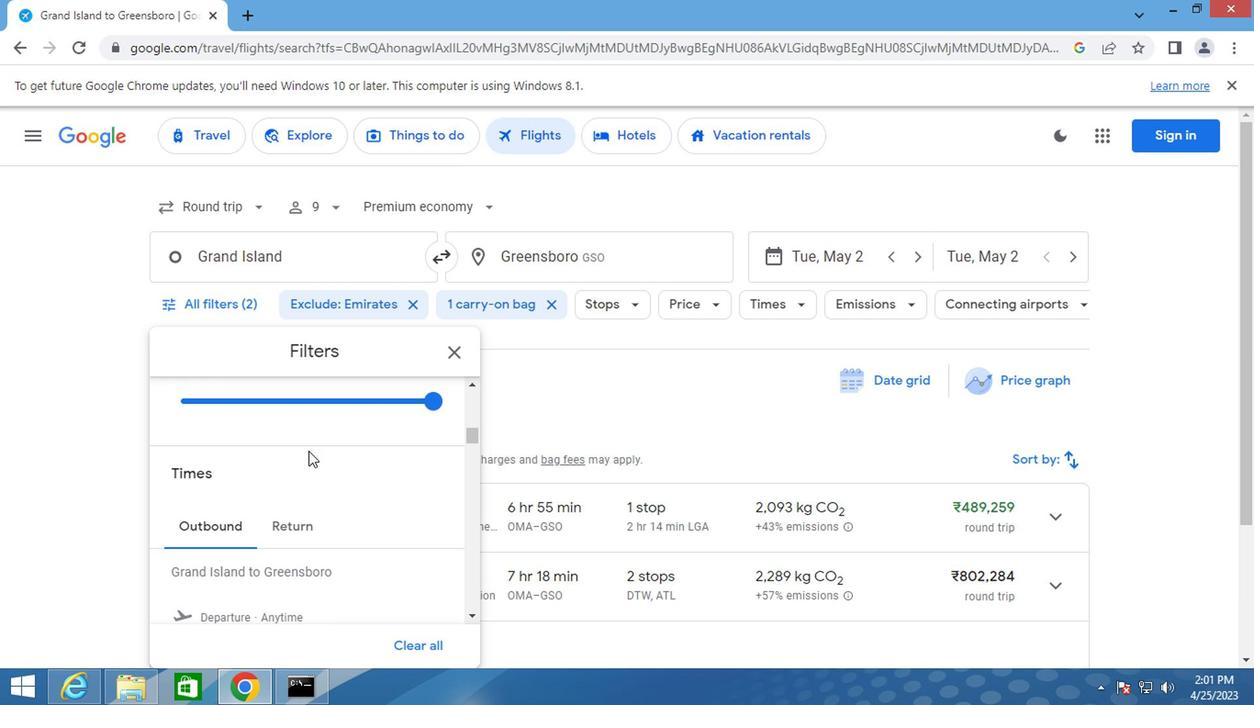 
Action: Mouse scrolled (304, 465) with delta (0, 0)
Screenshot: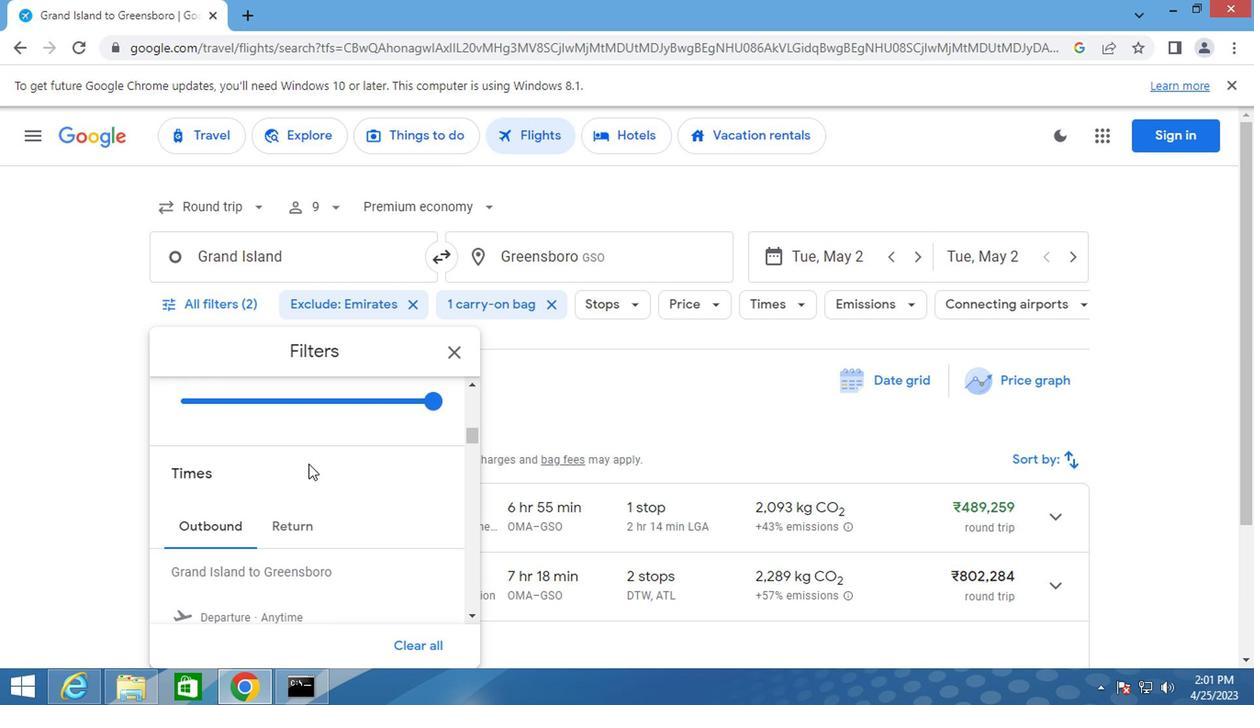 
Action: Mouse moved to (181, 558)
Screenshot: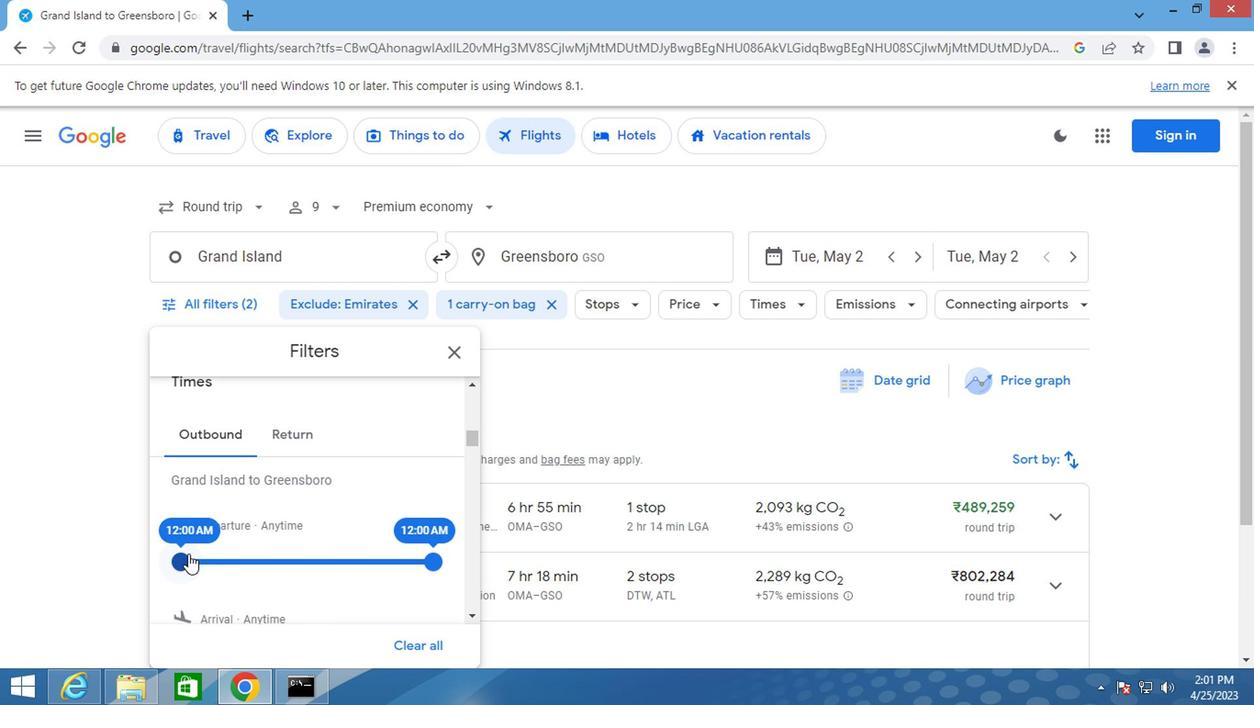 
Action: Mouse pressed left at (181, 558)
Screenshot: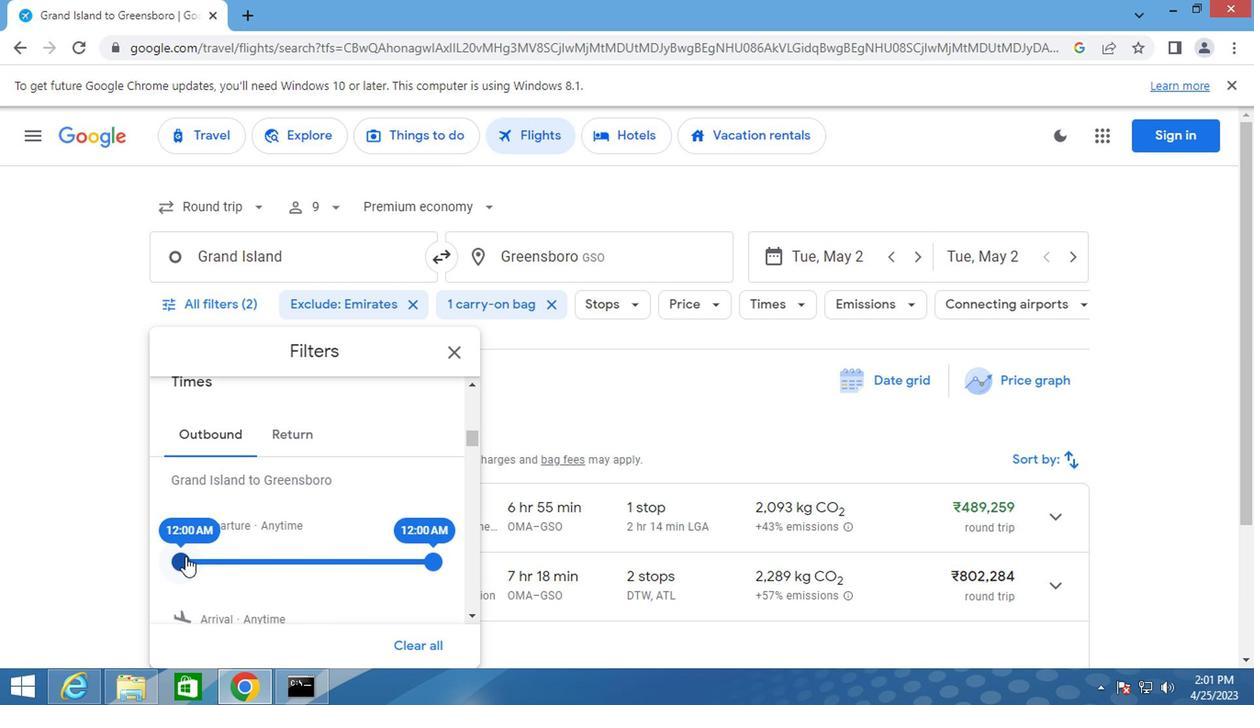 
Action: Mouse moved to (268, 564)
Screenshot: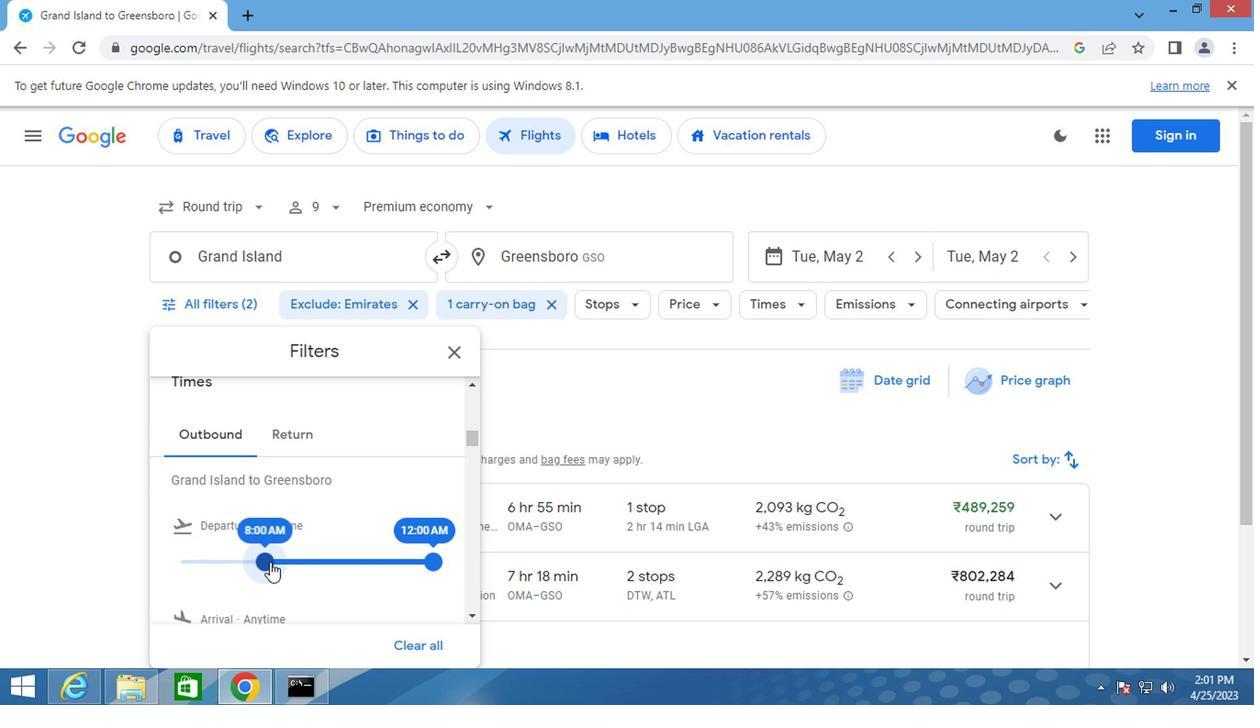 
Action: Mouse scrolled (268, 563) with delta (0, 0)
Screenshot: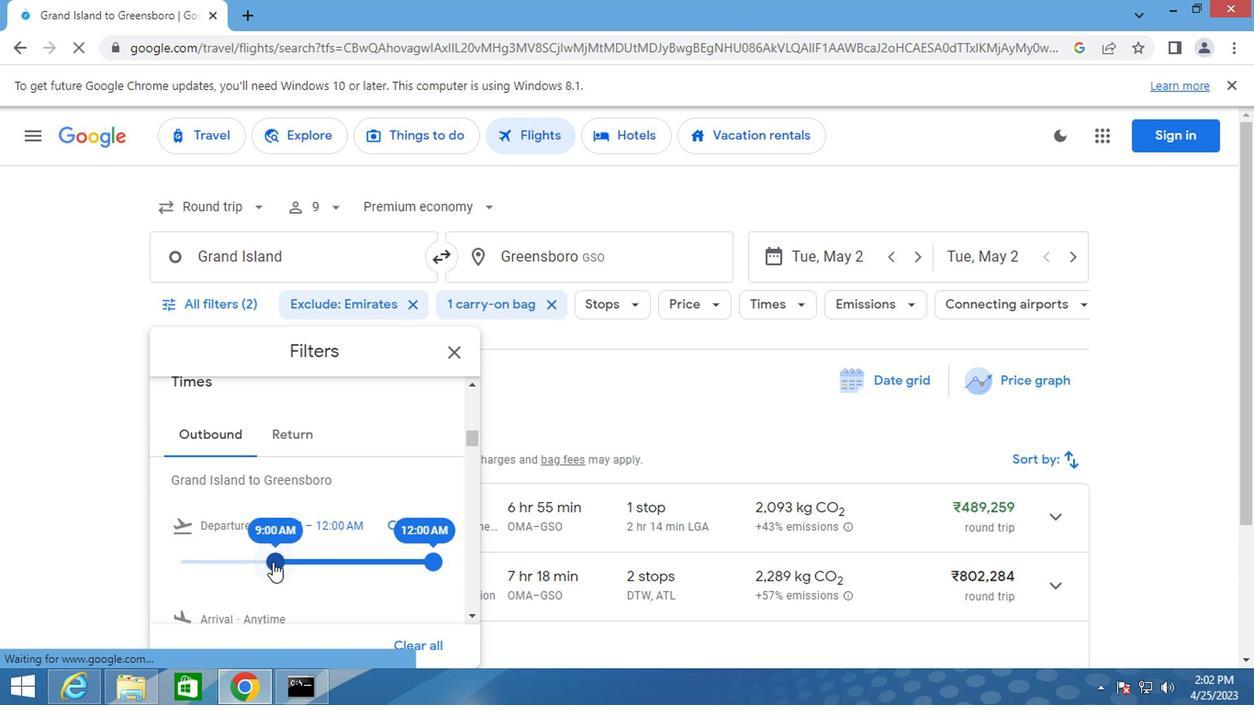 
Action: Mouse scrolled (268, 563) with delta (0, 0)
Screenshot: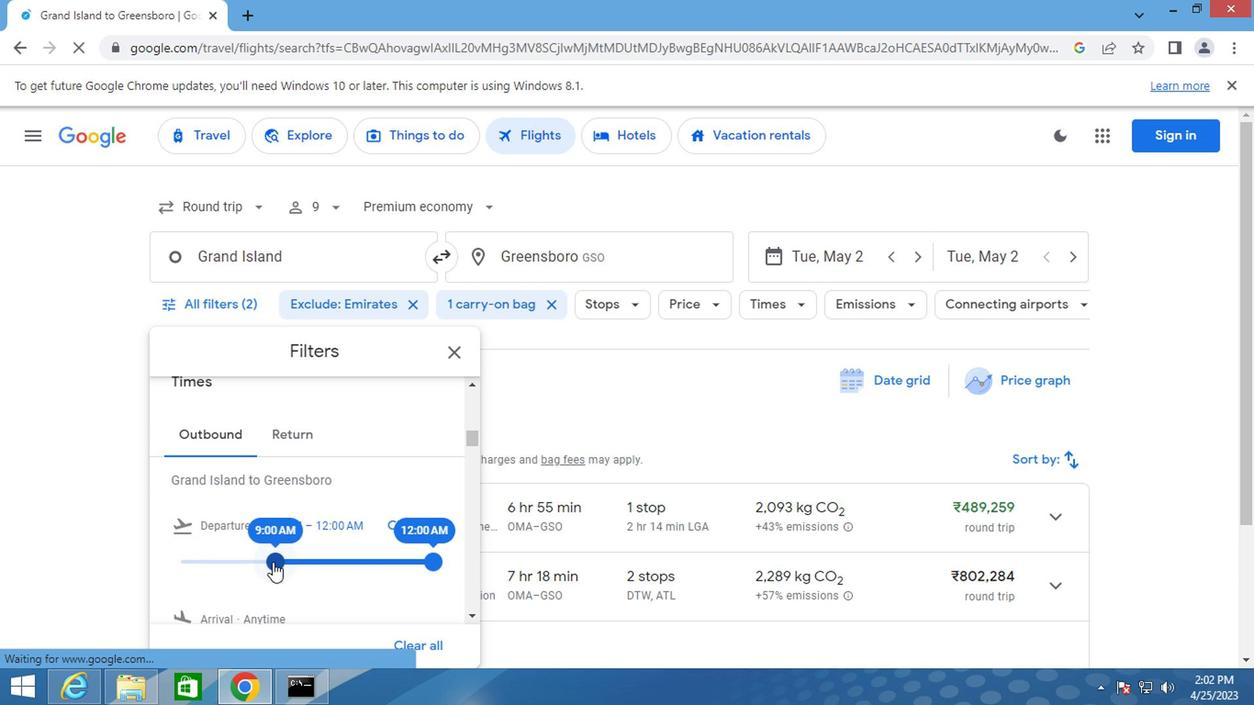 
Action: Mouse moved to (180, 477)
Screenshot: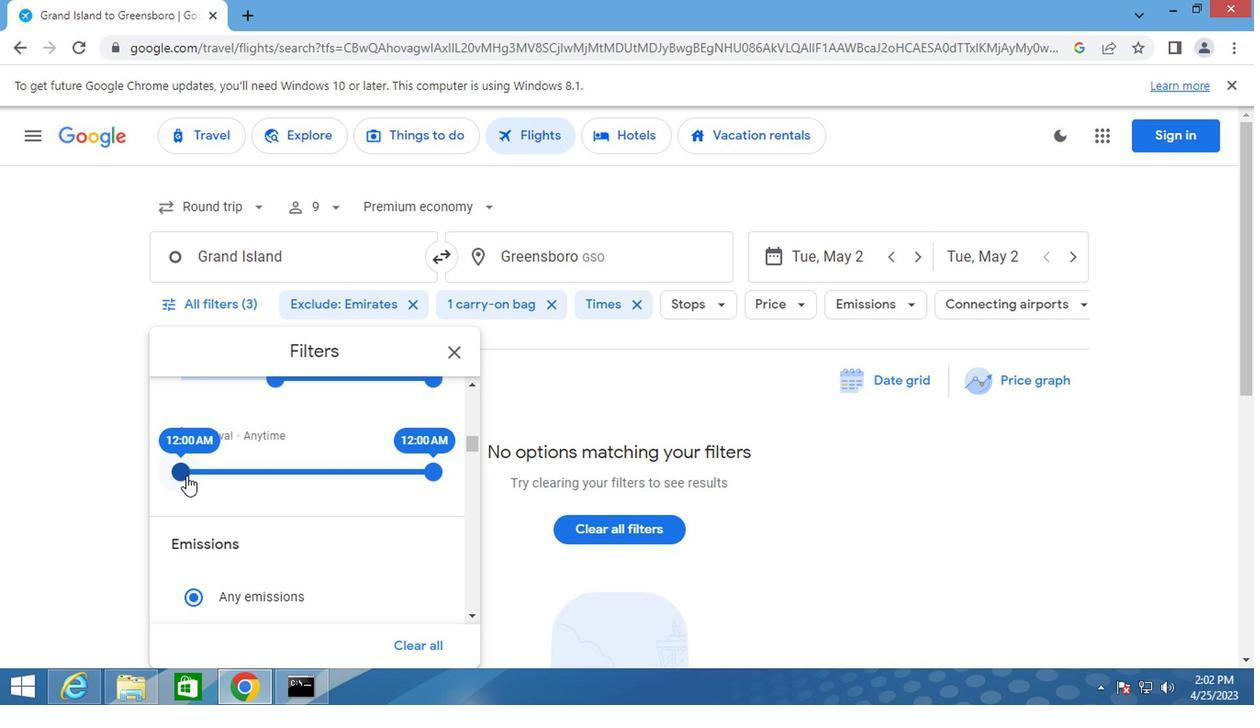 
Action: Mouse pressed left at (180, 477)
Screenshot: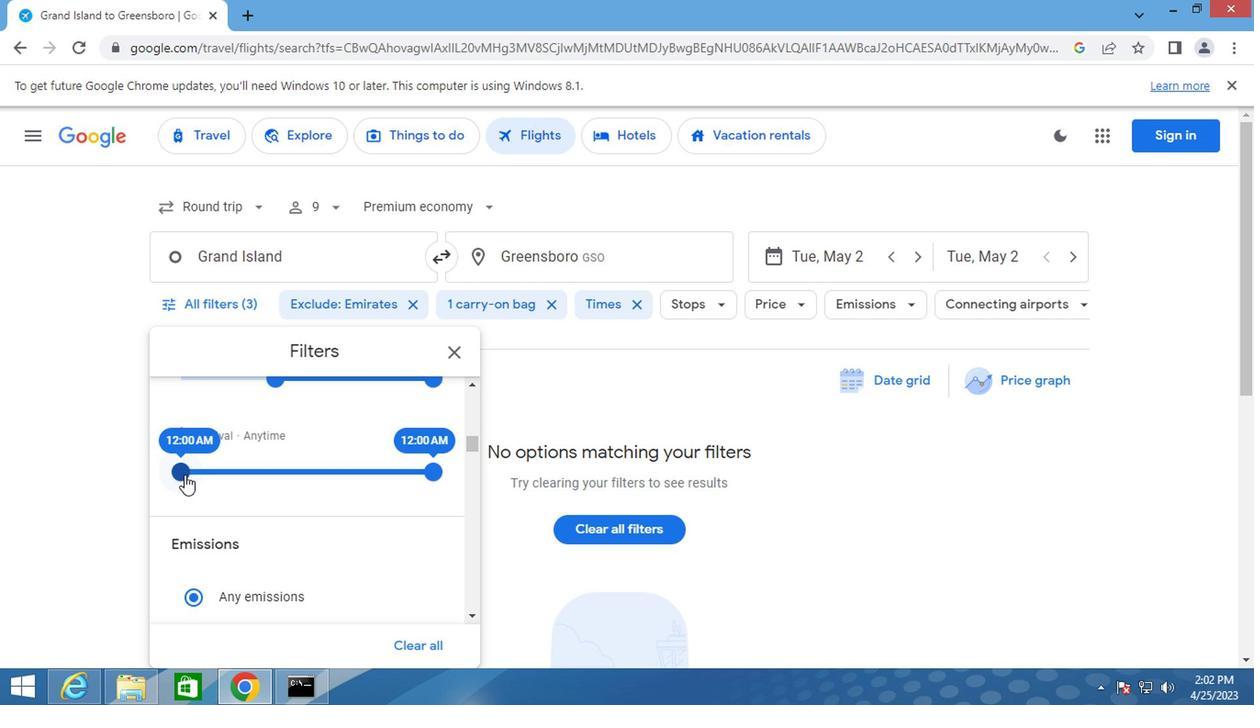 
Action: Mouse moved to (446, 354)
Screenshot: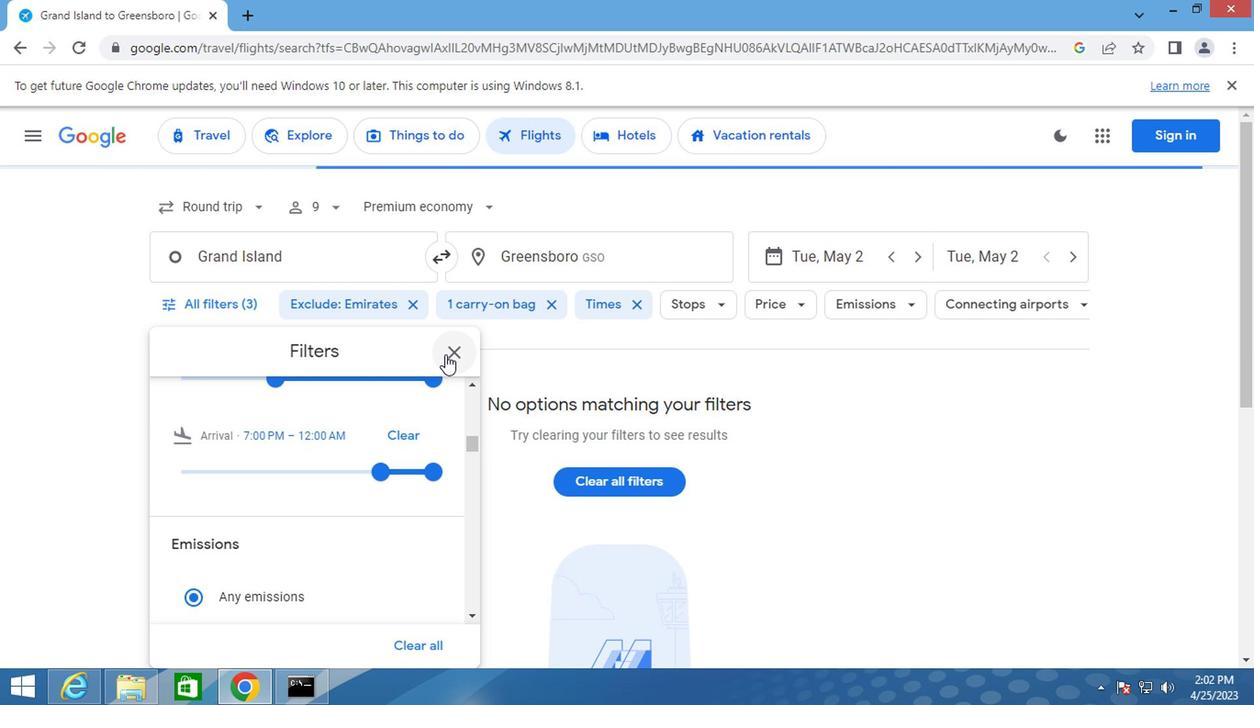 
Action: Mouse pressed left at (446, 354)
Screenshot: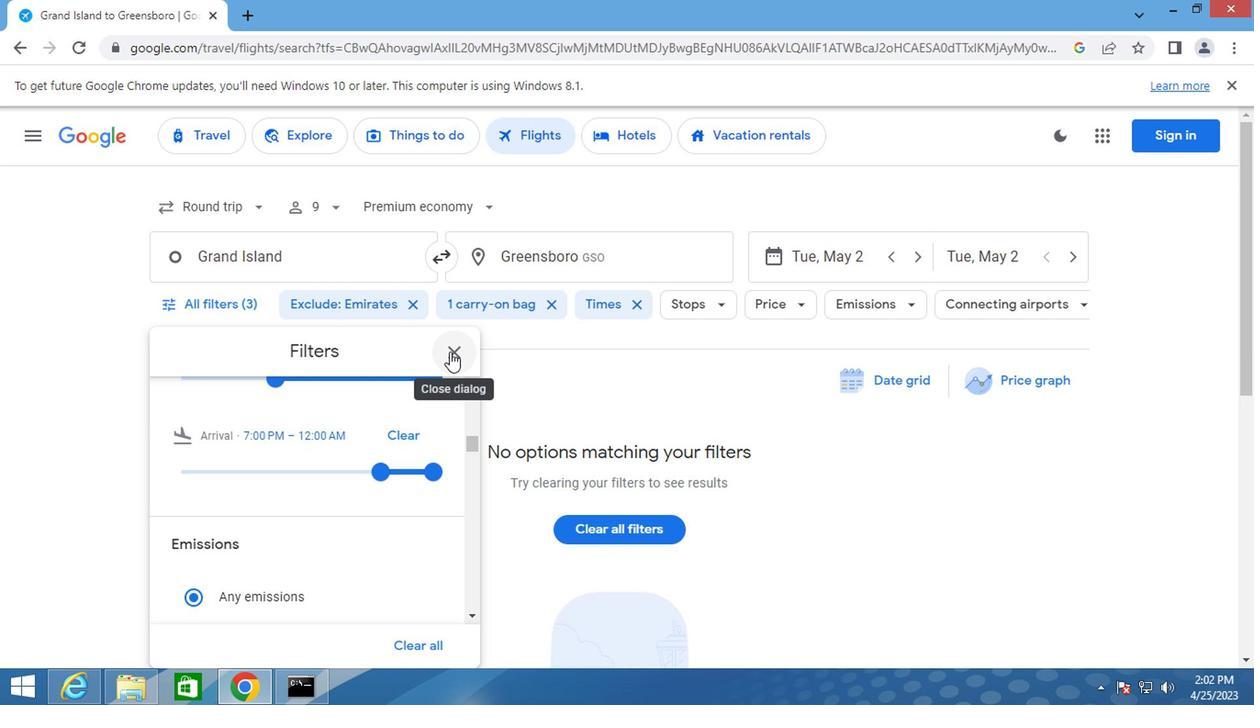 
Action: Key pressed <Key.f8>
Screenshot: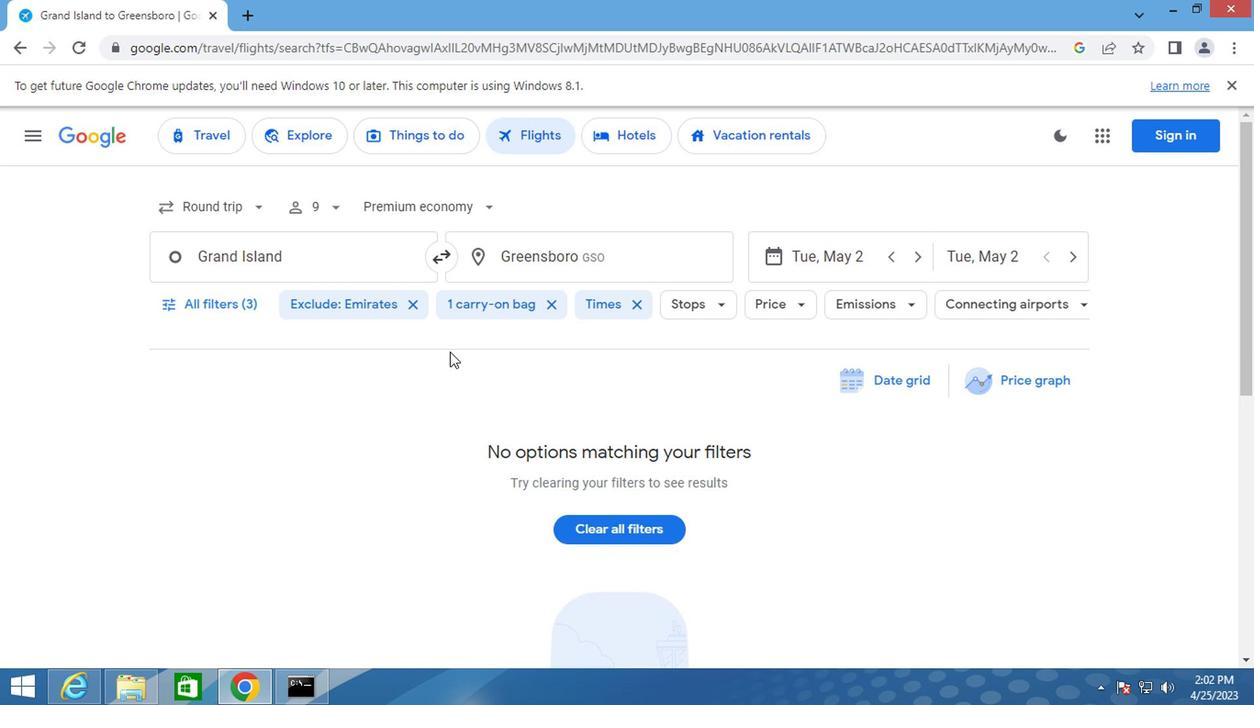 
